 Task: Look for space in Monterusciello, Italy from 9th July, 2023 to 16th July, 2023 for 2 adults, 1 child in price range Rs.8000 to Rs.16000. Place can be entire place with 2 bedrooms having 2 beds and 1 bathroom. Property type can be house, flat, guest house. Amenities needed are: washing machine. Booking option can be shelf check-in. Required host language is English.
Action: Mouse moved to (501, 95)
Screenshot: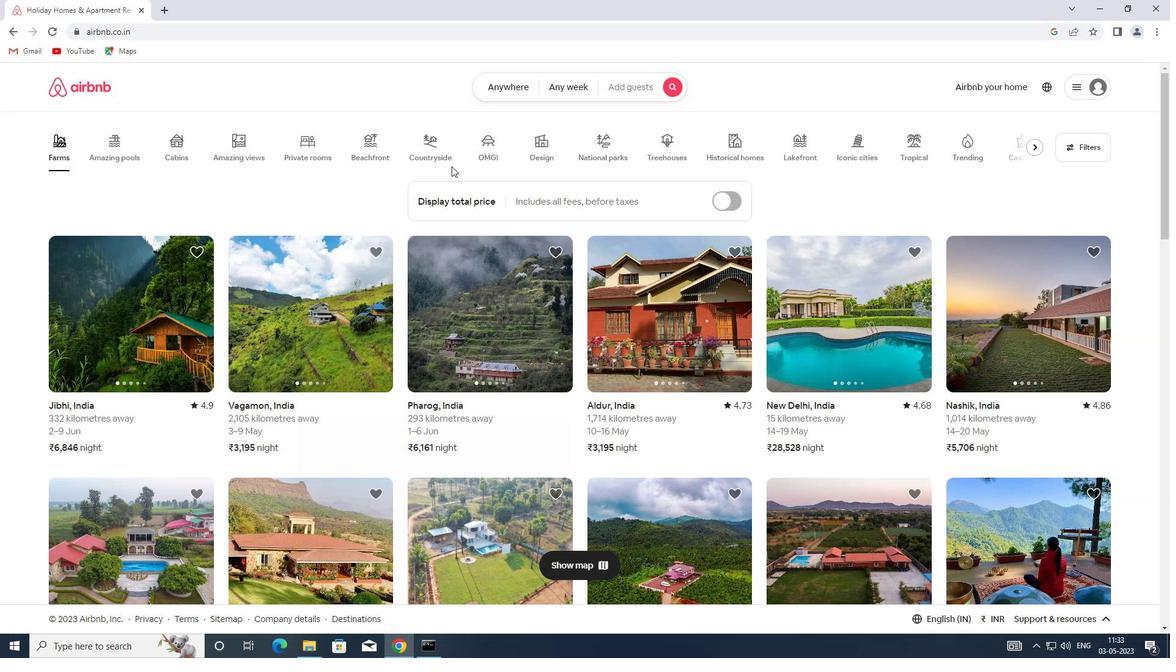 
Action: Mouse pressed left at (501, 95)
Screenshot: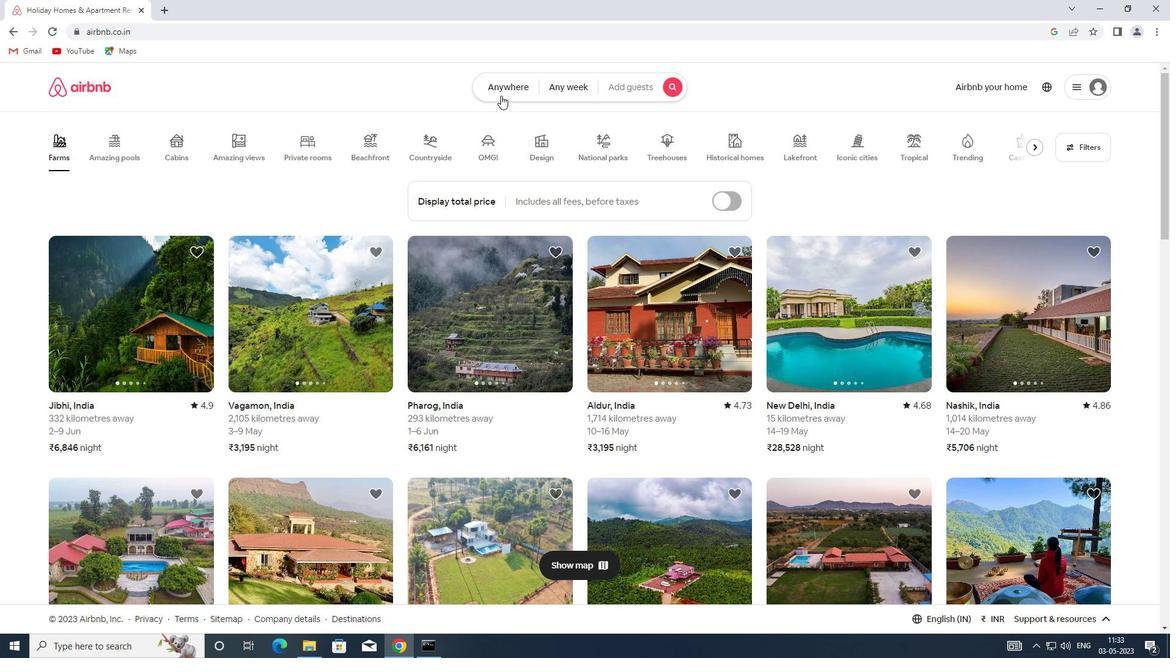 
Action: Mouse moved to (385, 139)
Screenshot: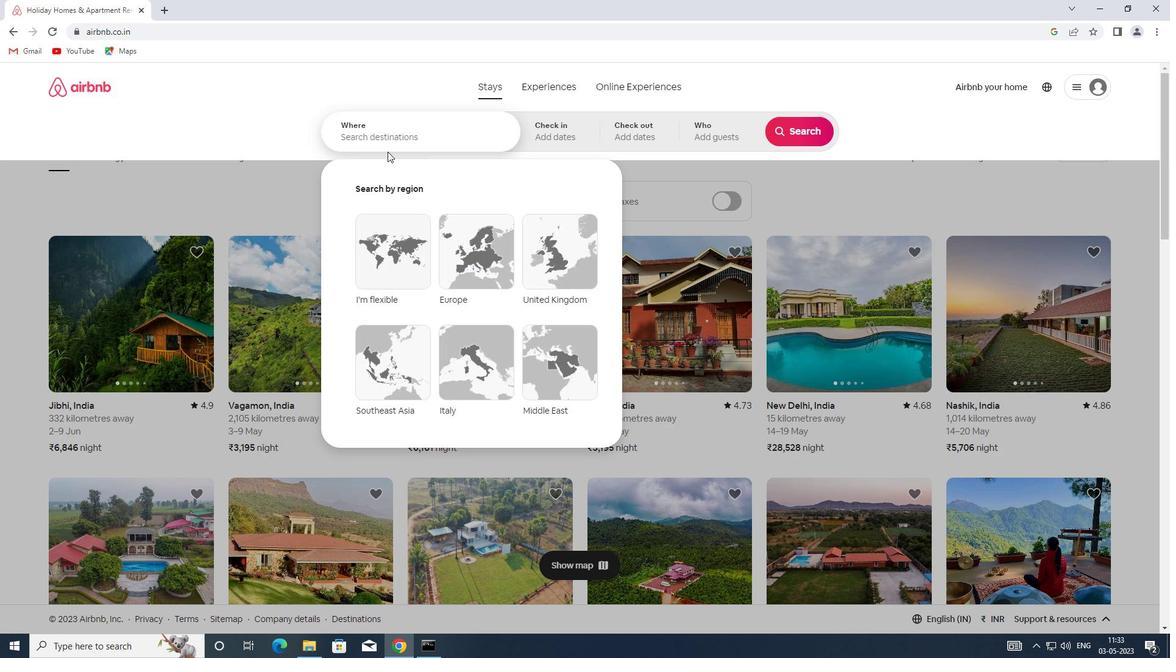 
Action: Mouse pressed left at (385, 139)
Screenshot: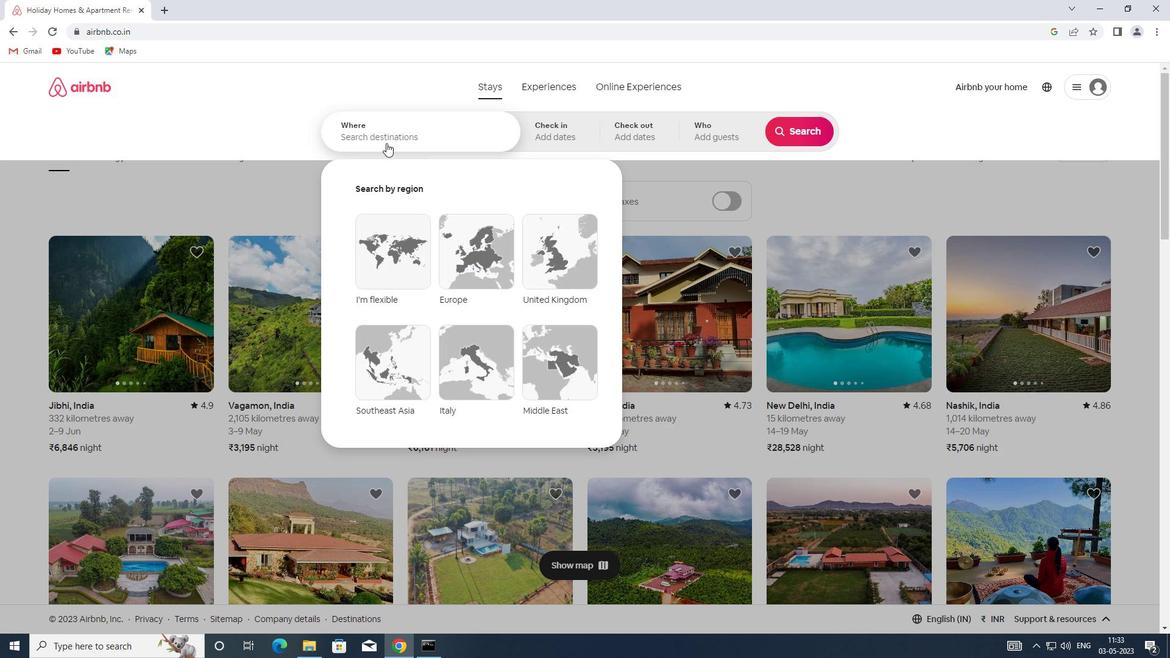 
Action: Key pressed <Key.shift>MONTERUSCIELLO,<Key.shift>ITALY
Screenshot: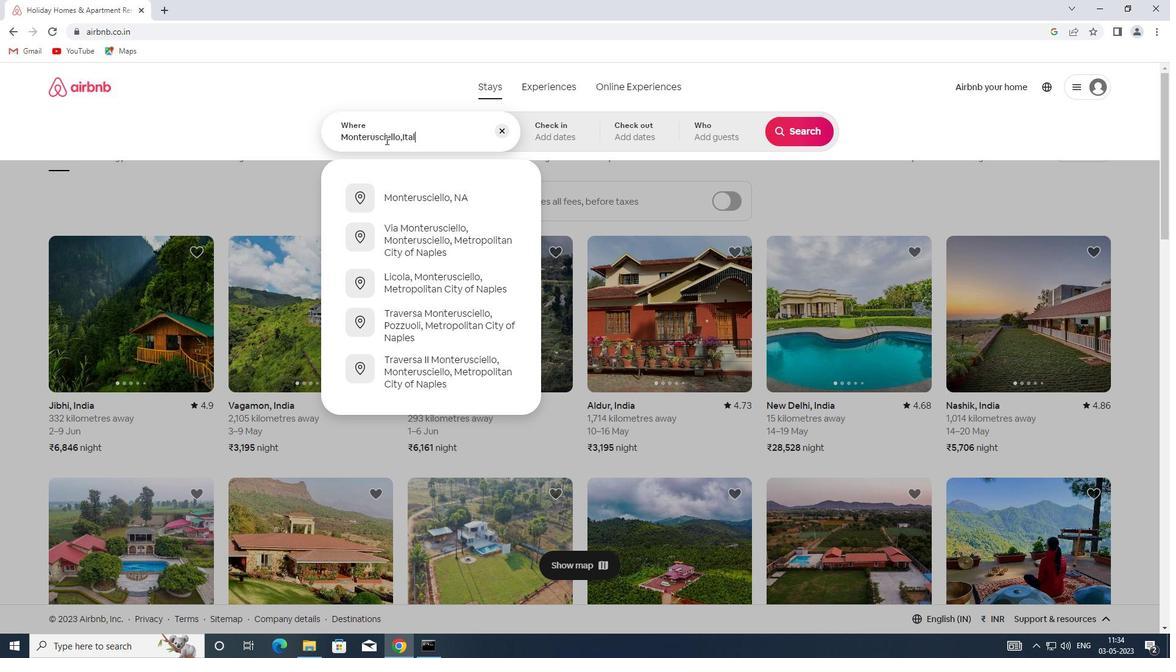 
Action: Mouse moved to (551, 126)
Screenshot: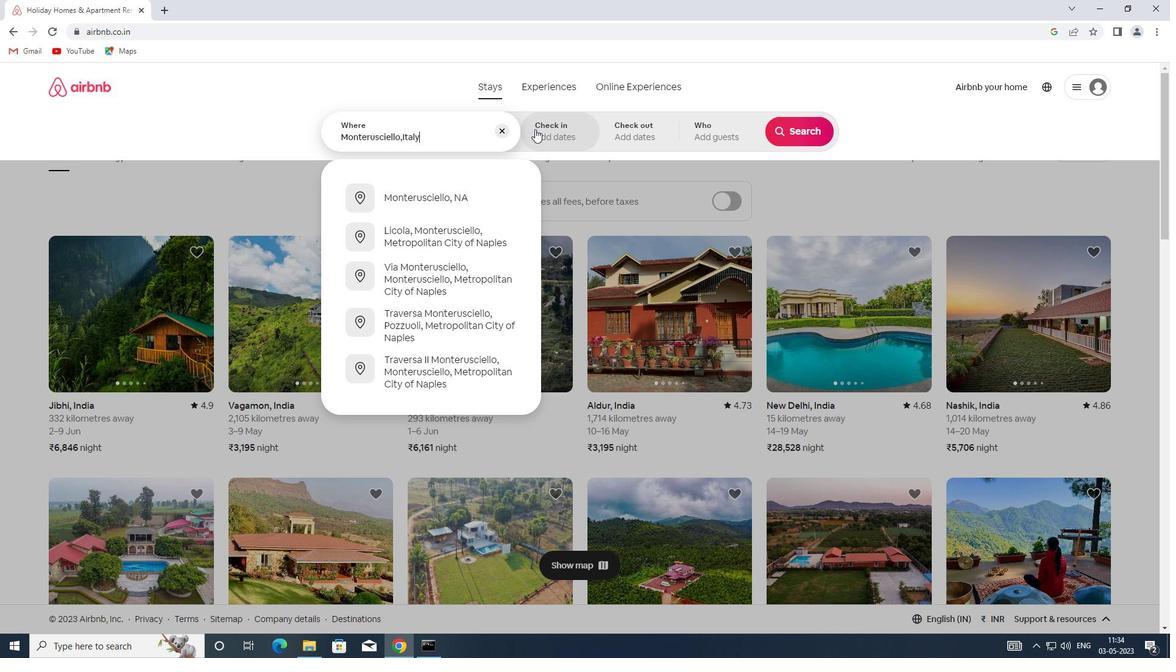 
Action: Mouse pressed left at (551, 126)
Screenshot: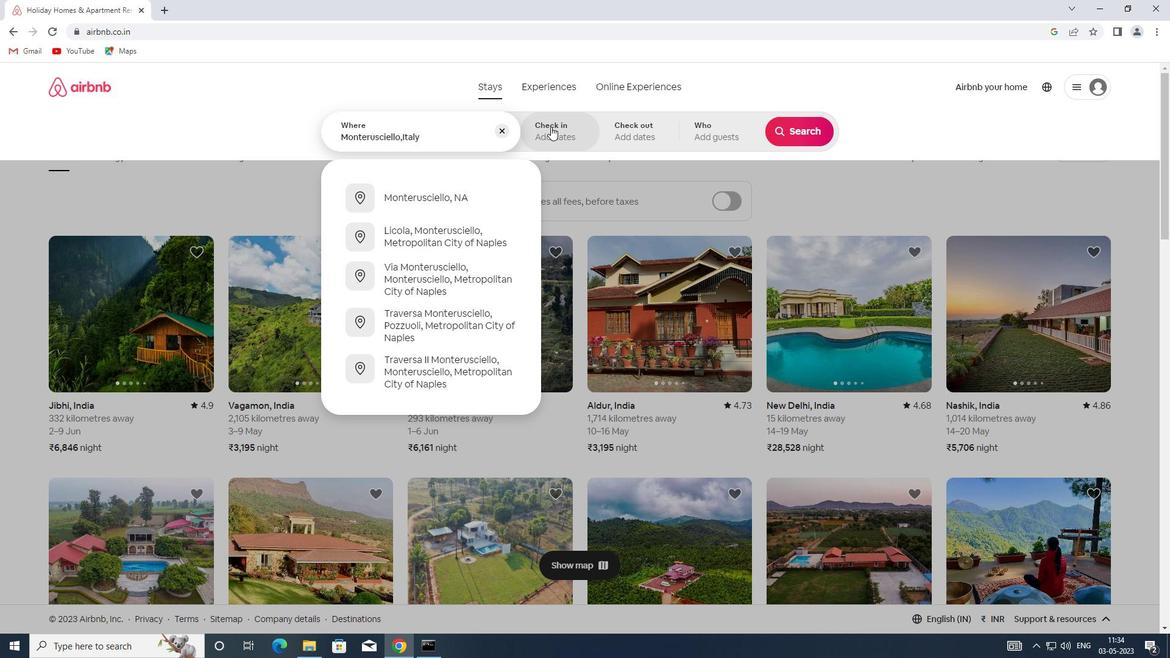 
Action: Mouse moved to (793, 223)
Screenshot: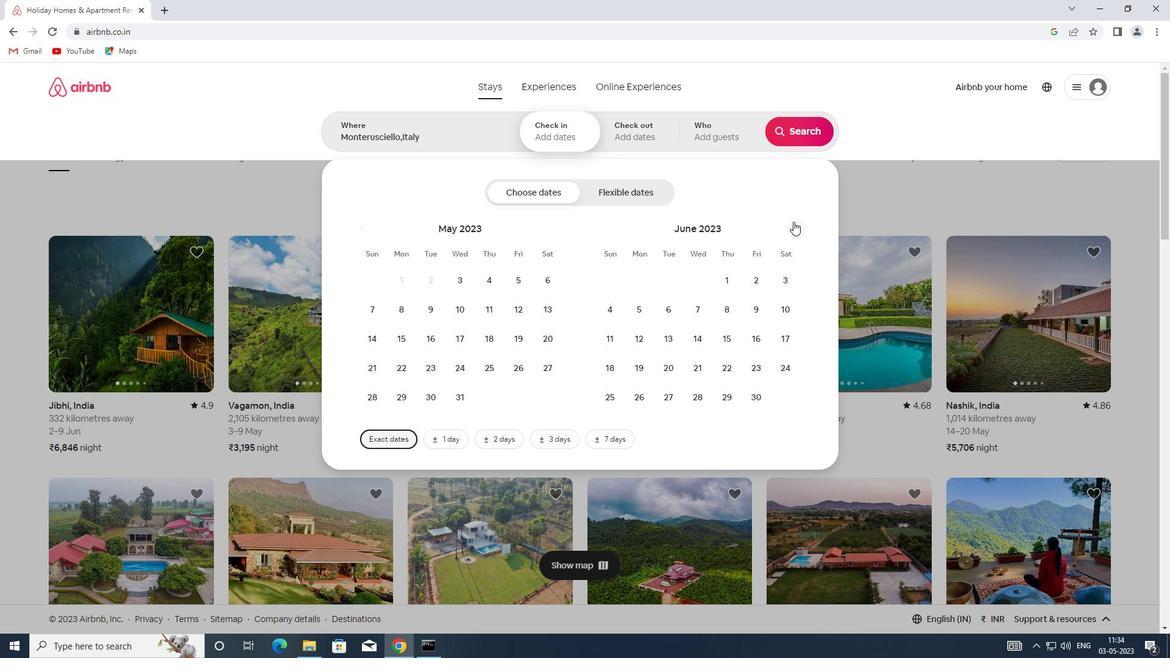 
Action: Mouse pressed left at (793, 223)
Screenshot: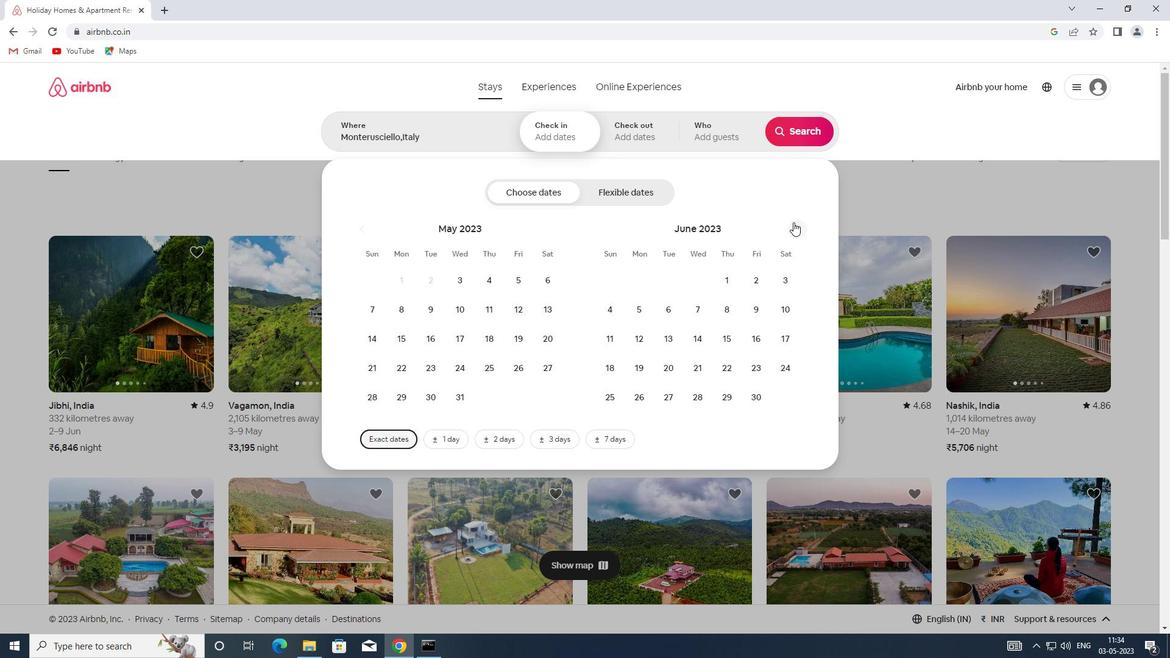 
Action: Mouse moved to (621, 340)
Screenshot: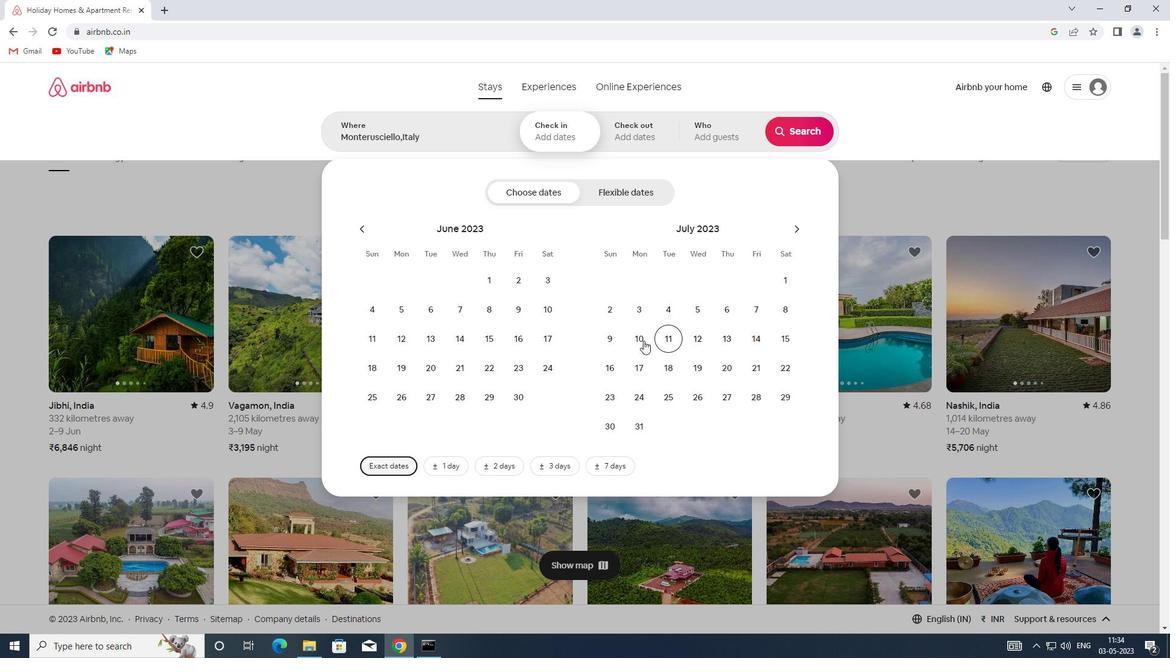 
Action: Mouse pressed left at (621, 340)
Screenshot: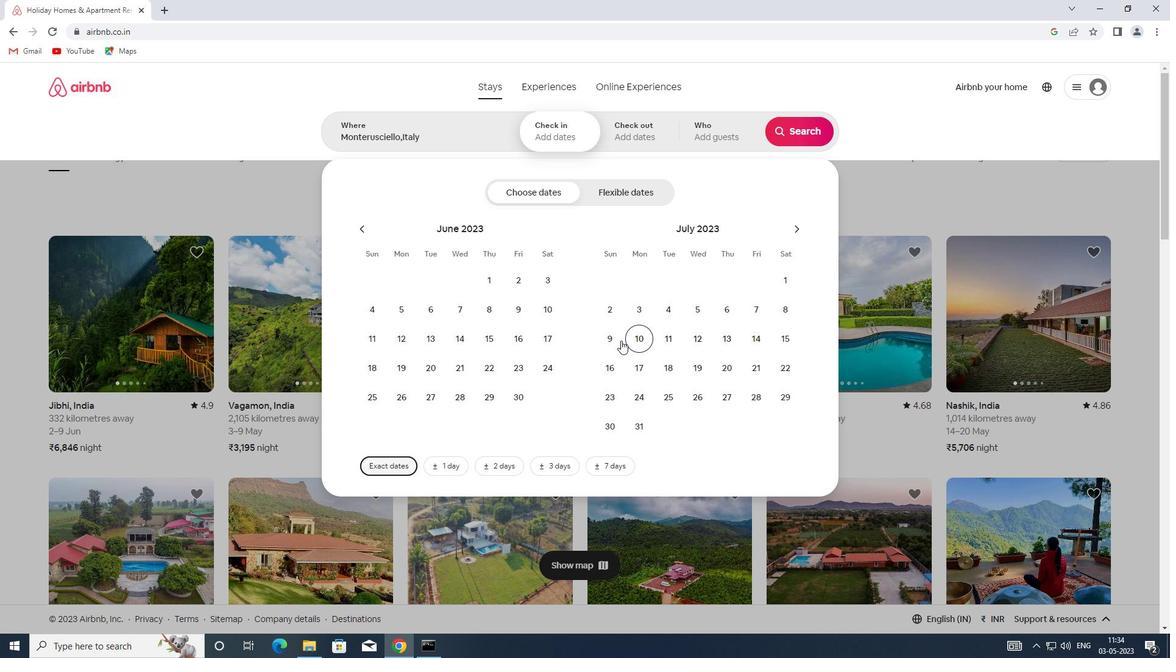 
Action: Mouse moved to (604, 362)
Screenshot: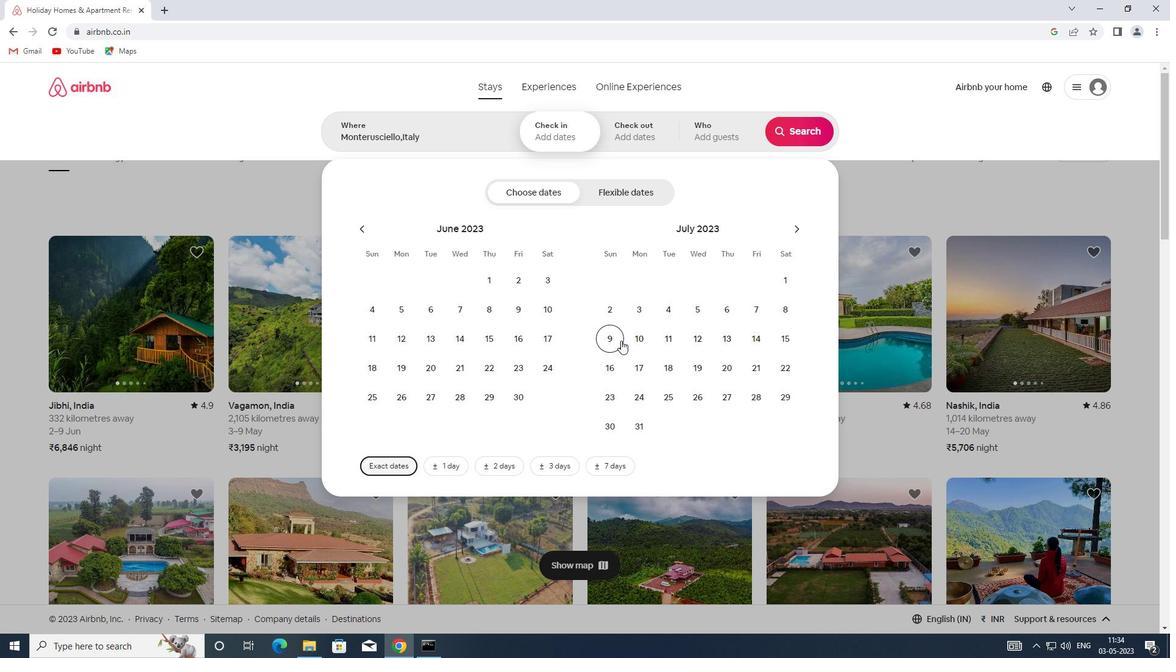 
Action: Mouse pressed left at (604, 362)
Screenshot: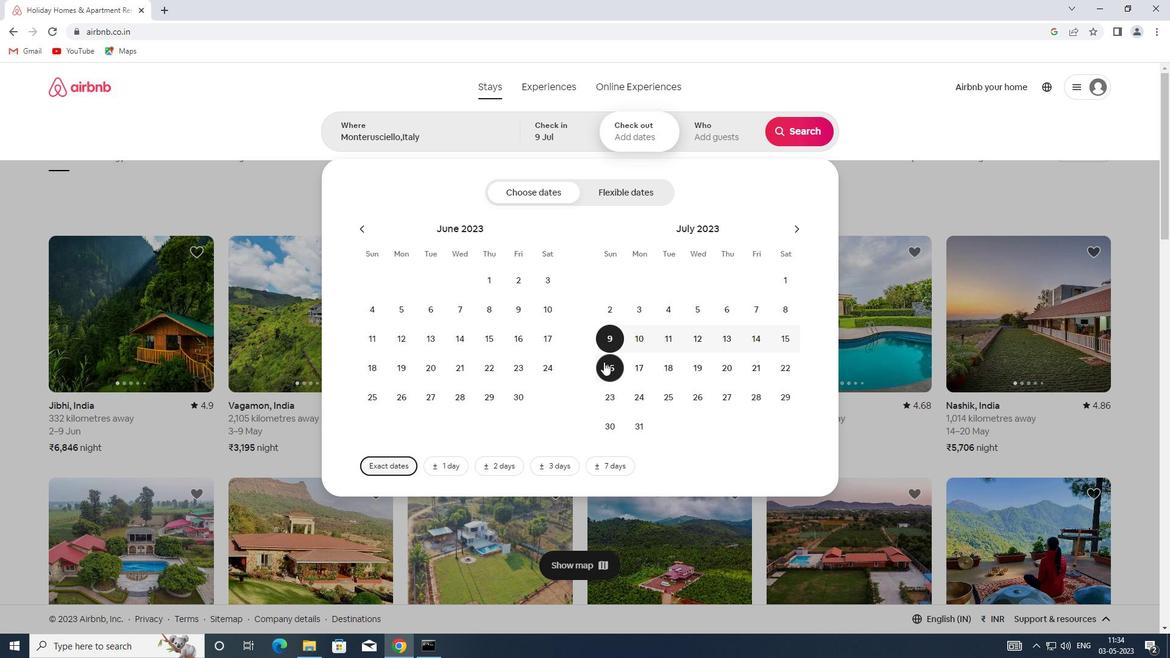 
Action: Mouse moved to (709, 138)
Screenshot: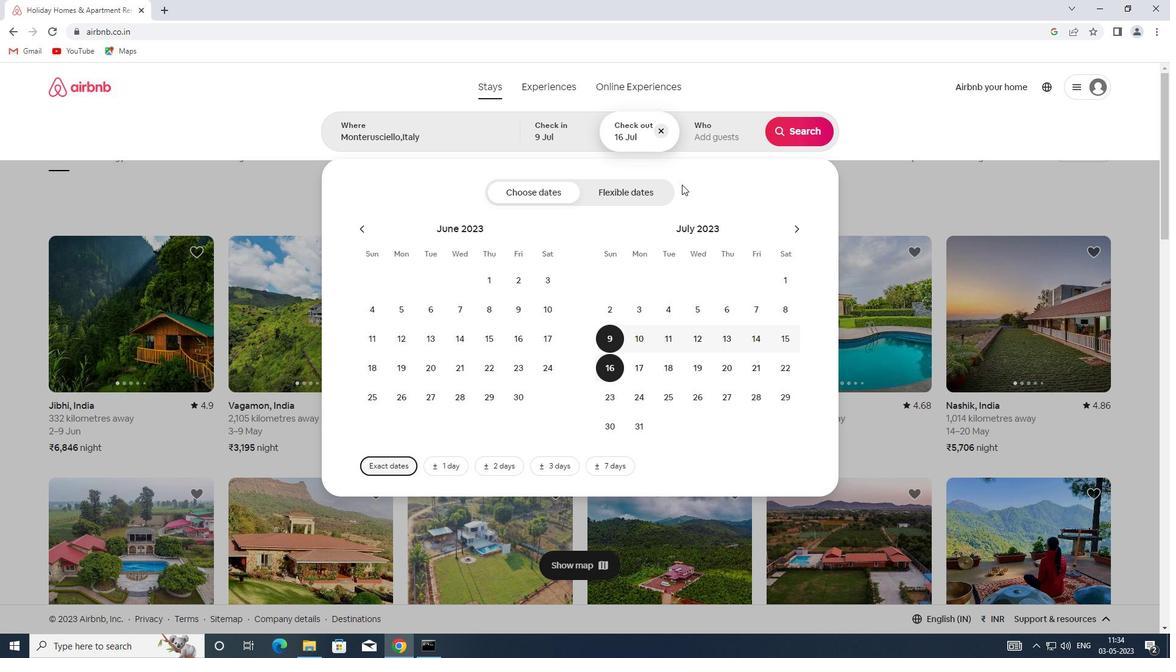 
Action: Mouse pressed left at (709, 138)
Screenshot: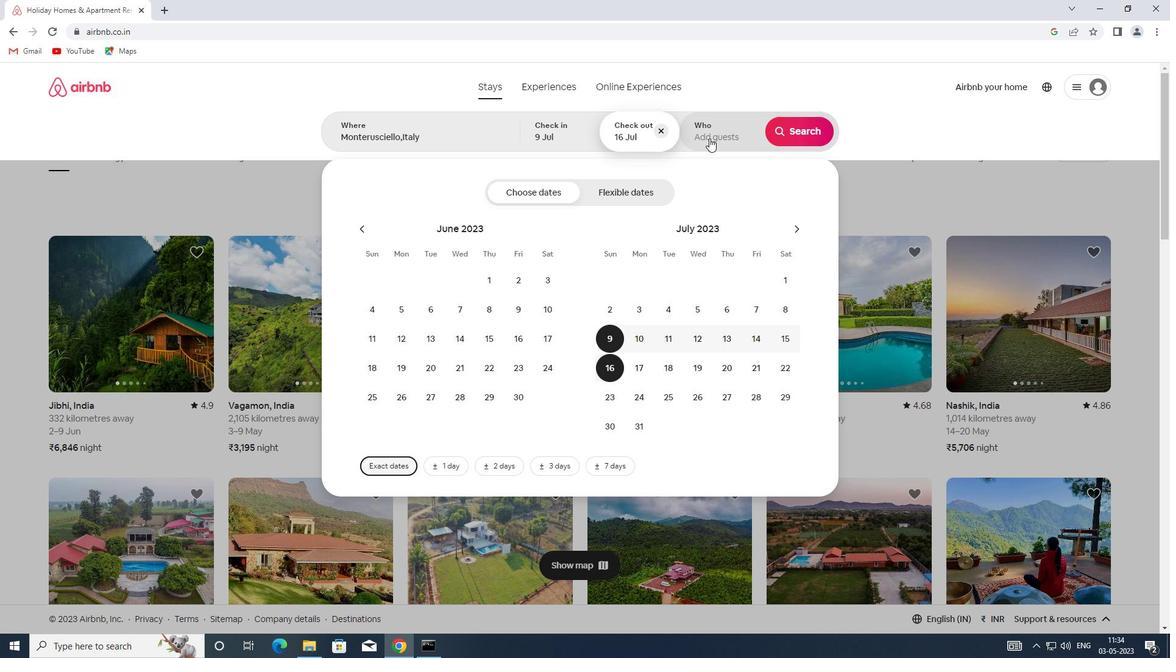 
Action: Mouse moved to (802, 193)
Screenshot: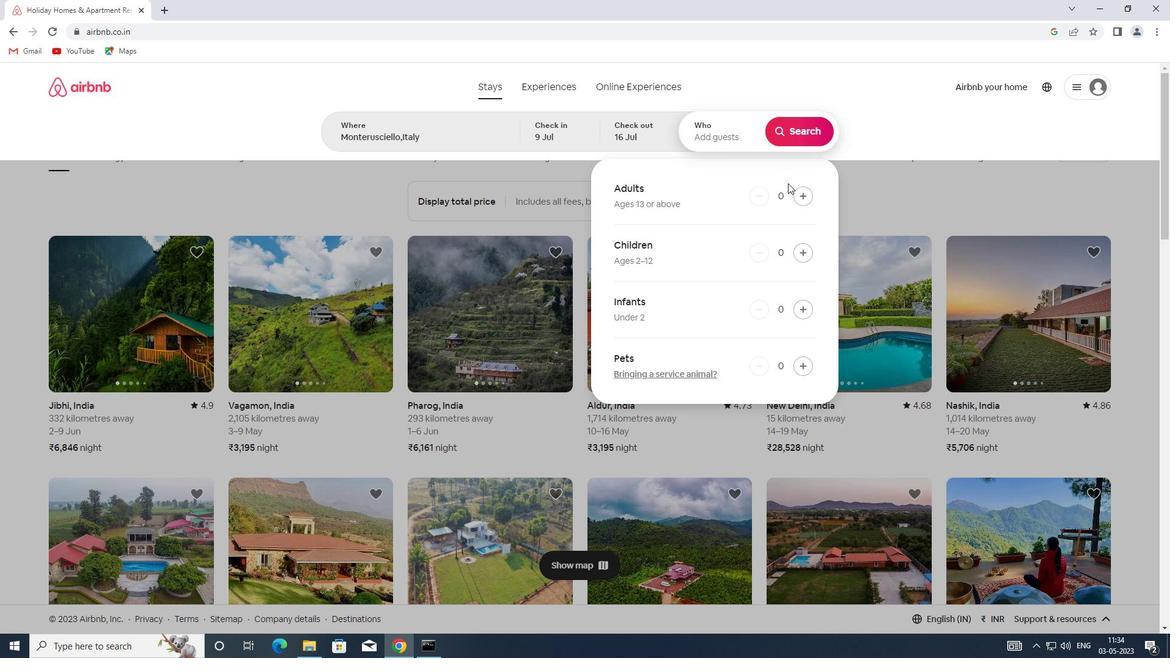 
Action: Mouse pressed left at (802, 193)
Screenshot: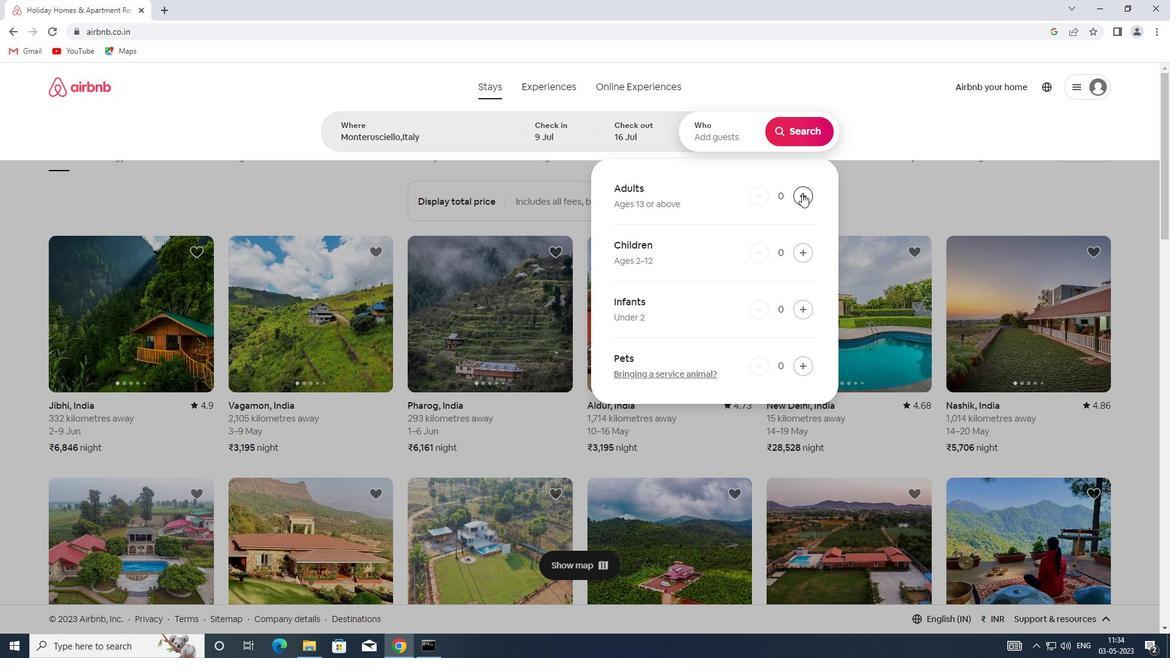 
Action: Mouse pressed left at (802, 193)
Screenshot: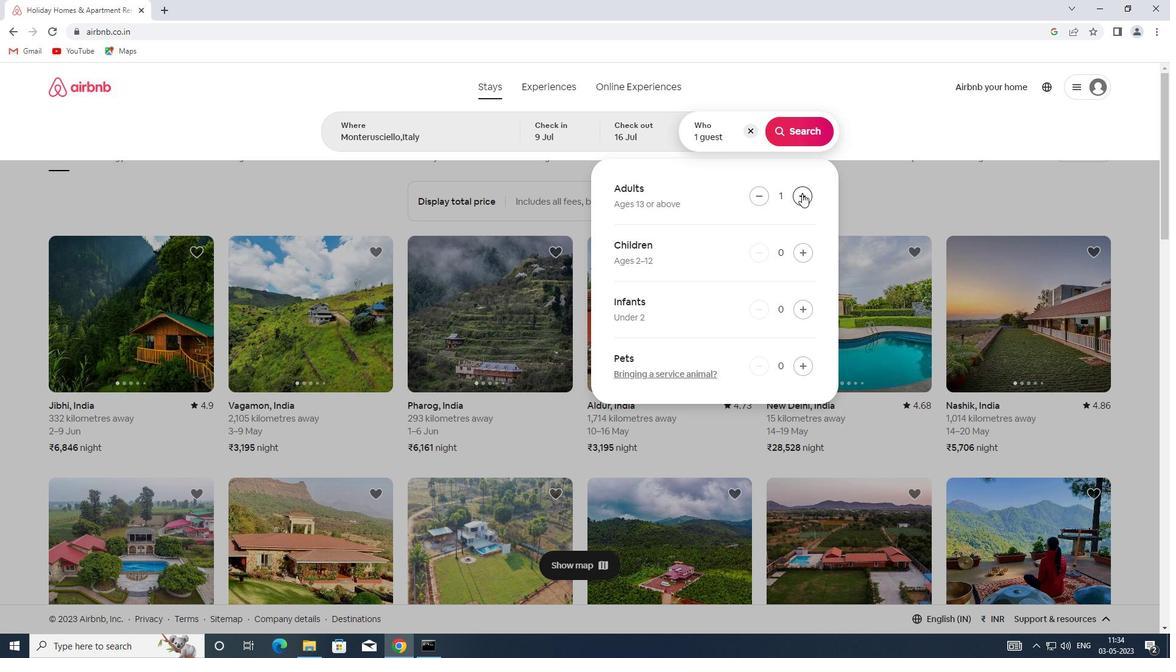 
Action: Mouse moved to (804, 245)
Screenshot: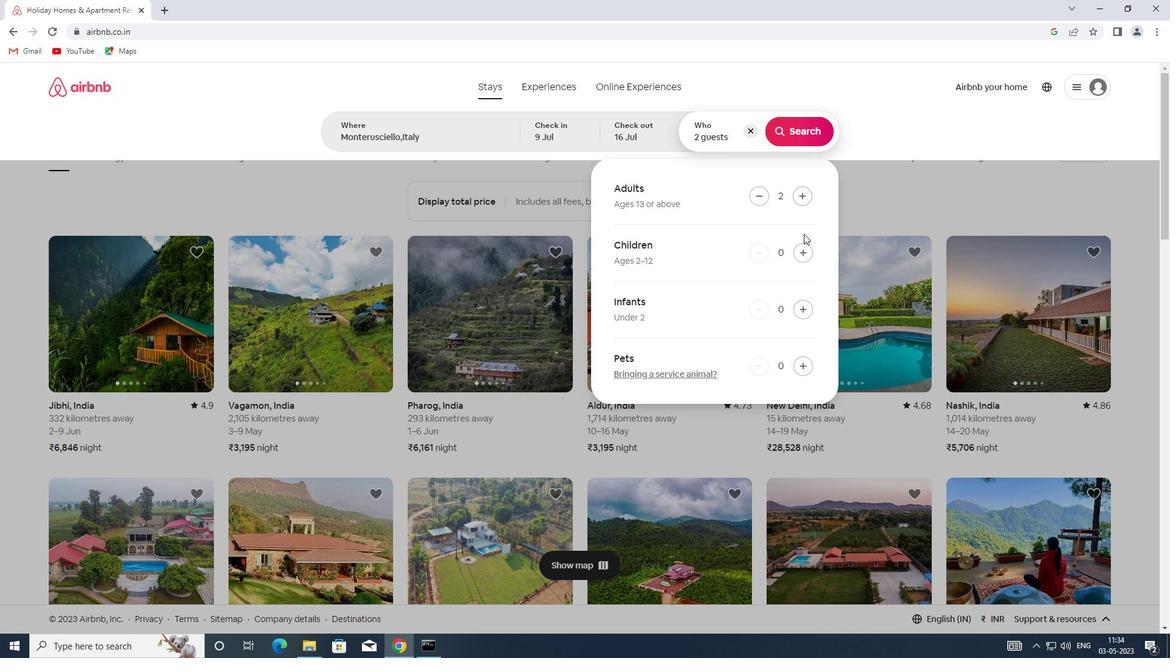 
Action: Mouse pressed left at (804, 245)
Screenshot: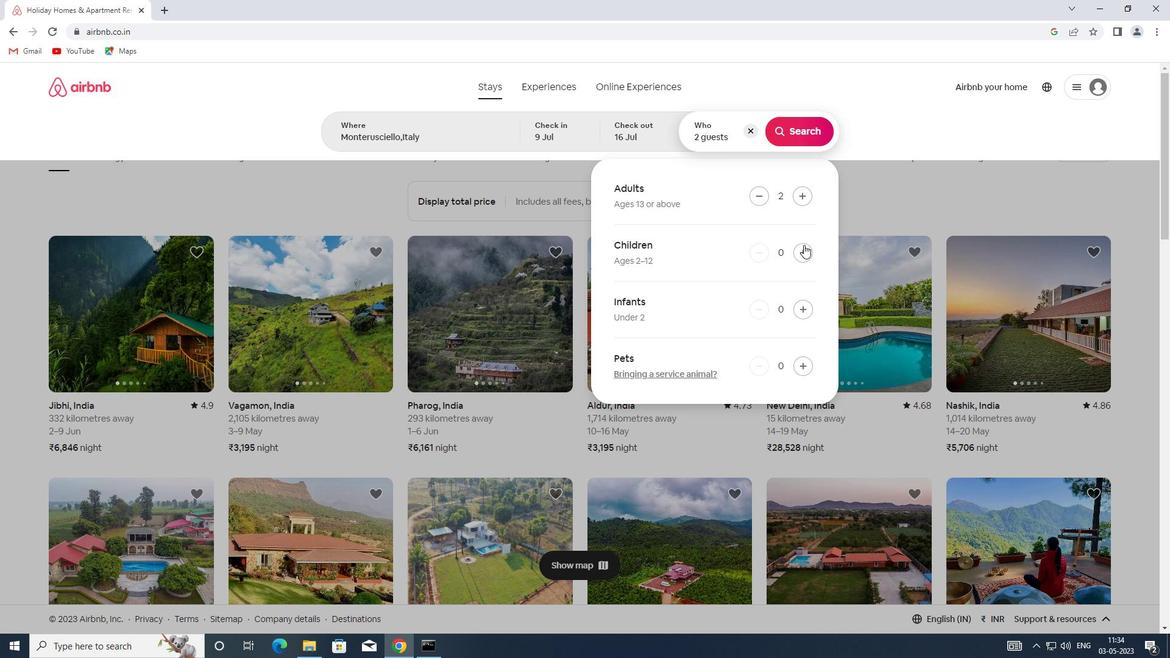 
Action: Mouse moved to (796, 136)
Screenshot: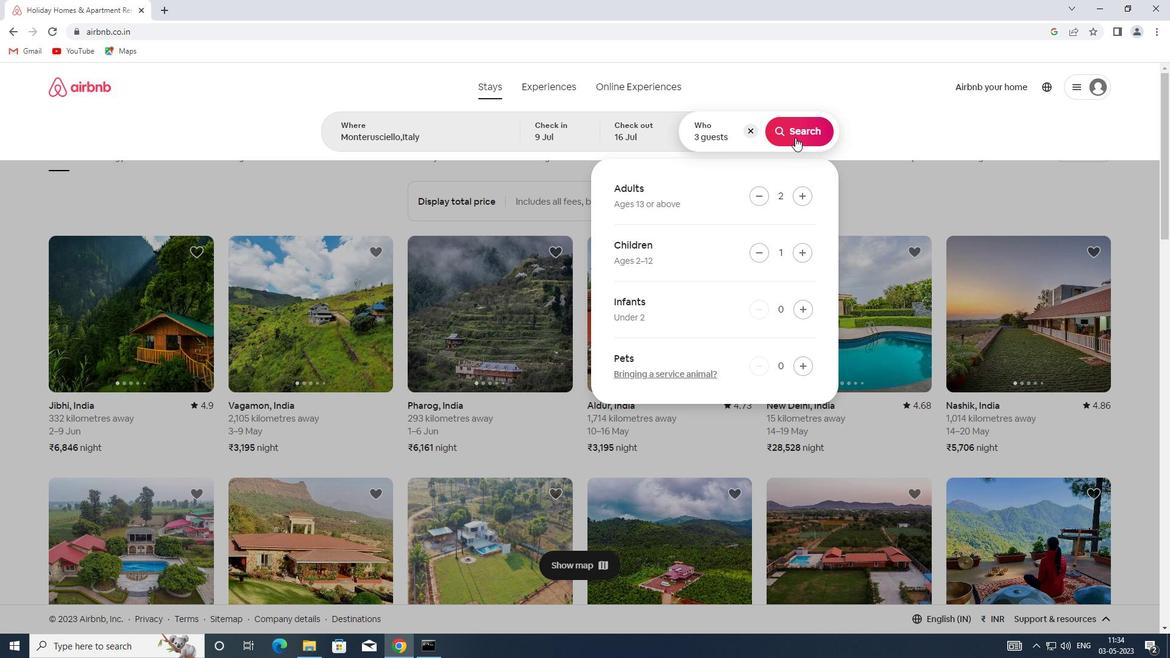 
Action: Mouse pressed left at (796, 136)
Screenshot: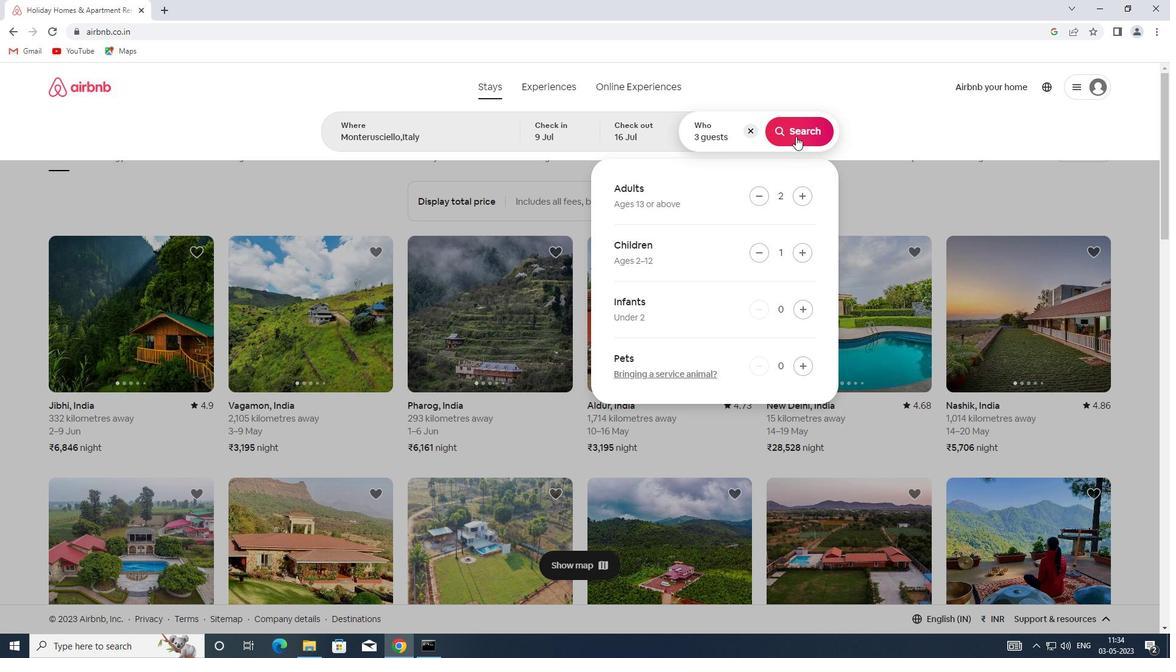 
Action: Mouse moved to (1101, 133)
Screenshot: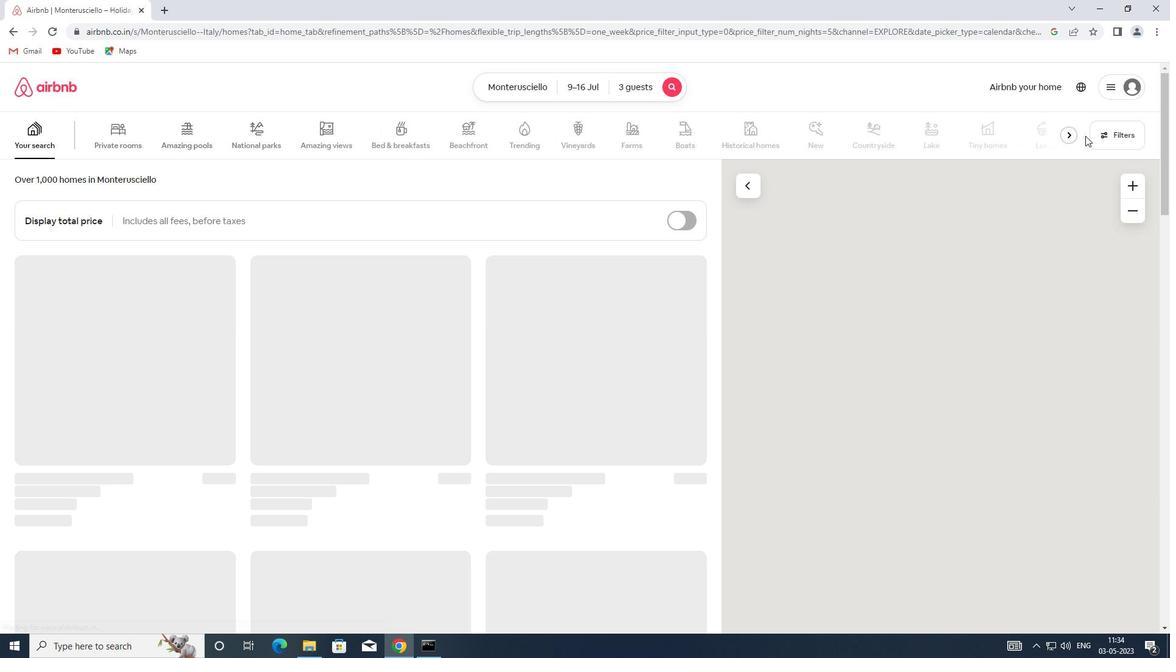 
Action: Mouse pressed left at (1101, 133)
Screenshot: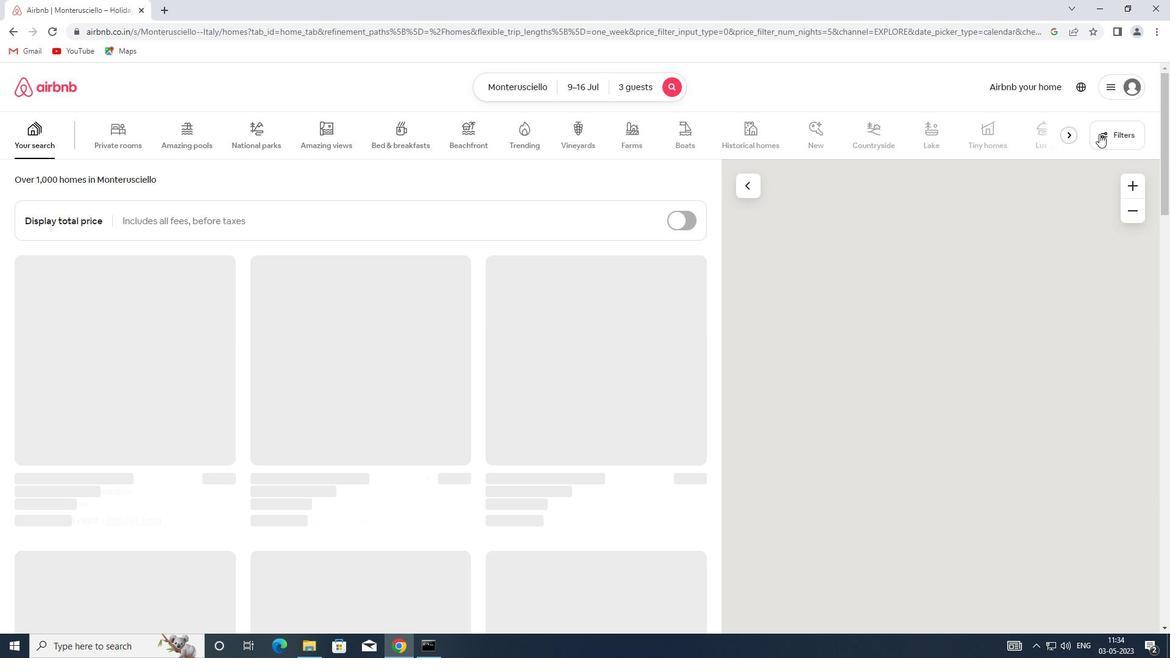 
Action: Mouse moved to (440, 290)
Screenshot: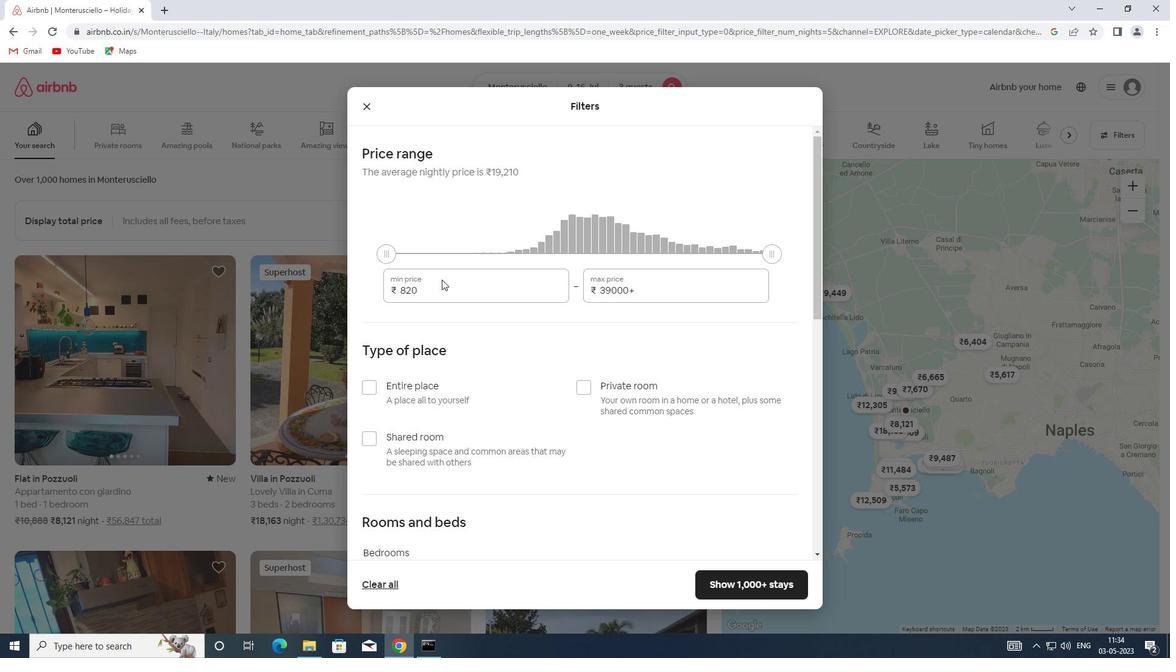 
Action: Mouse pressed left at (440, 290)
Screenshot: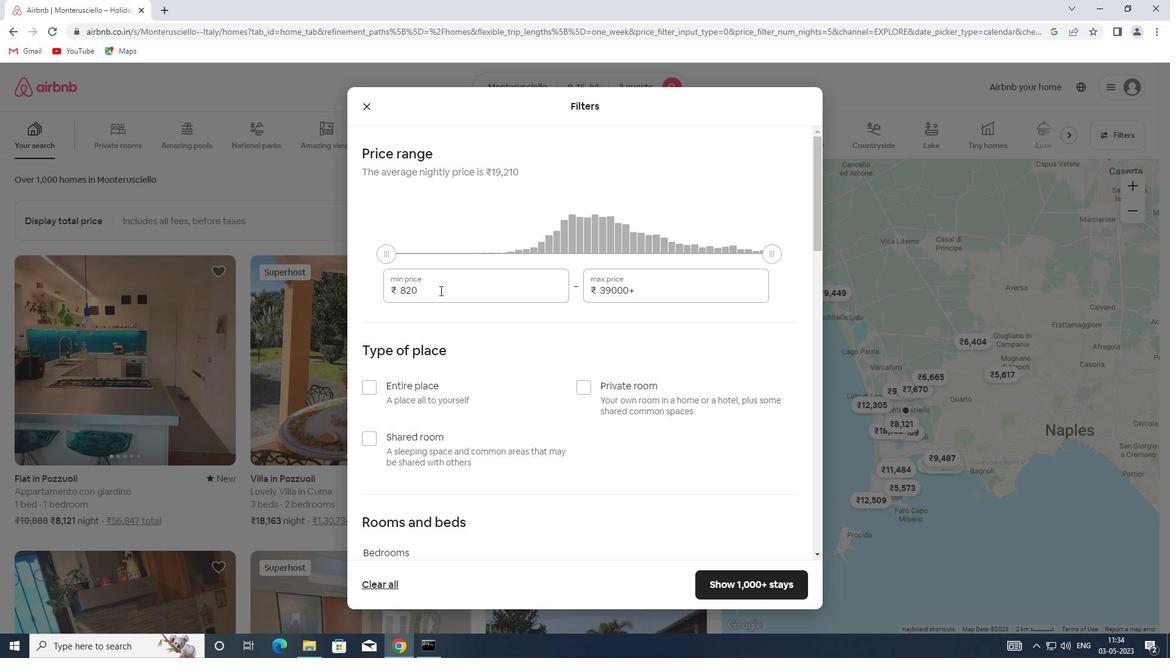 
Action: Mouse moved to (366, 290)
Screenshot: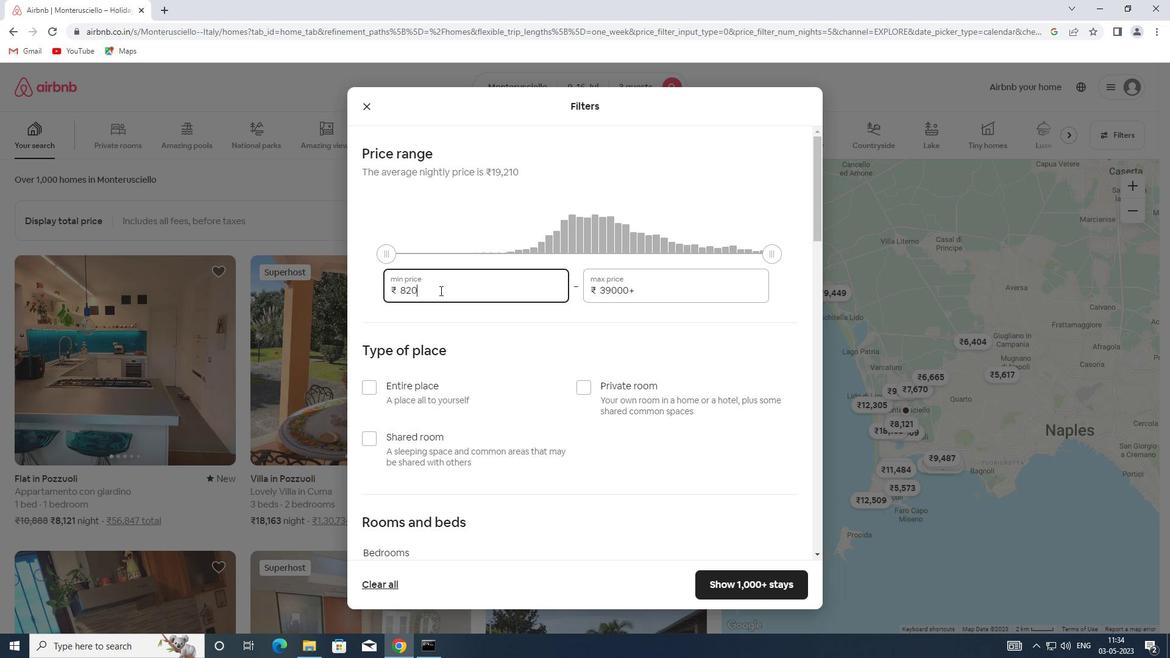 
Action: Key pressed 8000
Screenshot: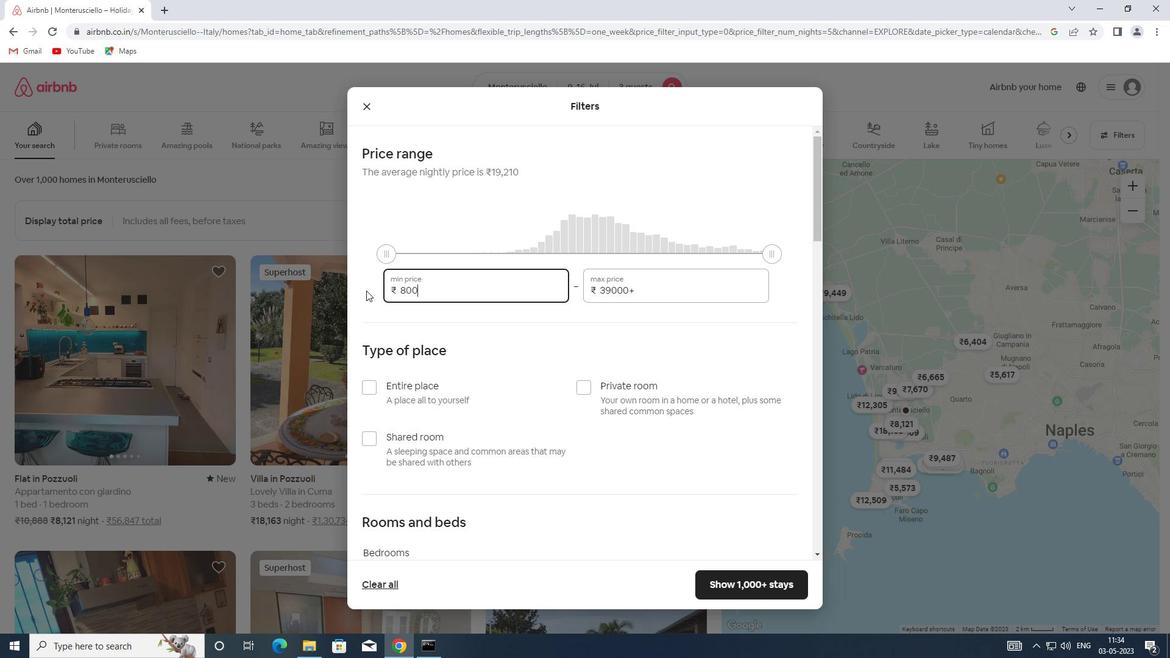 
Action: Mouse moved to (652, 290)
Screenshot: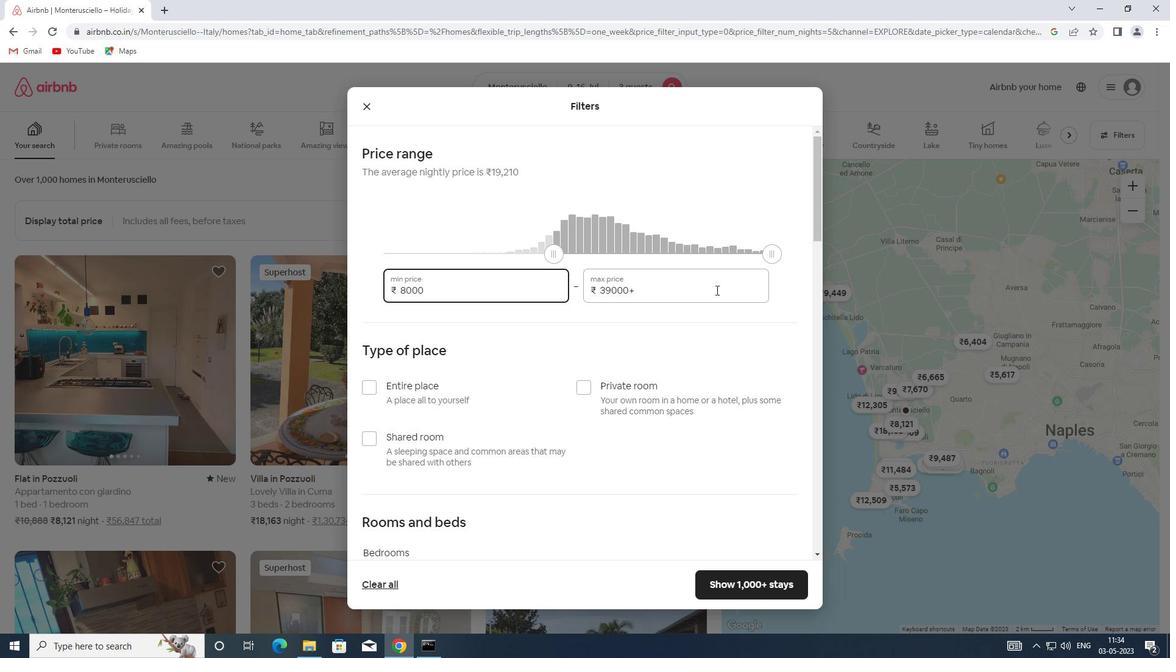 
Action: Mouse pressed left at (652, 290)
Screenshot: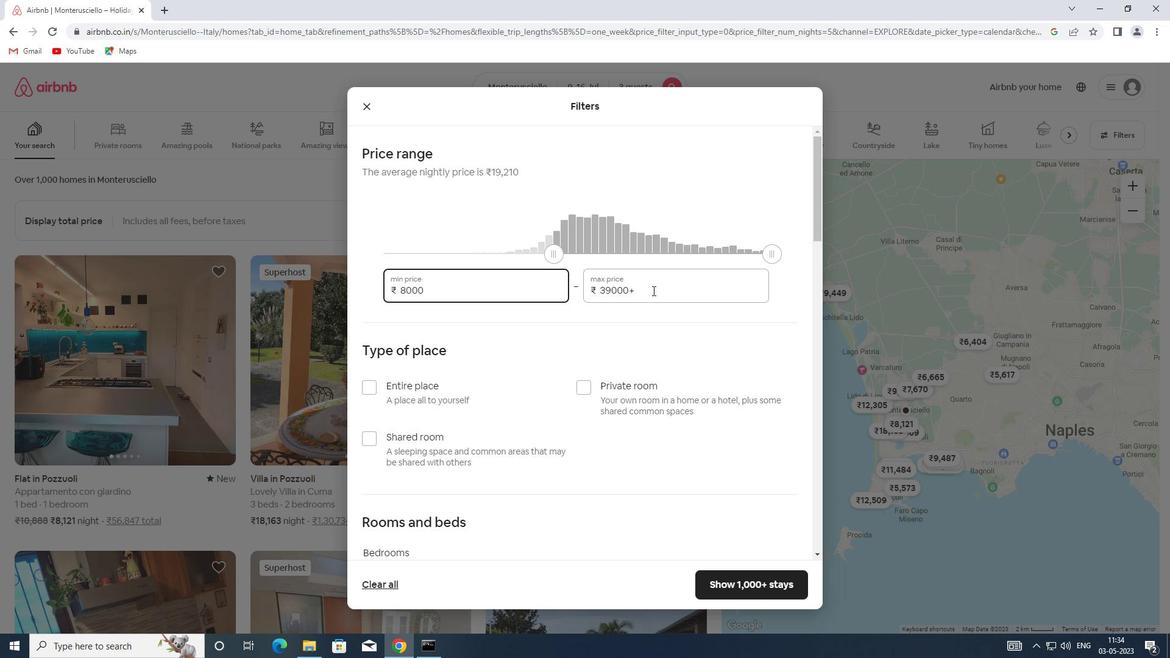 
Action: Mouse moved to (523, 293)
Screenshot: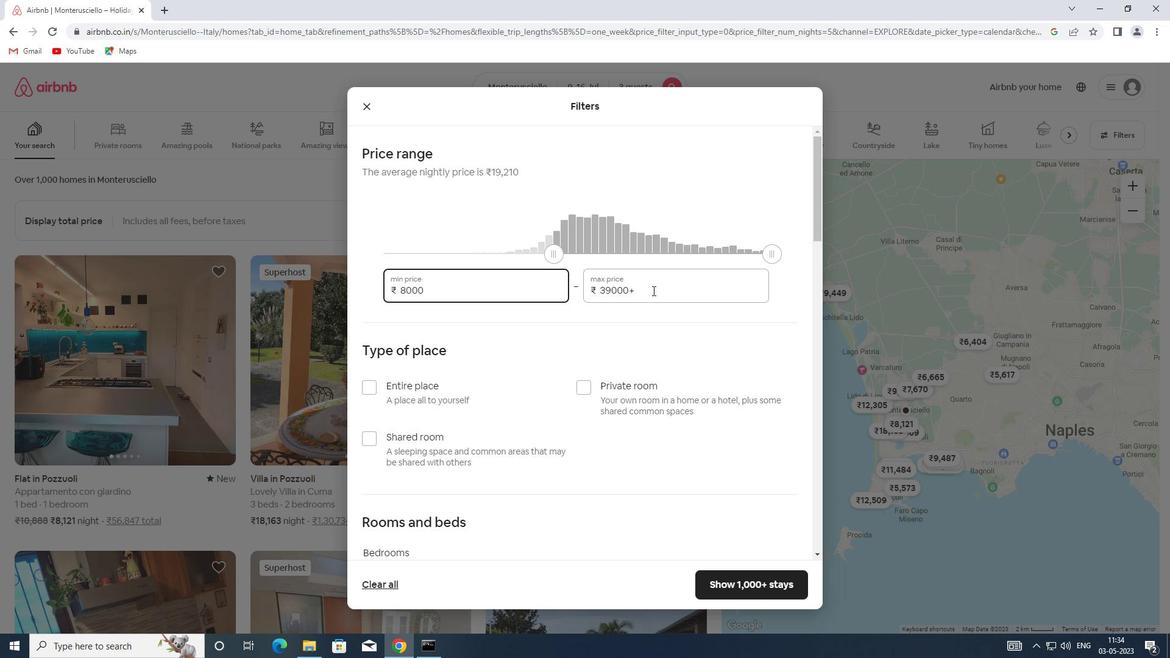 
Action: Key pressed 16000
Screenshot: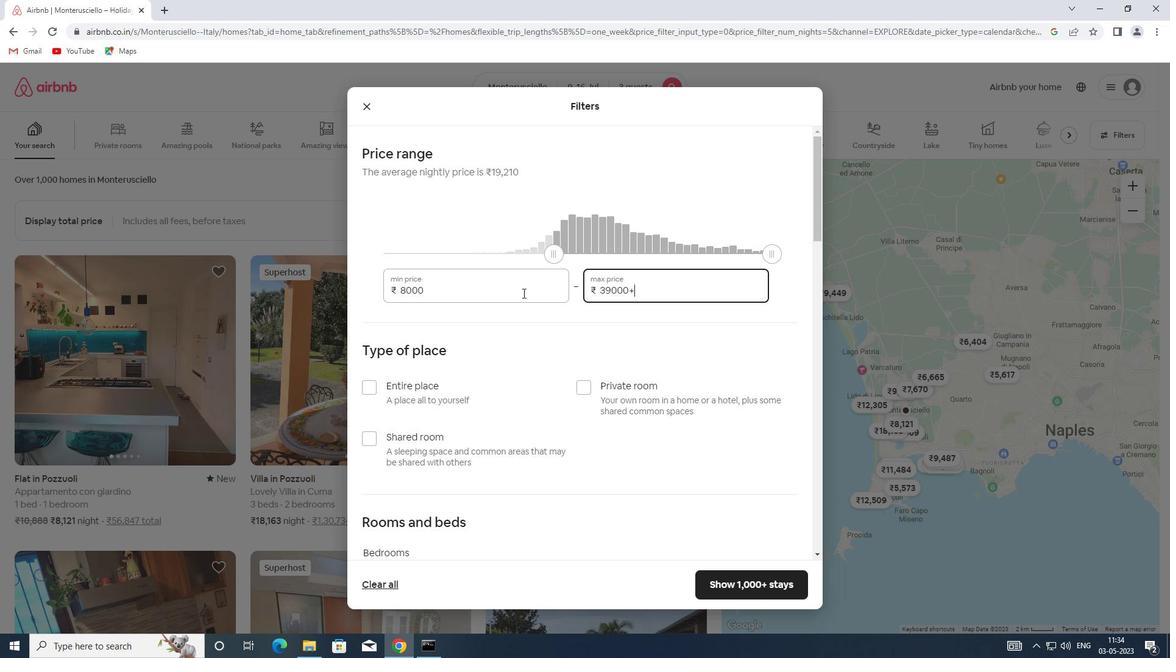 
Action: Mouse moved to (646, 287)
Screenshot: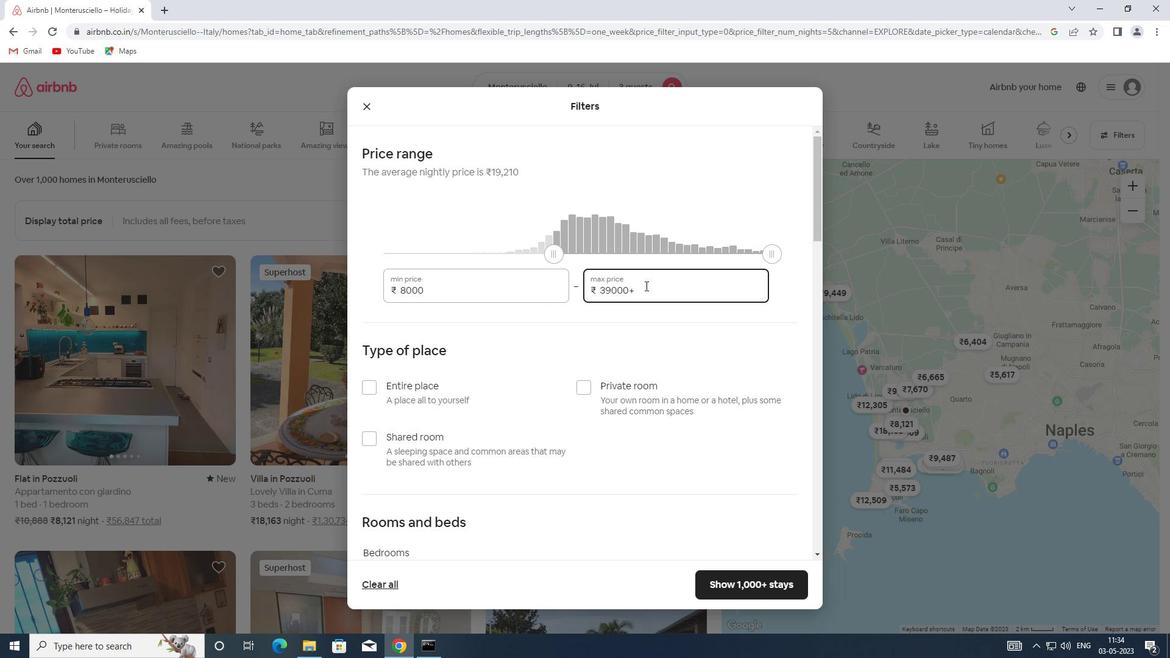 
Action: Mouse pressed left at (646, 287)
Screenshot: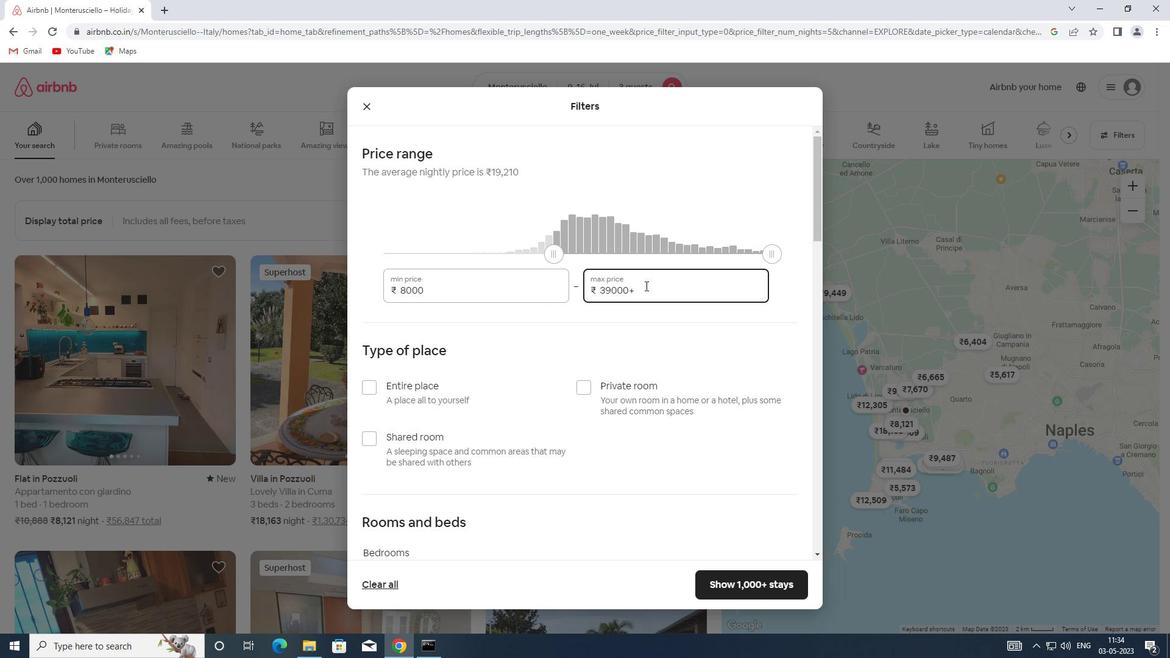 
Action: Mouse moved to (519, 288)
Screenshot: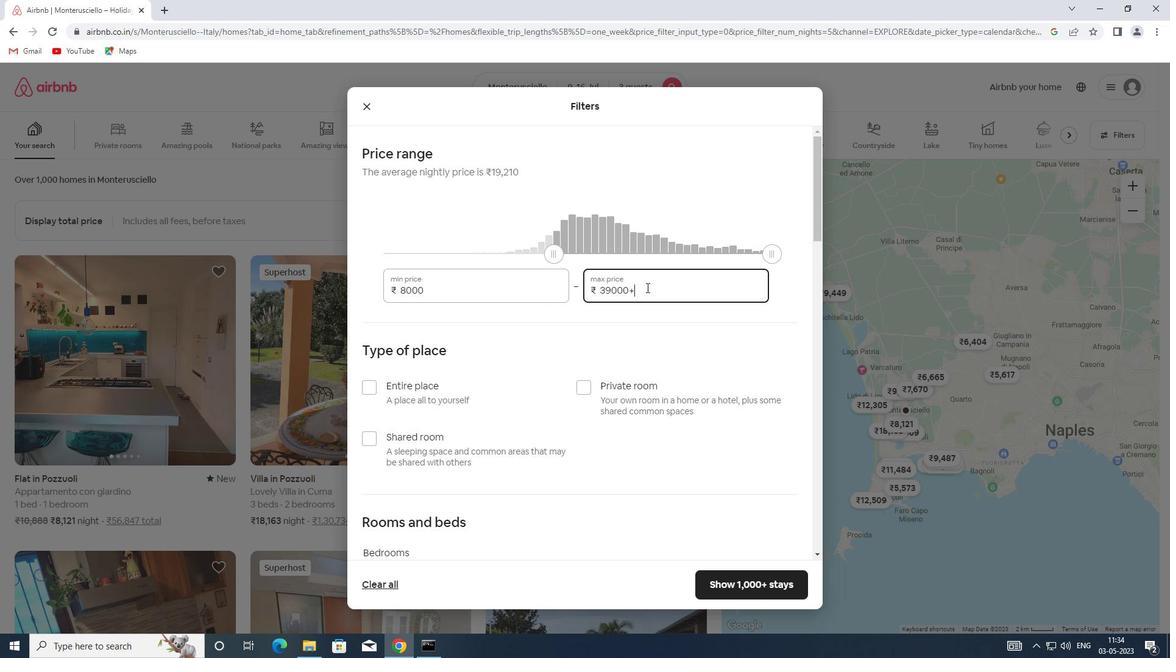 
Action: Key pressed 16000
Screenshot: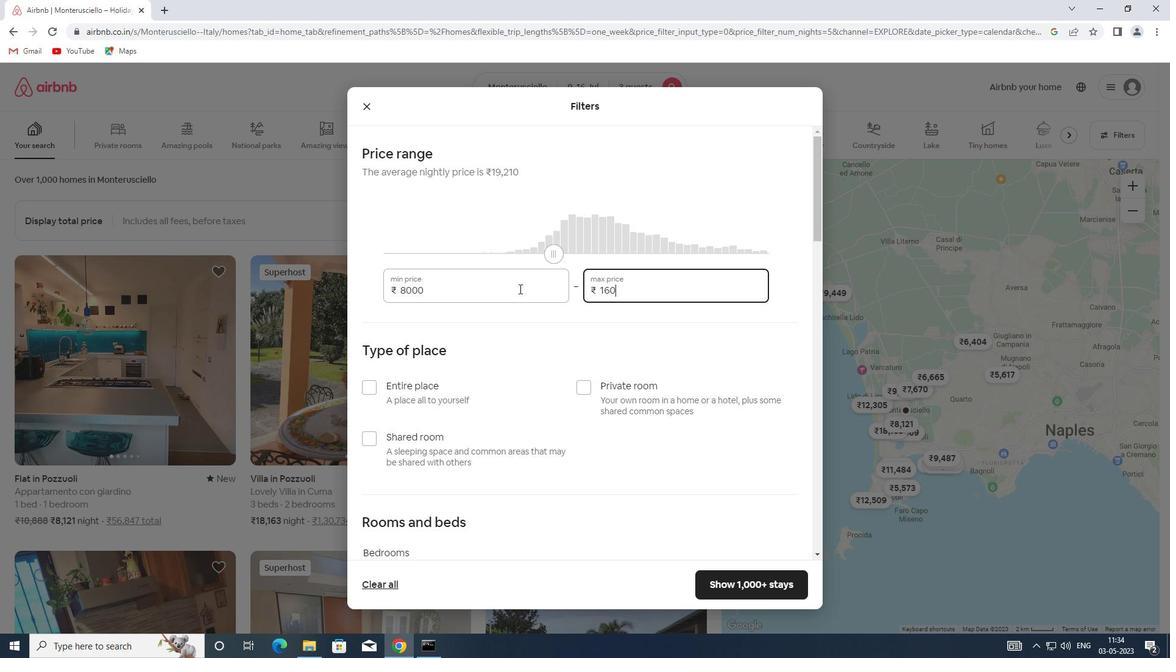 
Action: Mouse moved to (383, 387)
Screenshot: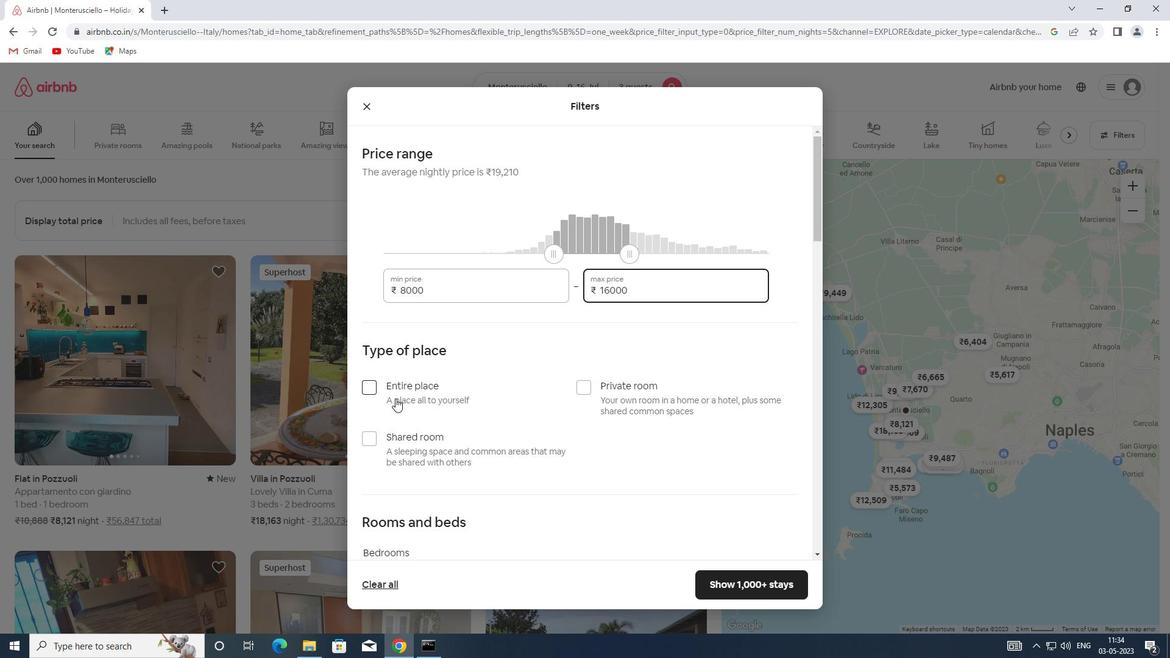 
Action: Mouse pressed left at (383, 387)
Screenshot: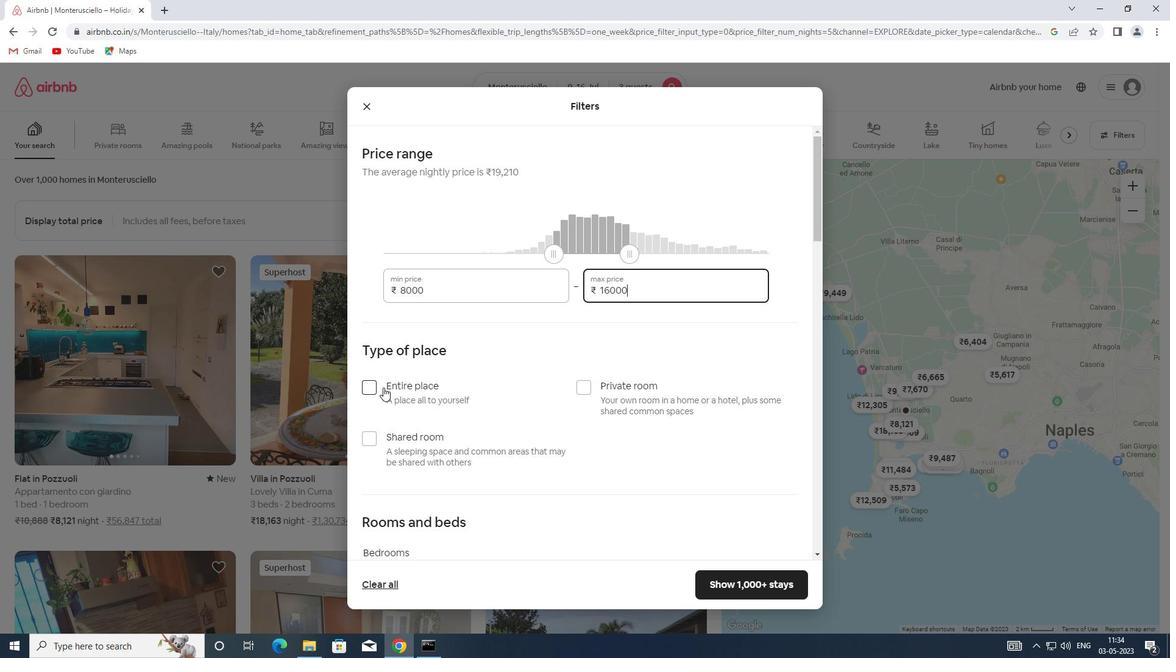 
Action: Mouse scrolled (383, 387) with delta (0, 0)
Screenshot: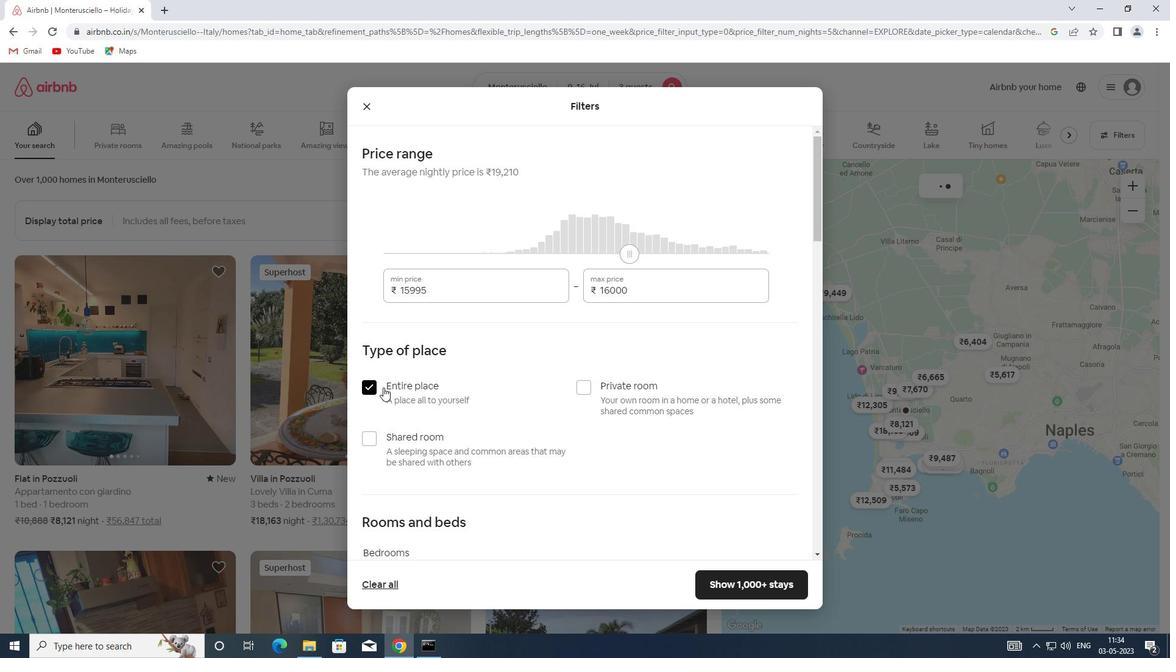 
Action: Mouse scrolled (383, 387) with delta (0, 0)
Screenshot: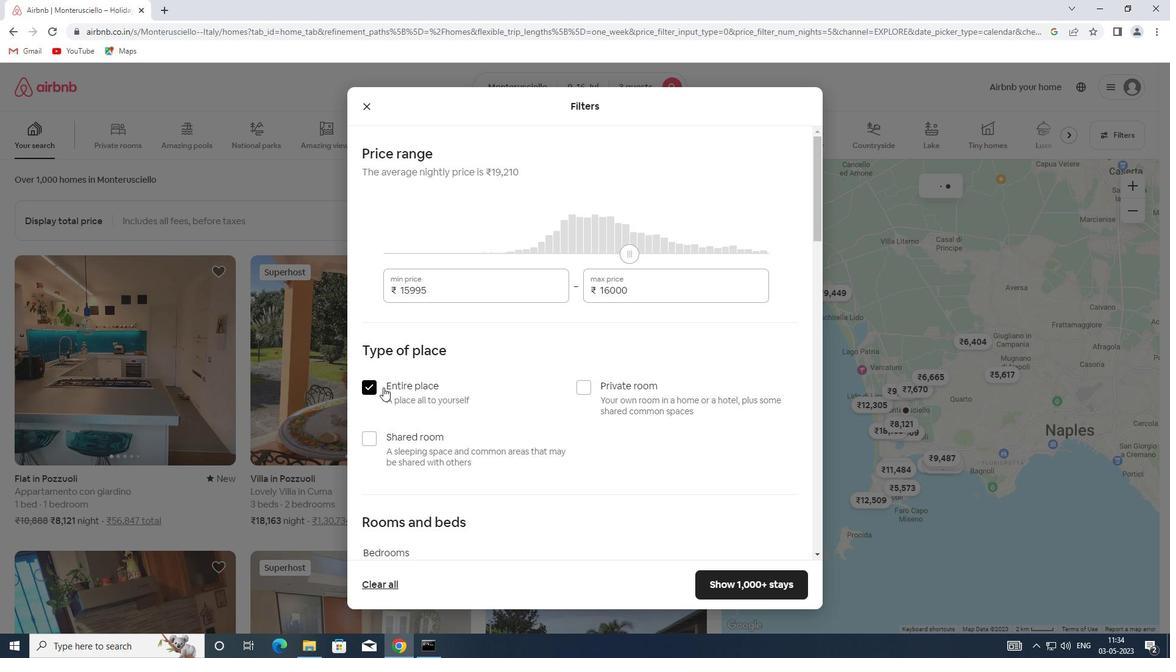 
Action: Mouse scrolled (383, 387) with delta (0, 0)
Screenshot: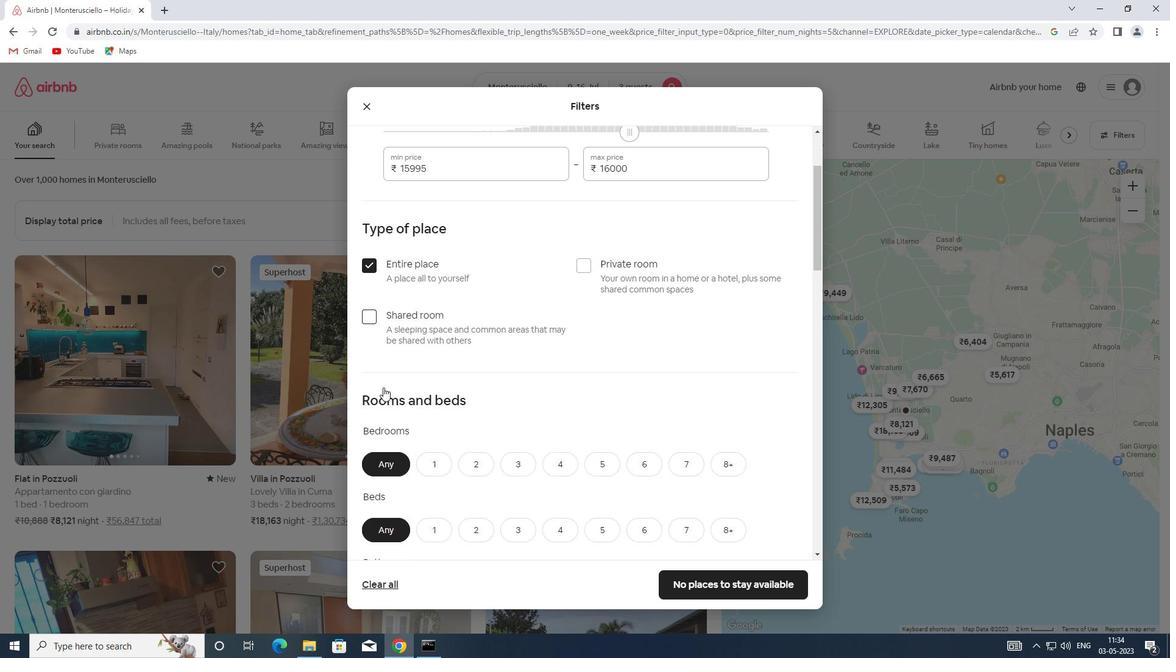 
Action: Mouse scrolled (383, 387) with delta (0, 0)
Screenshot: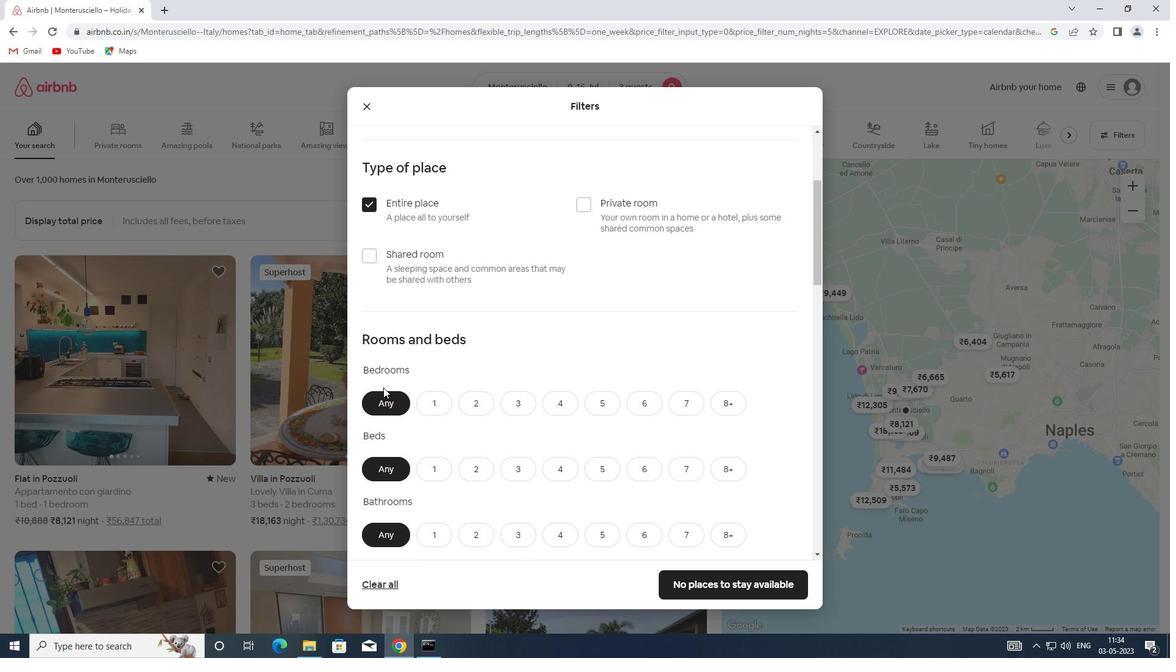 
Action: Mouse moved to (472, 345)
Screenshot: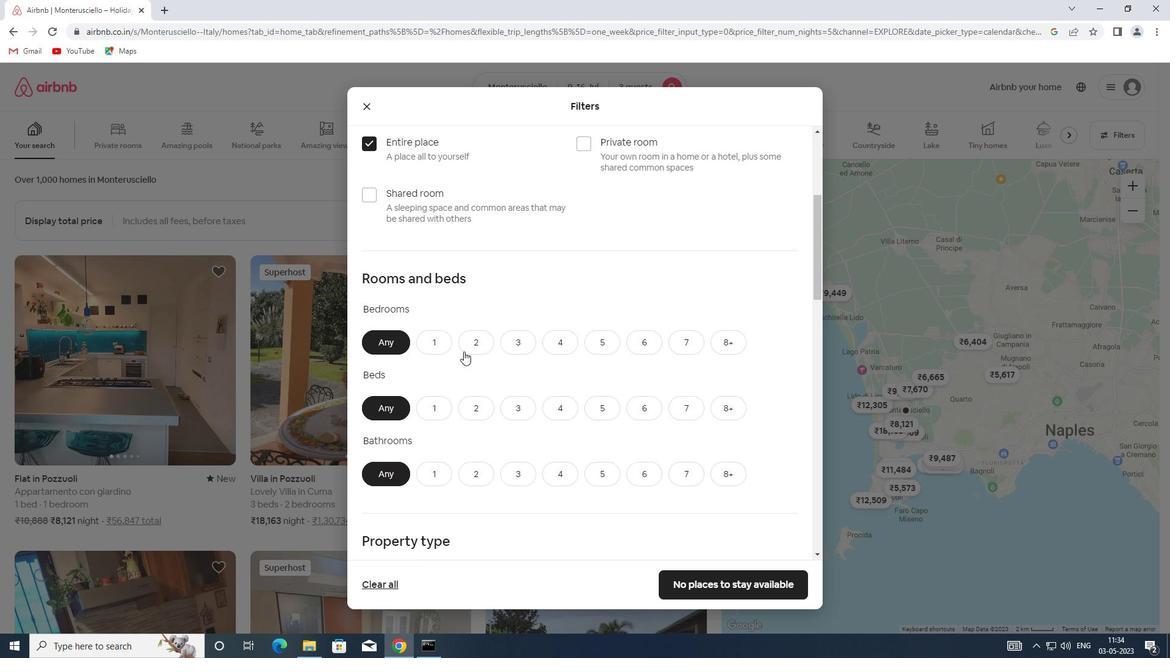 
Action: Mouse pressed left at (472, 345)
Screenshot: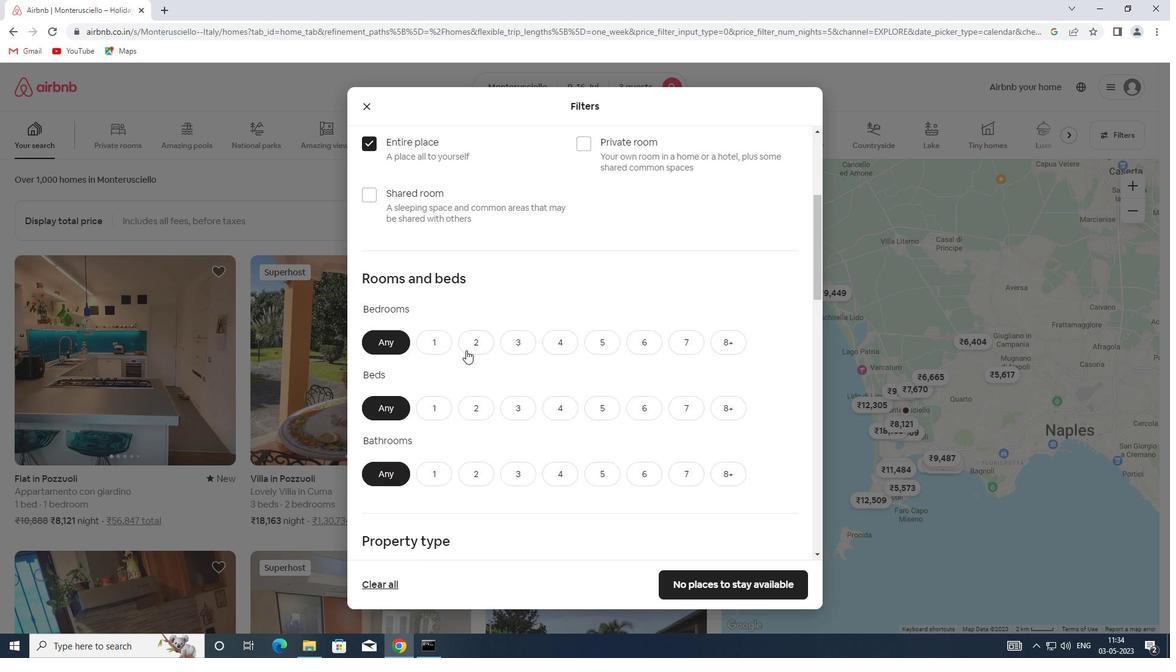 
Action: Mouse moved to (476, 406)
Screenshot: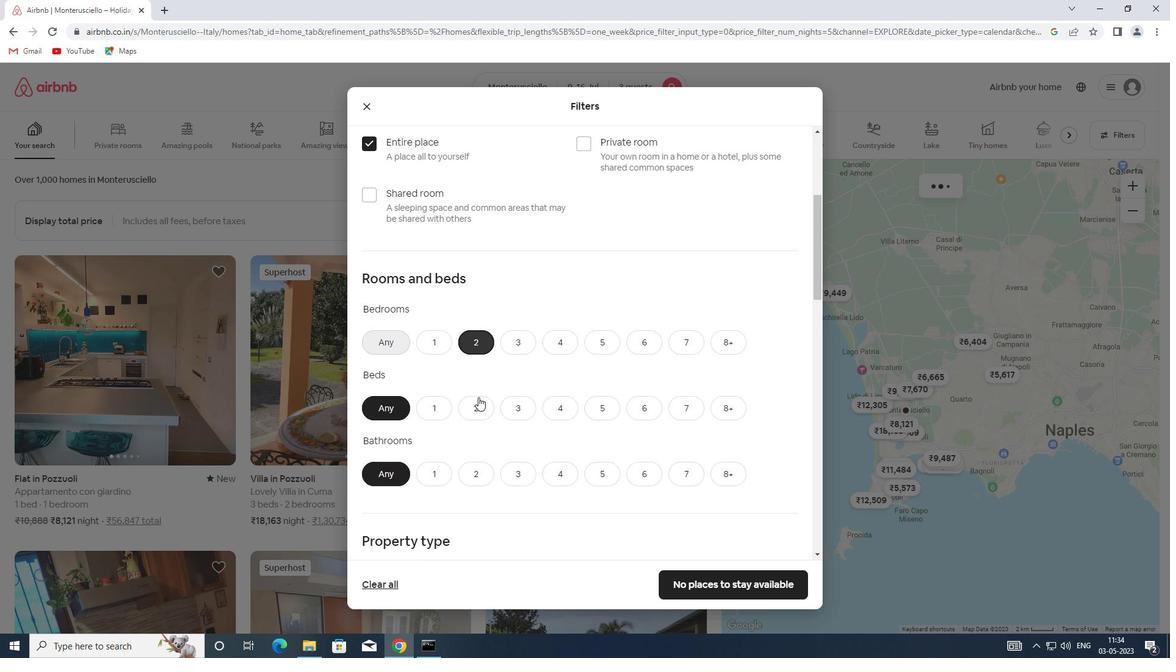
Action: Mouse pressed left at (476, 406)
Screenshot: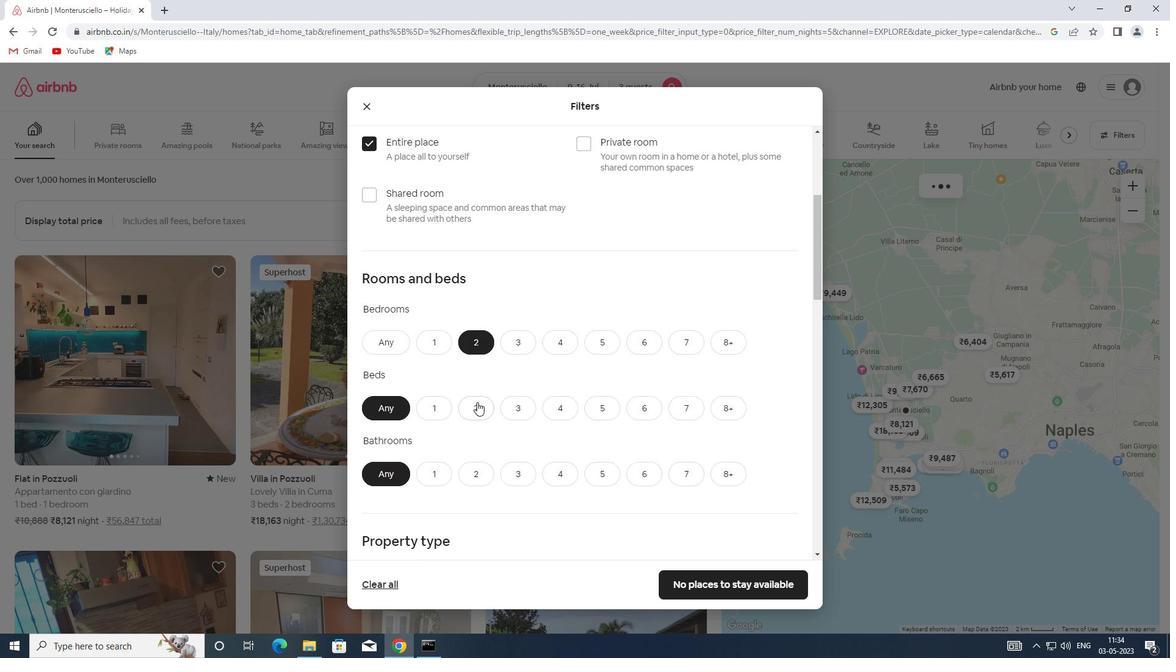 
Action: Mouse scrolled (476, 406) with delta (0, 0)
Screenshot: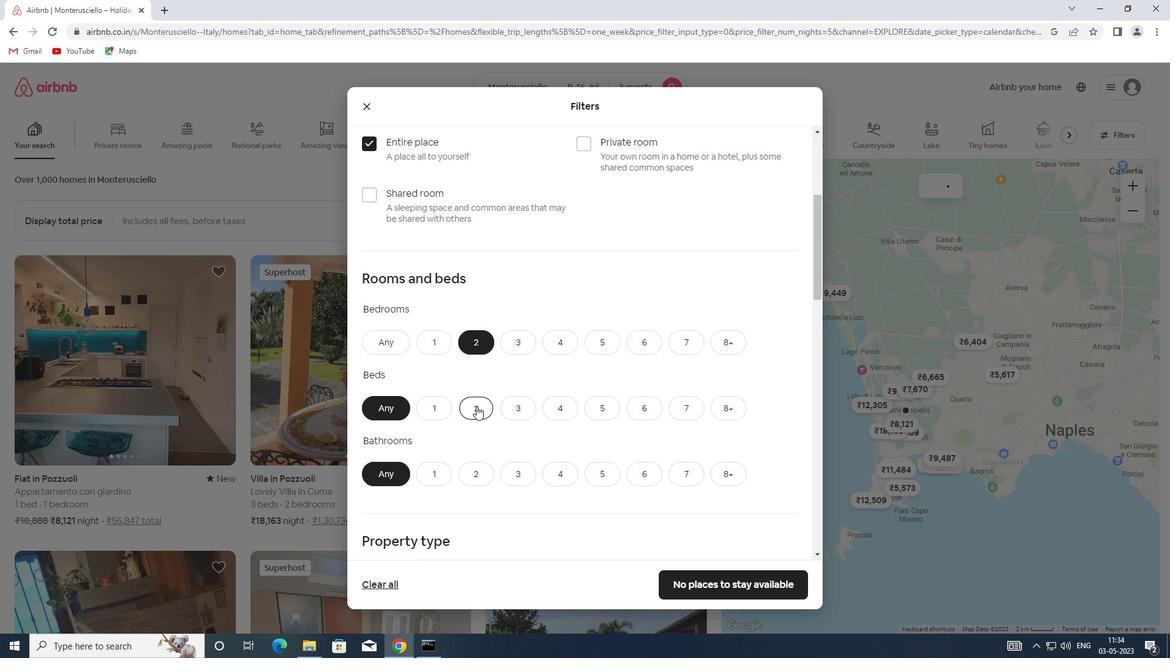 
Action: Mouse scrolled (476, 406) with delta (0, 0)
Screenshot: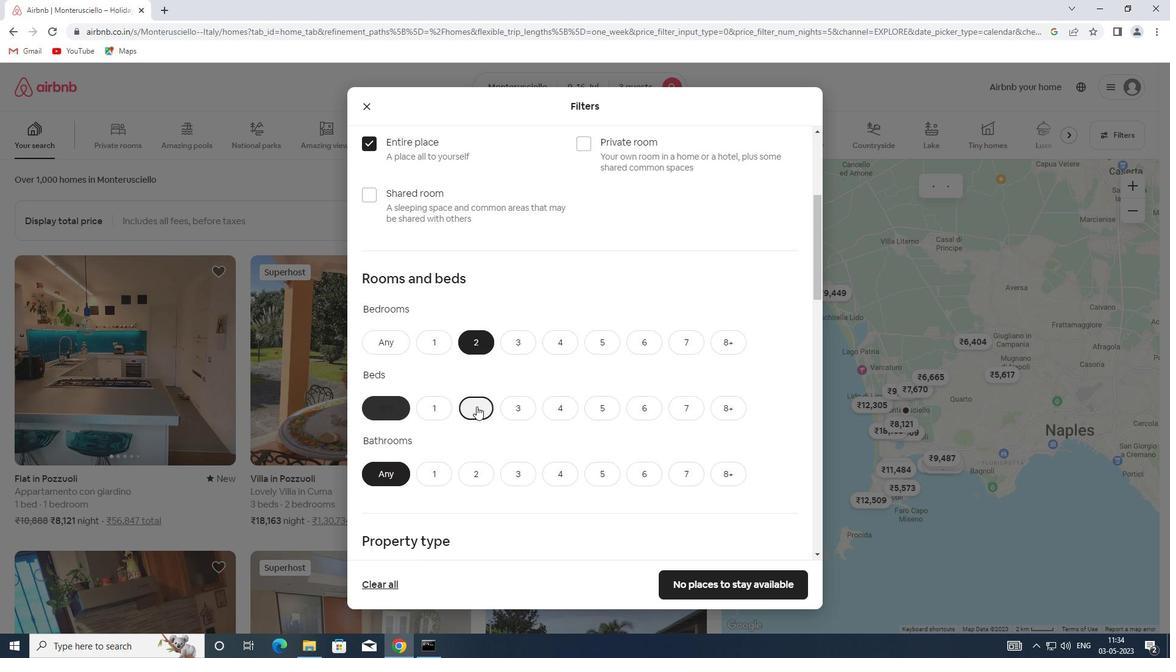 
Action: Mouse moved to (438, 355)
Screenshot: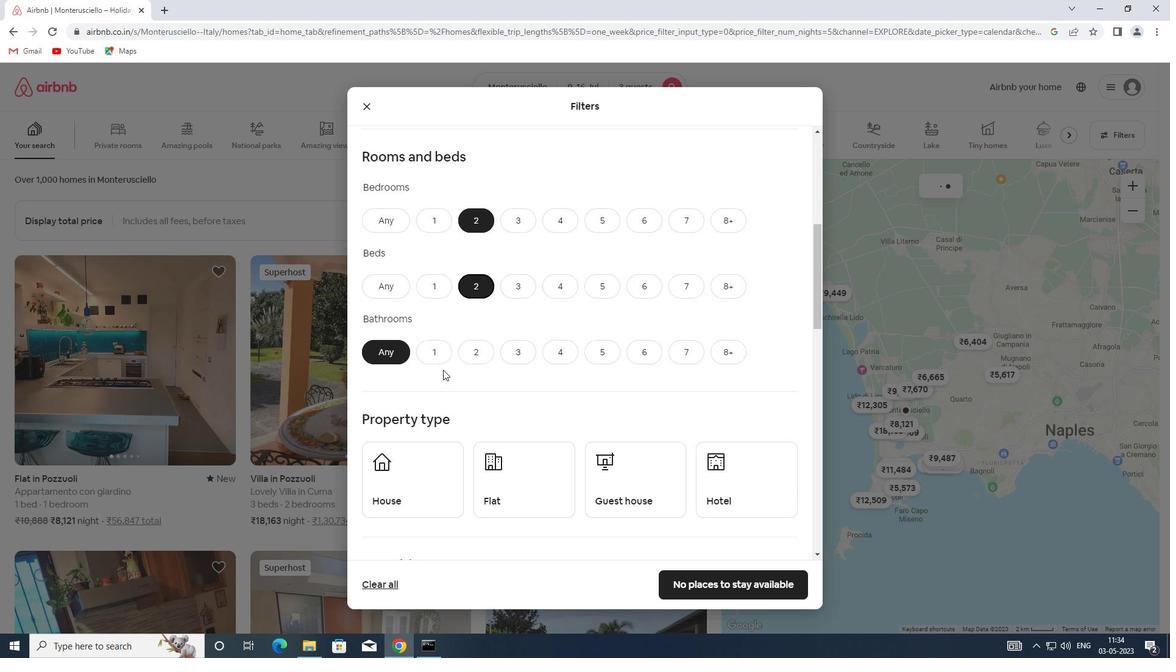 
Action: Mouse pressed left at (438, 355)
Screenshot: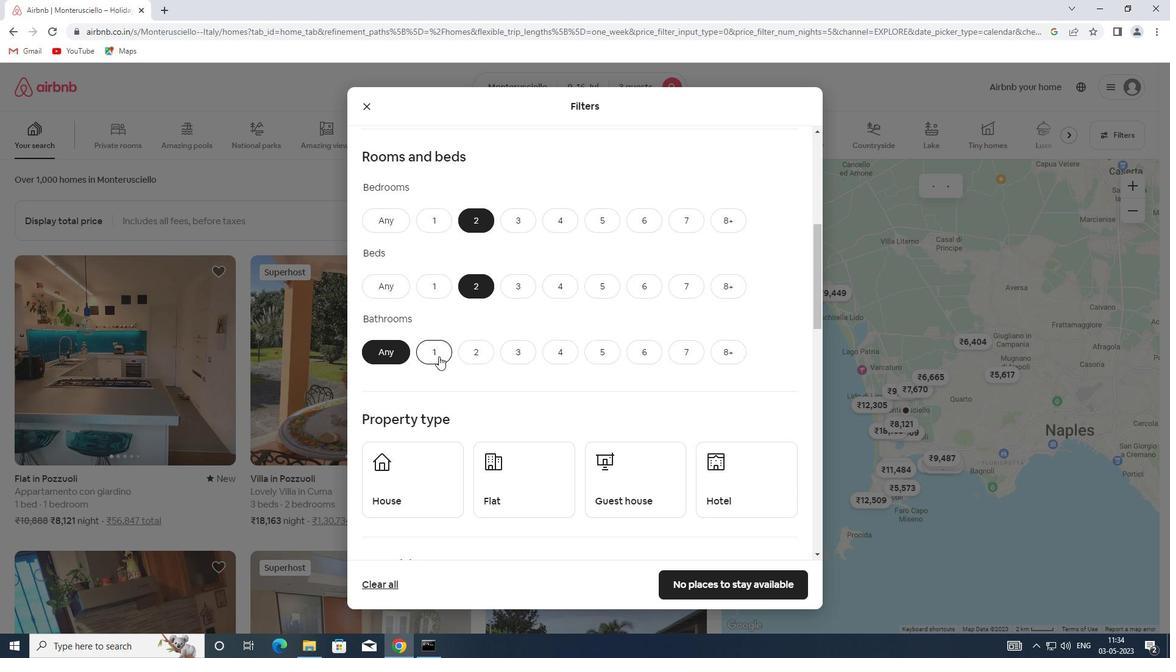 
Action: Mouse scrolled (438, 354) with delta (0, 0)
Screenshot: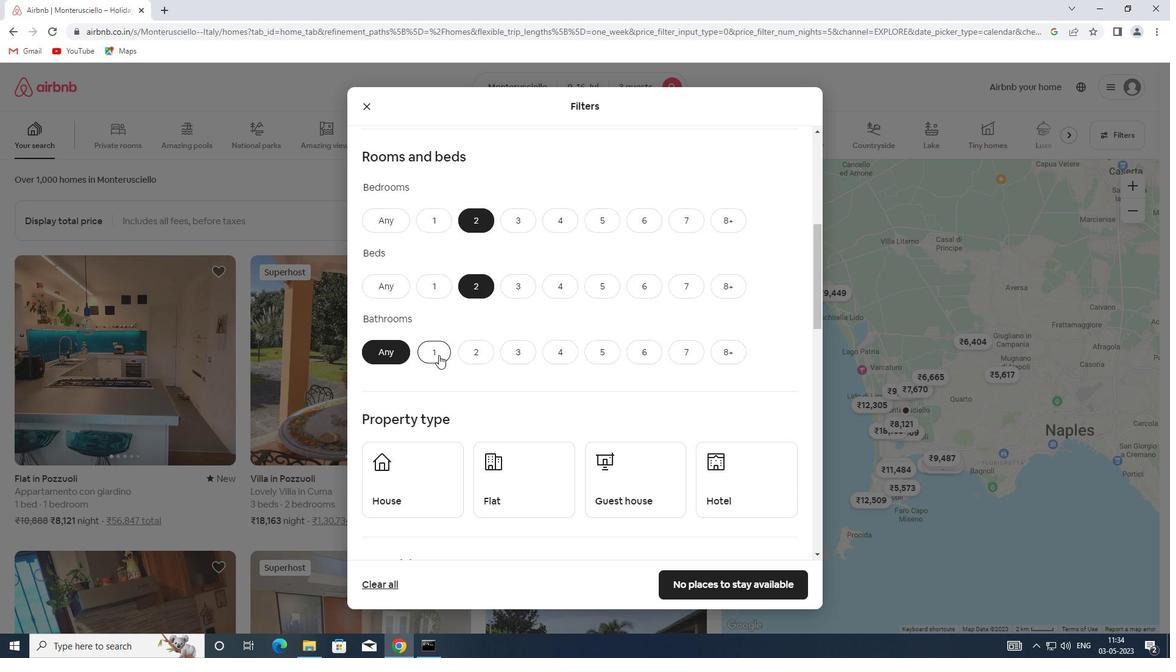 
Action: Mouse scrolled (438, 354) with delta (0, 0)
Screenshot: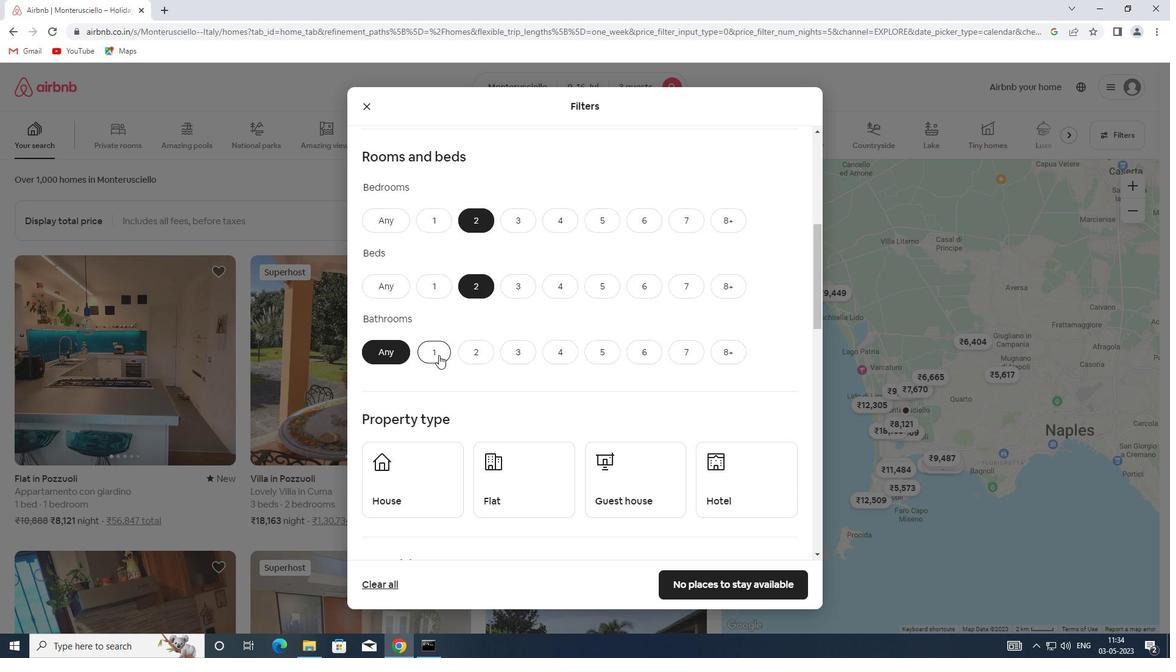 
Action: Mouse scrolled (438, 354) with delta (0, 0)
Screenshot: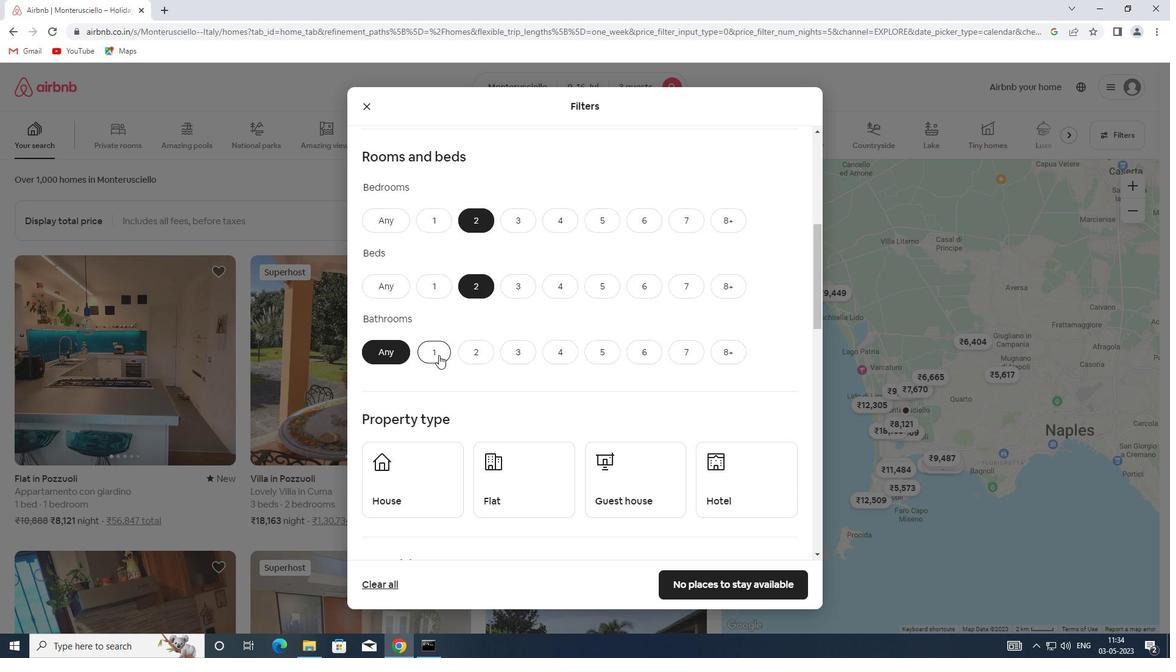 
Action: Mouse moved to (429, 310)
Screenshot: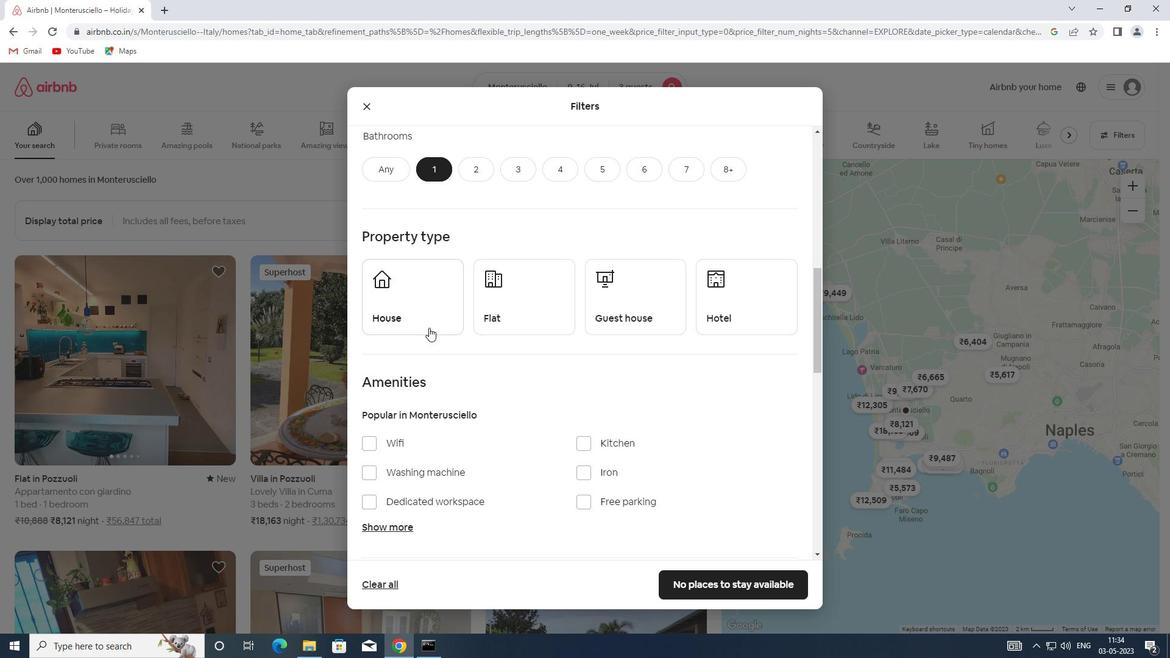 
Action: Mouse pressed left at (429, 310)
Screenshot: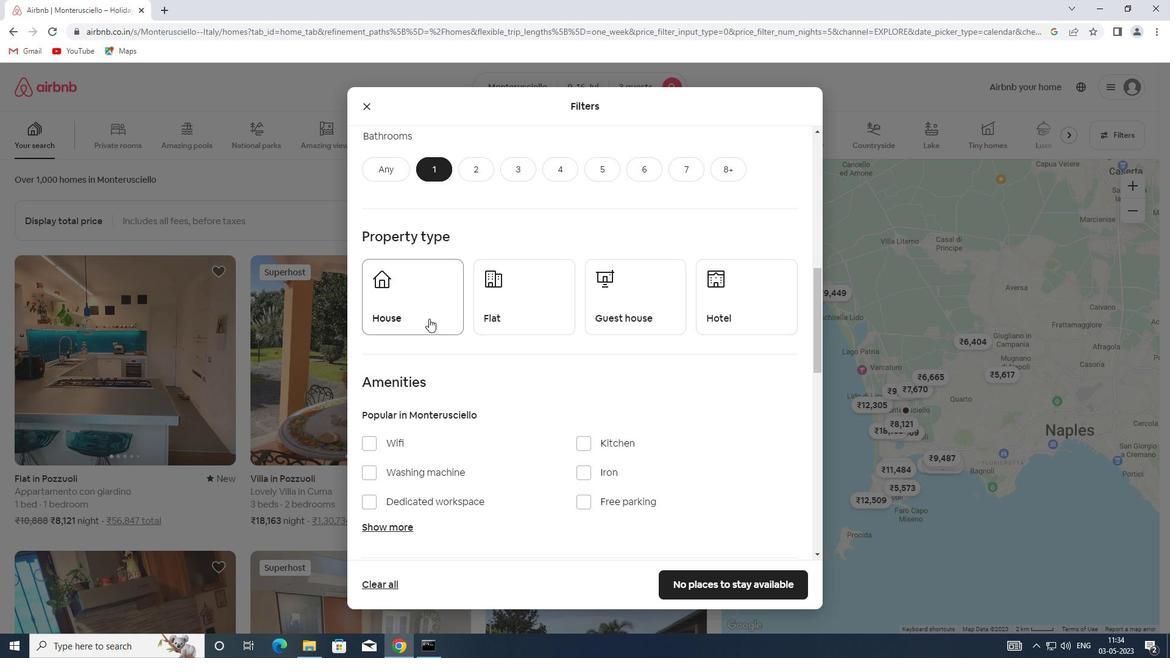 
Action: Mouse moved to (505, 320)
Screenshot: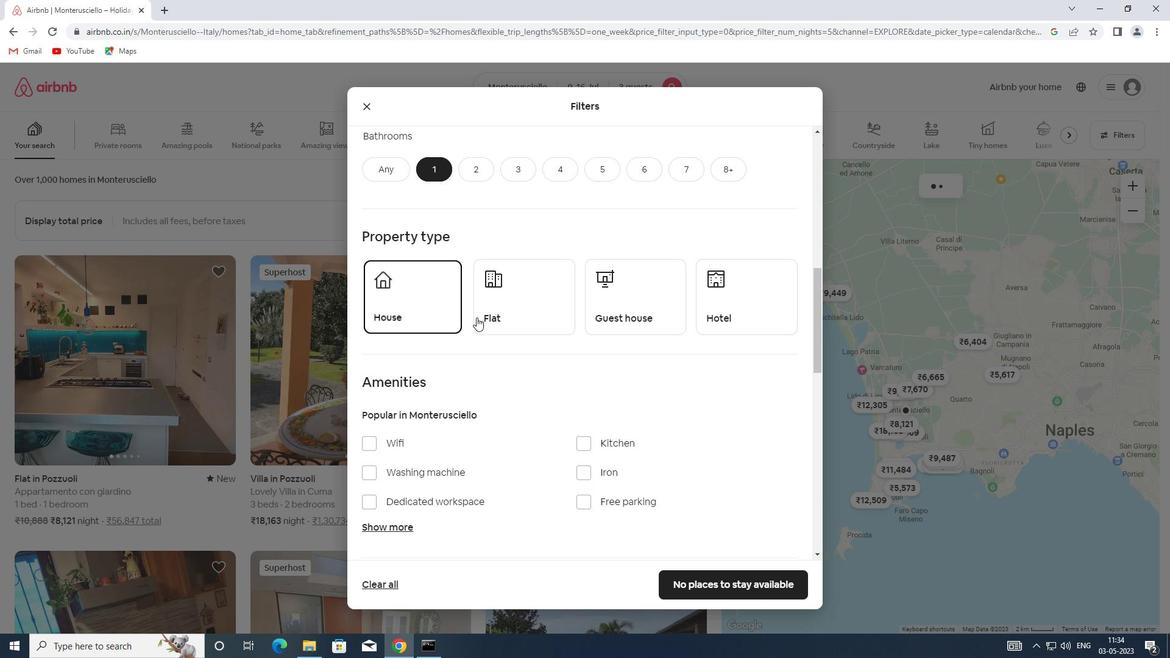 
Action: Mouse pressed left at (505, 320)
Screenshot: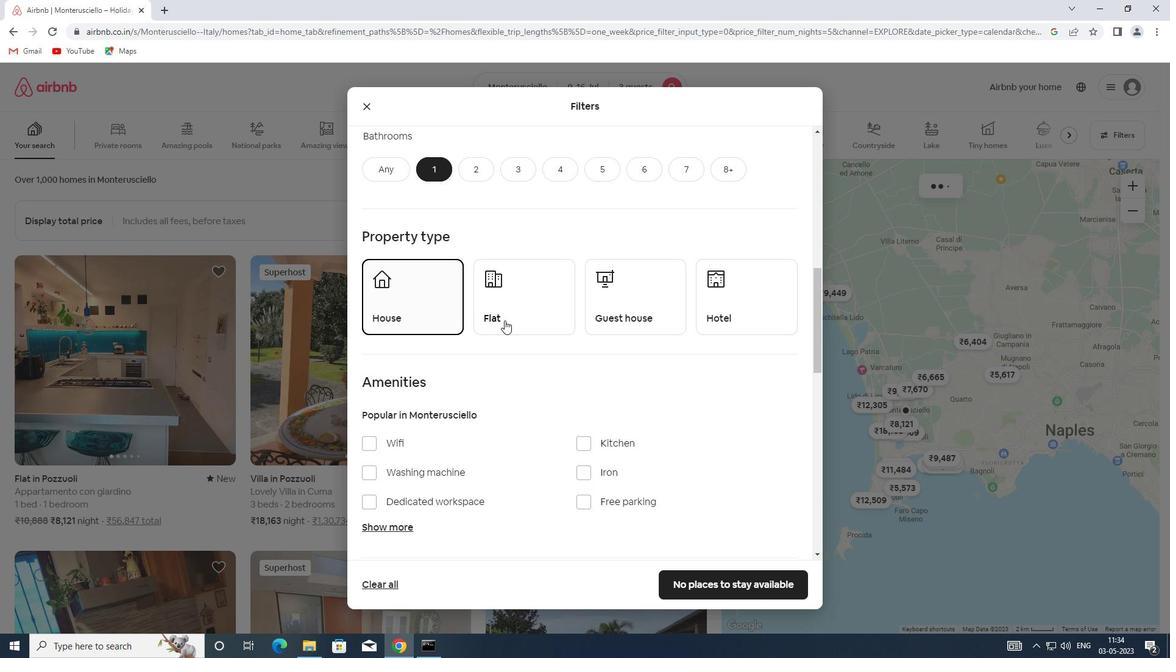 
Action: Mouse moved to (615, 313)
Screenshot: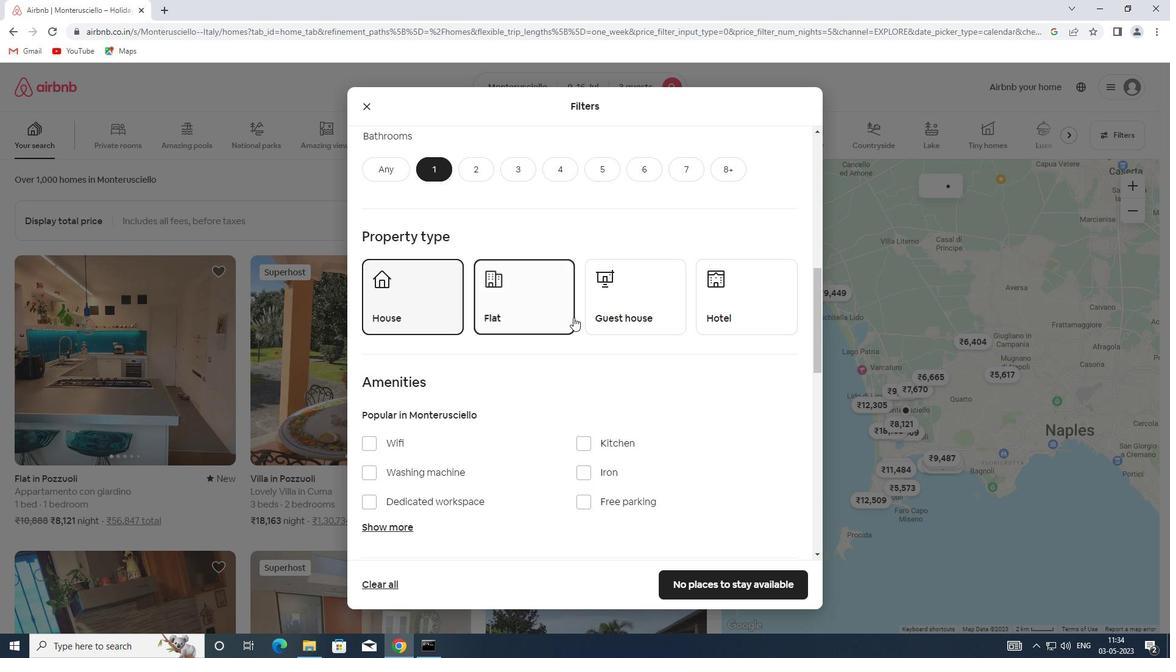 
Action: Mouse pressed left at (615, 313)
Screenshot: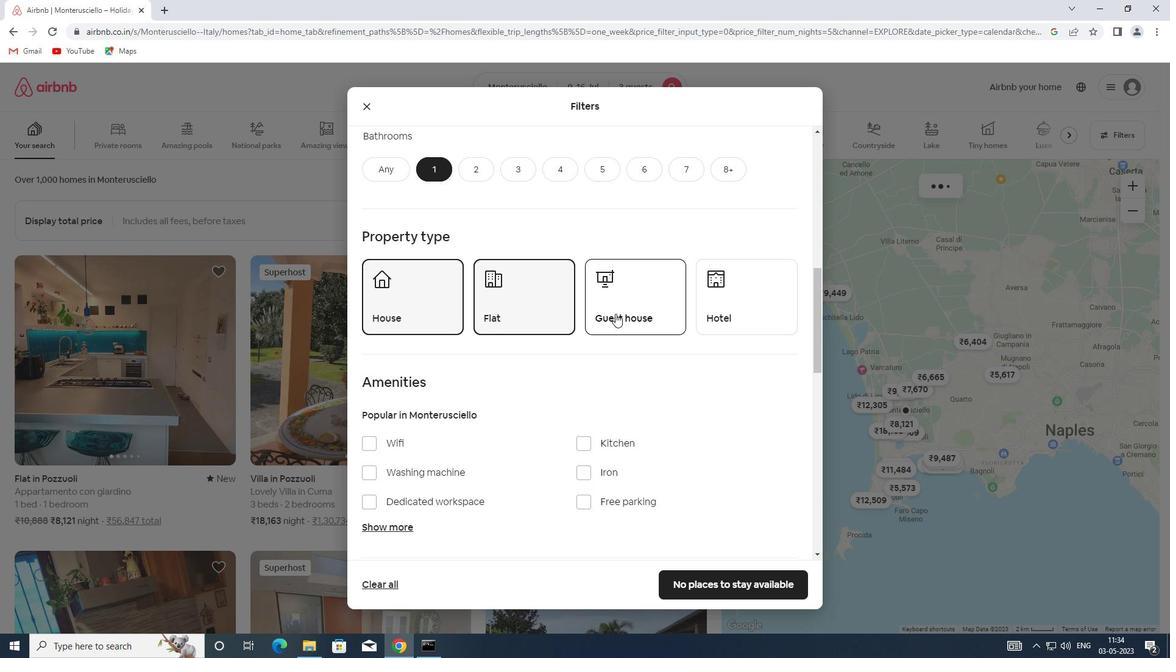 
Action: Mouse scrolled (615, 313) with delta (0, 0)
Screenshot: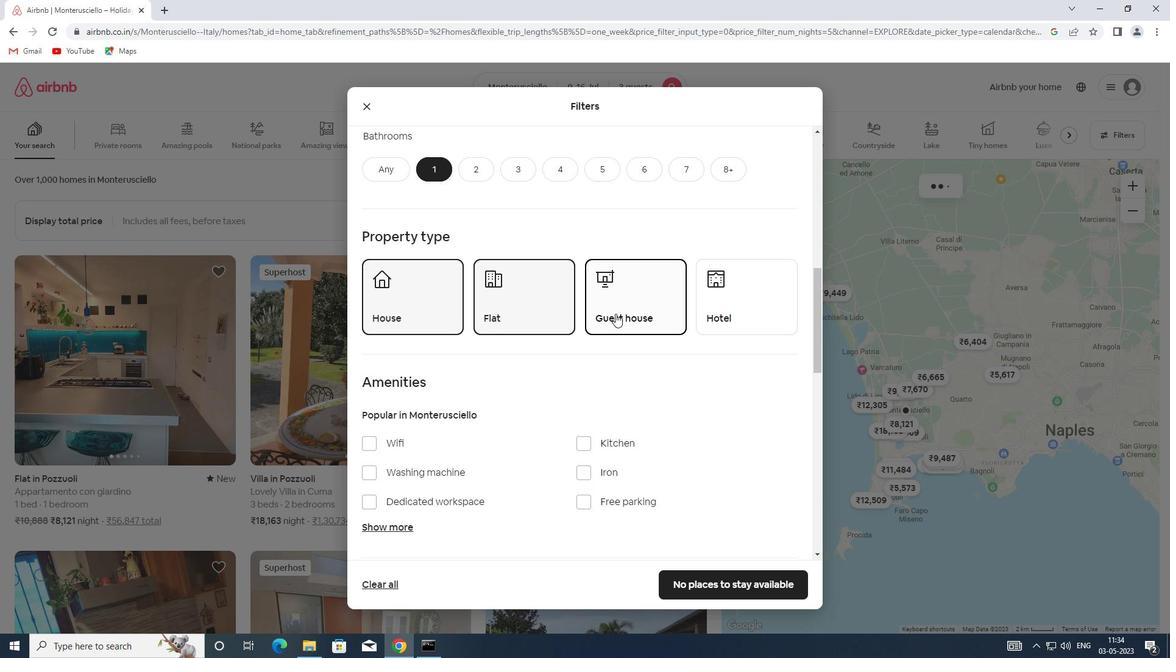 
Action: Mouse scrolled (615, 313) with delta (0, 0)
Screenshot: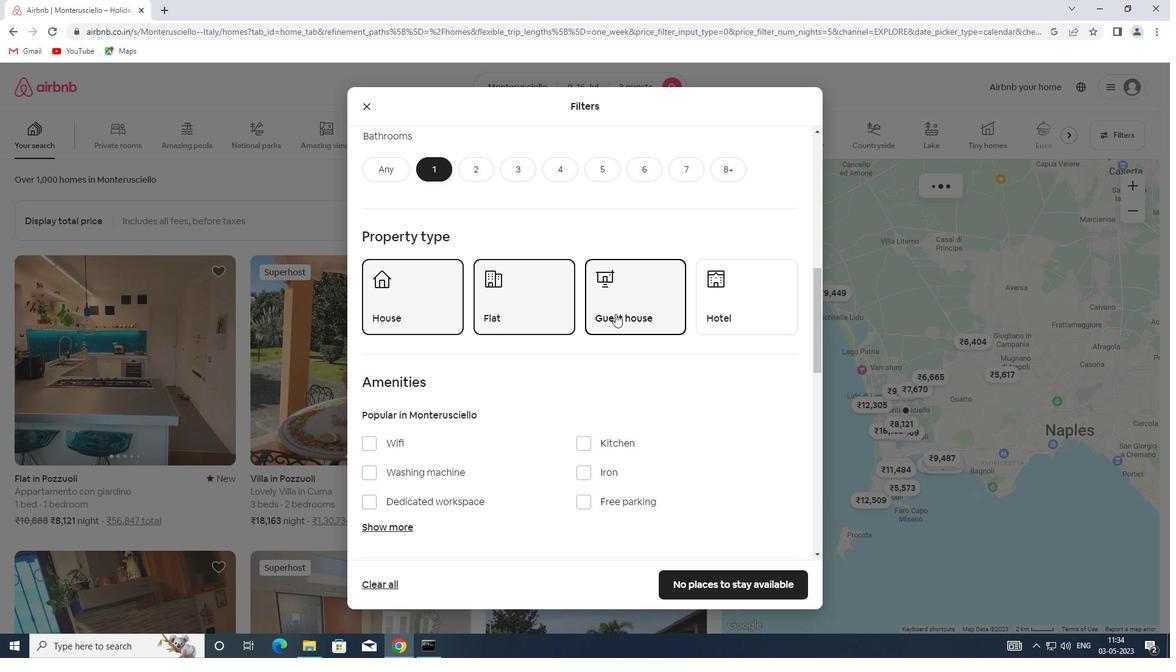 
Action: Mouse scrolled (615, 313) with delta (0, 0)
Screenshot: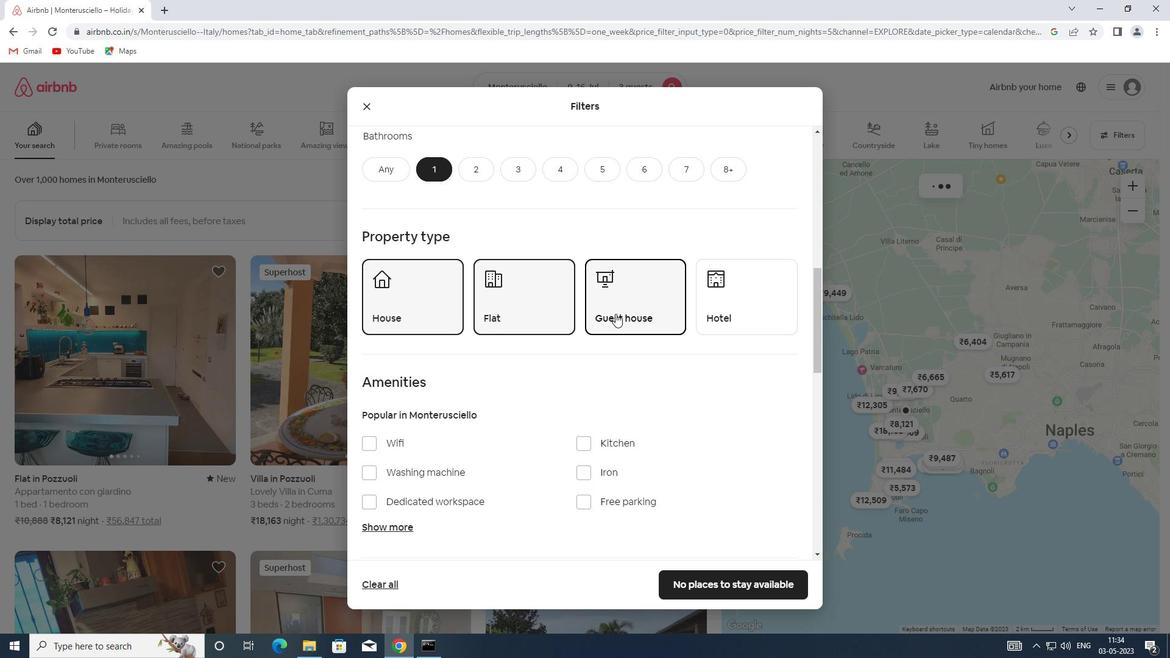 
Action: Mouse moved to (438, 287)
Screenshot: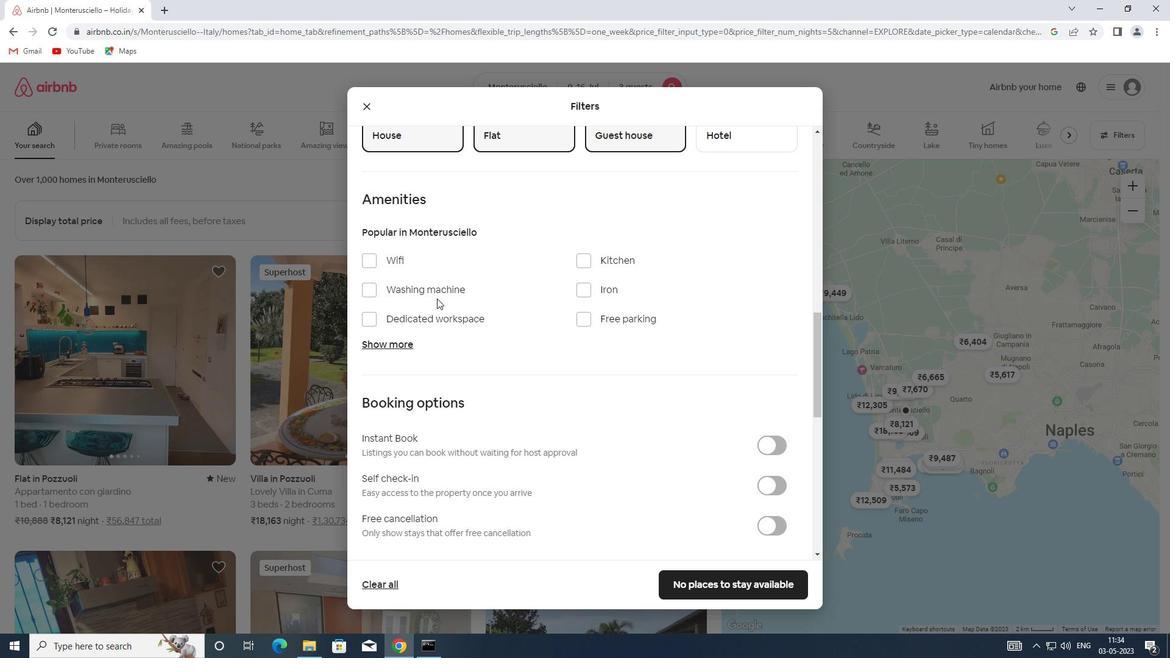 
Action: Mouse pressed left at (438, 287)
Screenshot: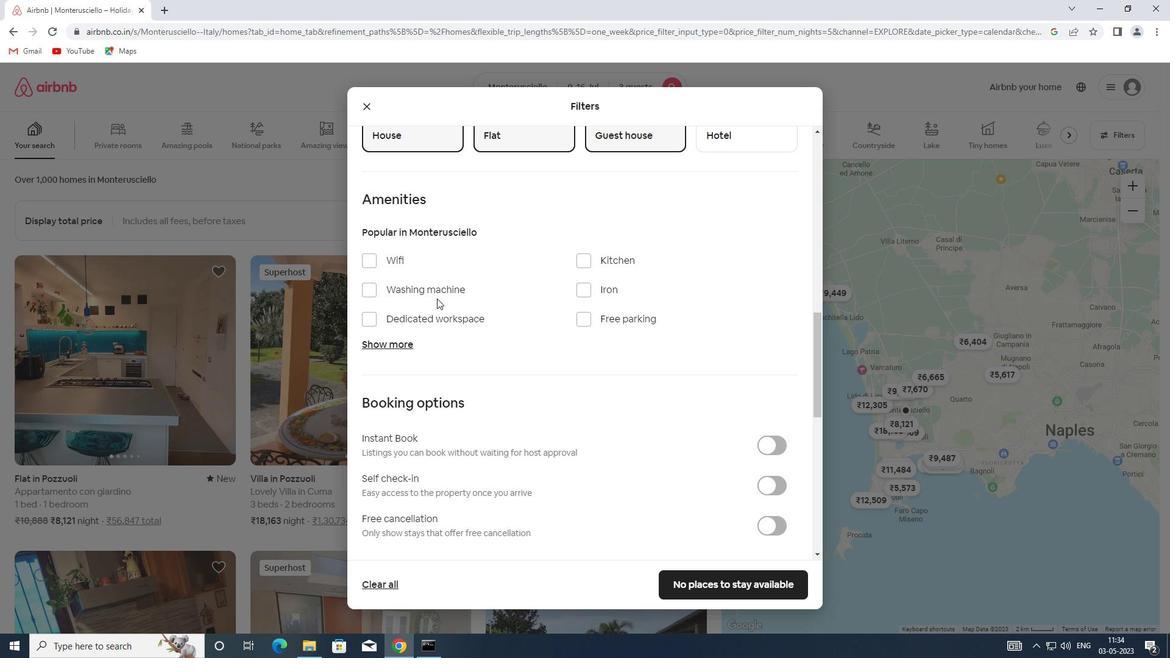 
Action: Mouse moved to (566, 358)
Screenshot: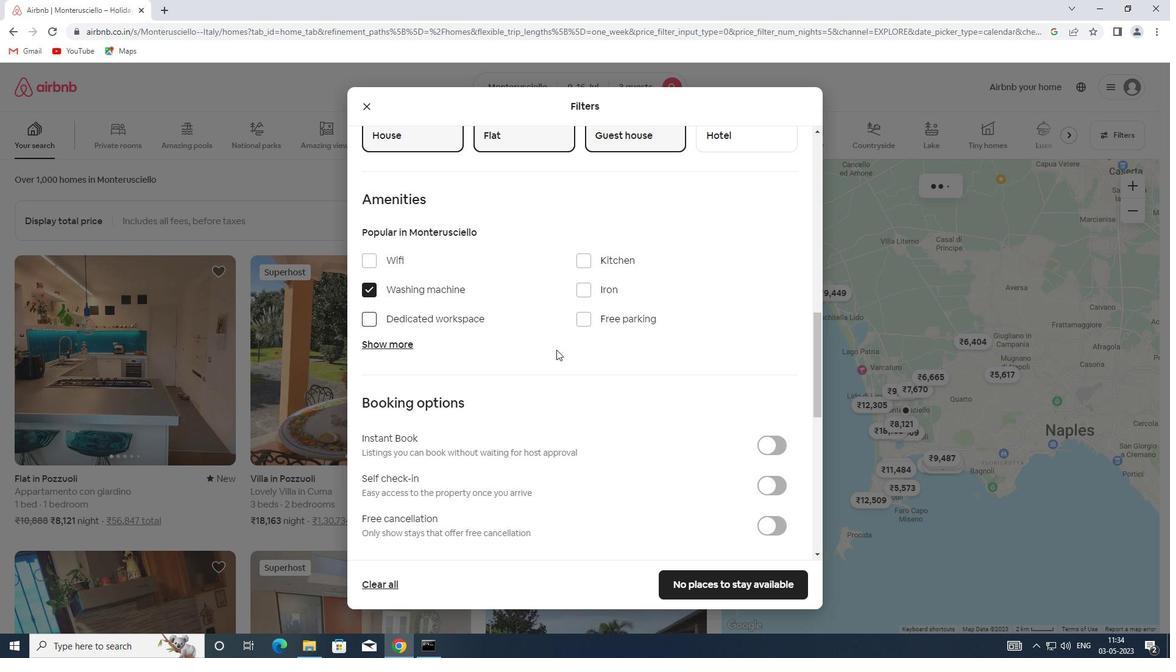 
Action: Mouse scrolled (566, 357) with delta (0, 0)
Screenshot: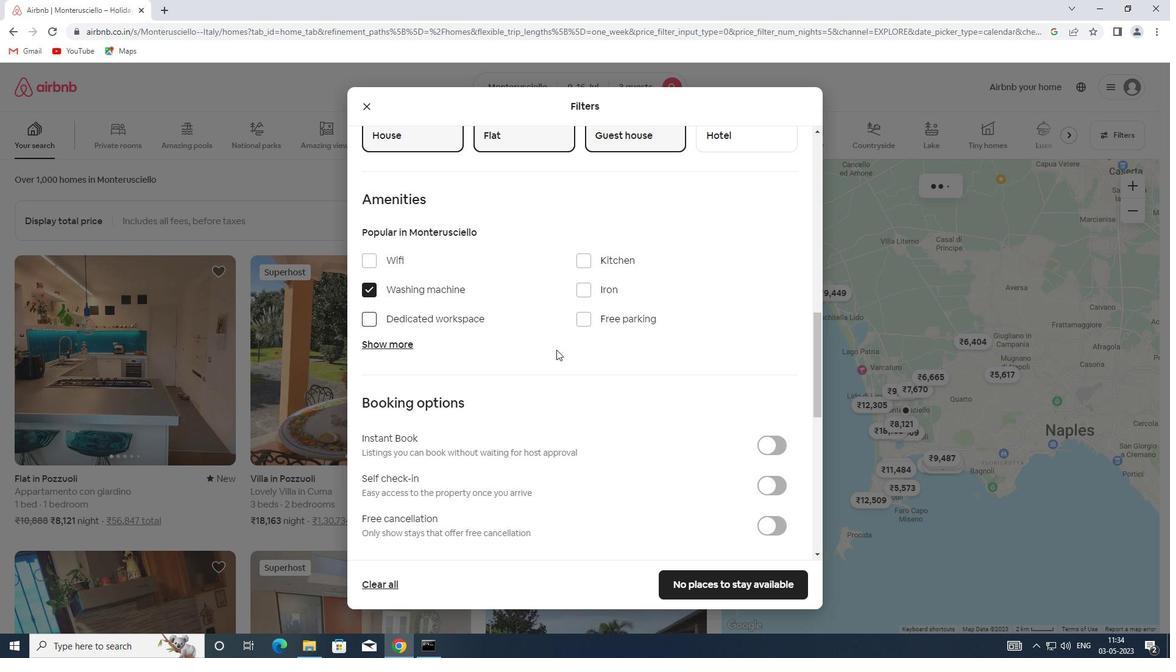 
Action: Mouse moved to (567, 359)
Screenshot: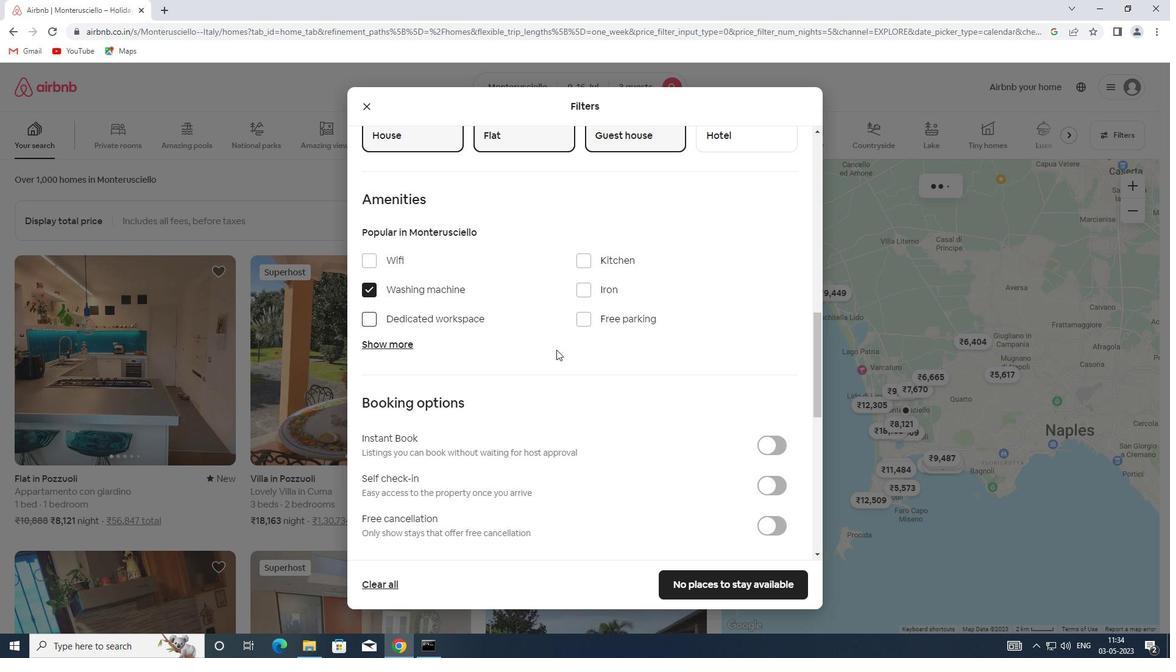 
Action: Mouse scrolled (567, 358) with delta (0, 0)
Screenshot: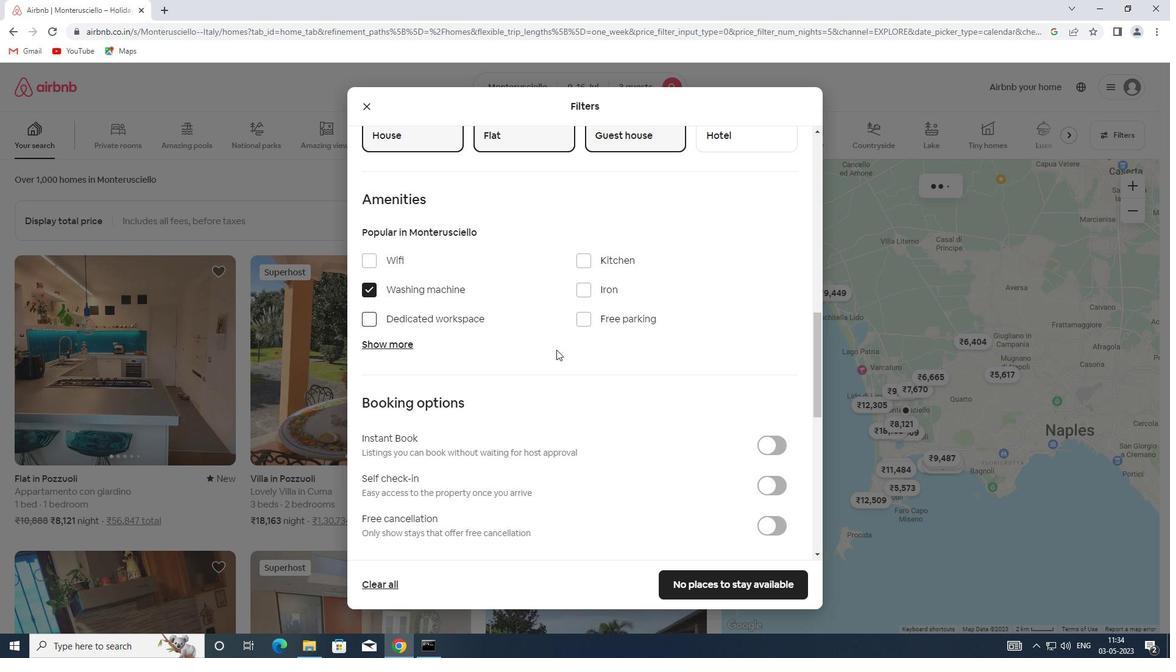 
Action: Mouse moved to (568, 359)
Screenshot: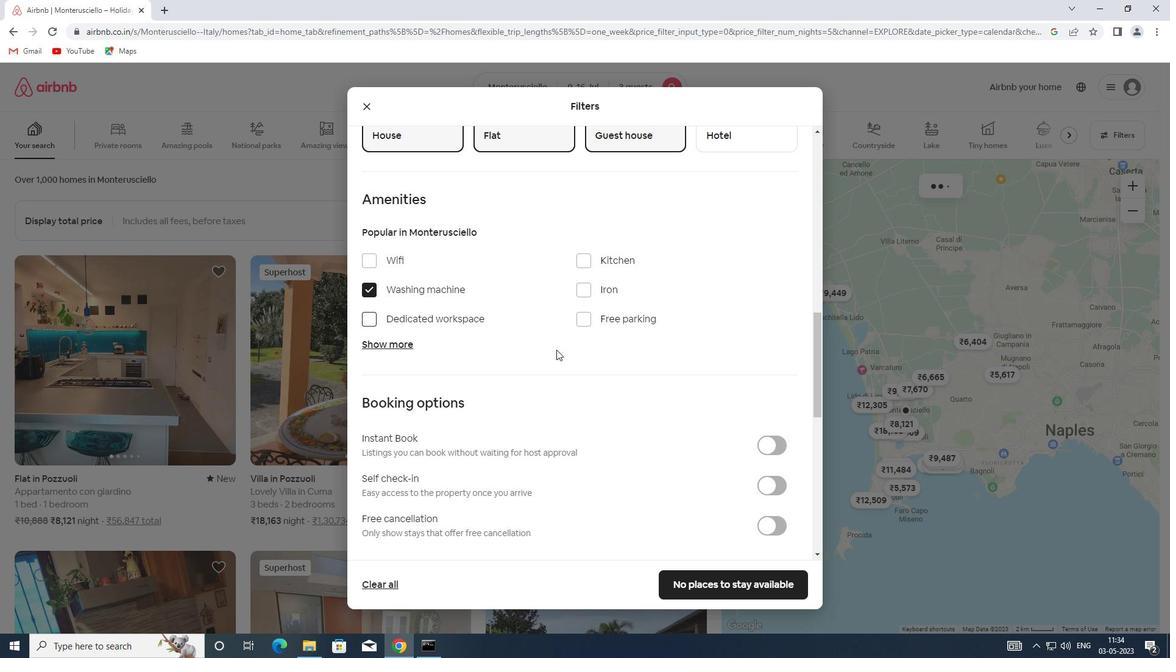 
Action: Mouse scrolled (568, 358) with delta (0, 0)
Screenshot: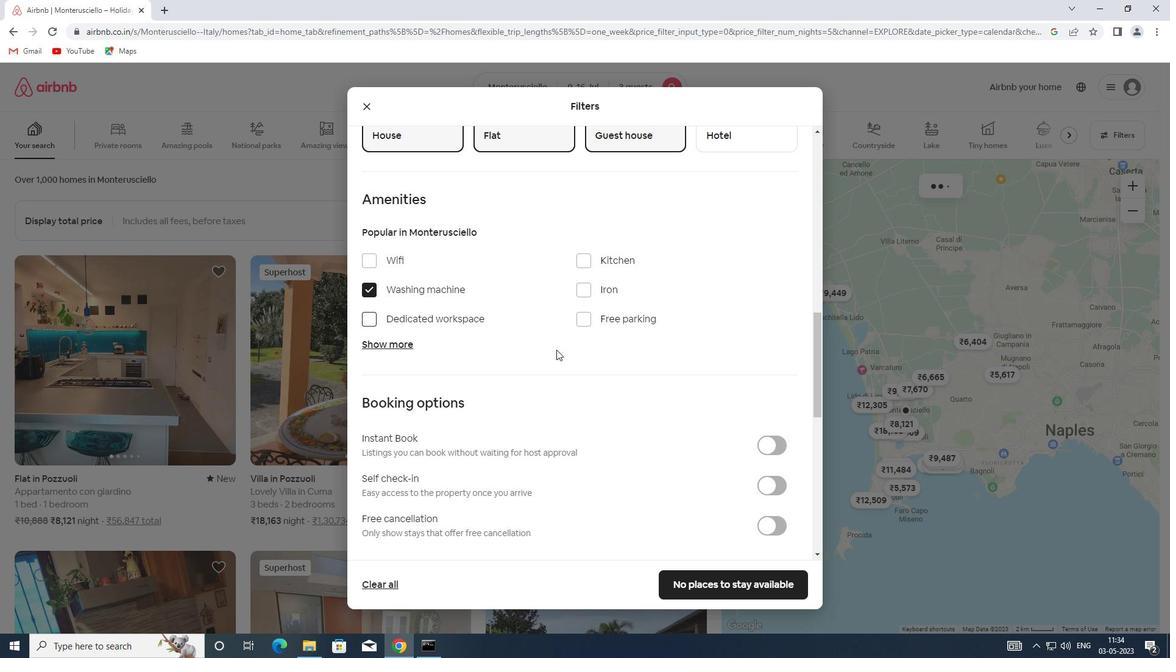 
Action: Mouse moved to (568, 359)
Screenshot: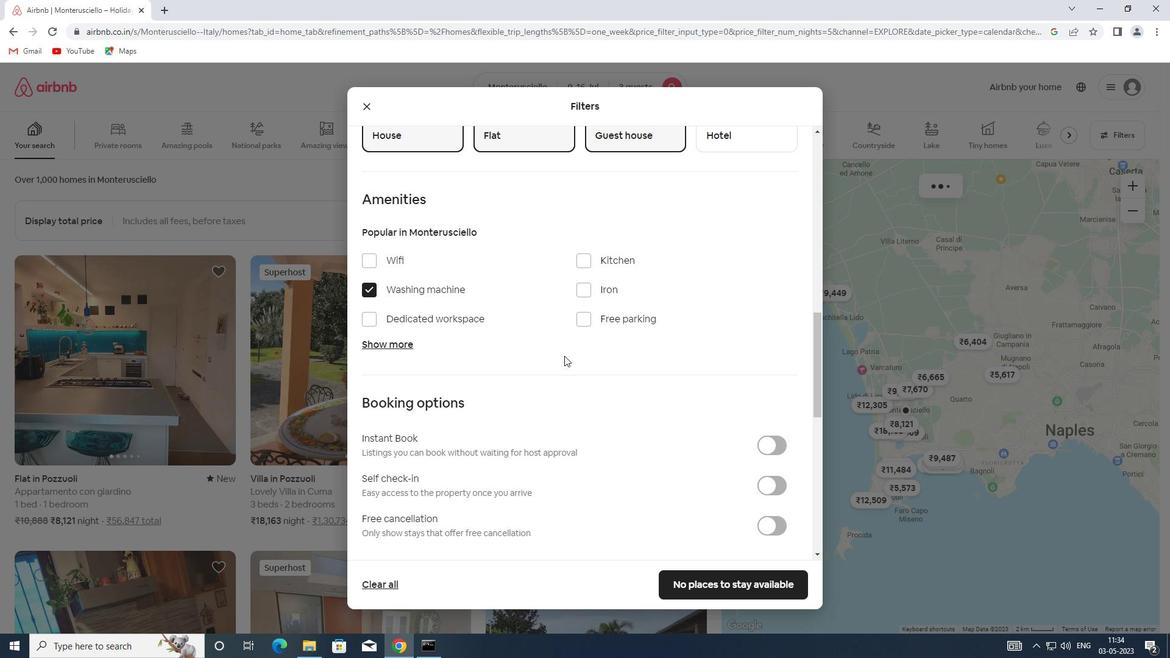 
Action: Mouse scrolled (568, 359) with delta (0, 0)
Screenshot: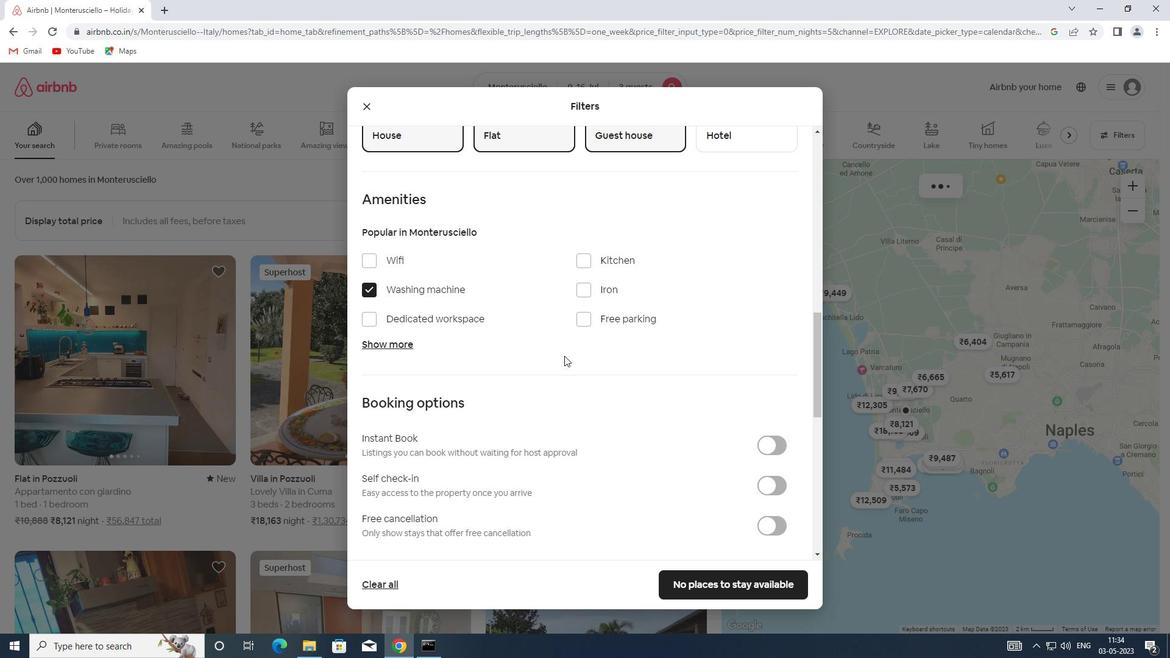 
Action: Mouse moved to (769, 249)
Screenshot: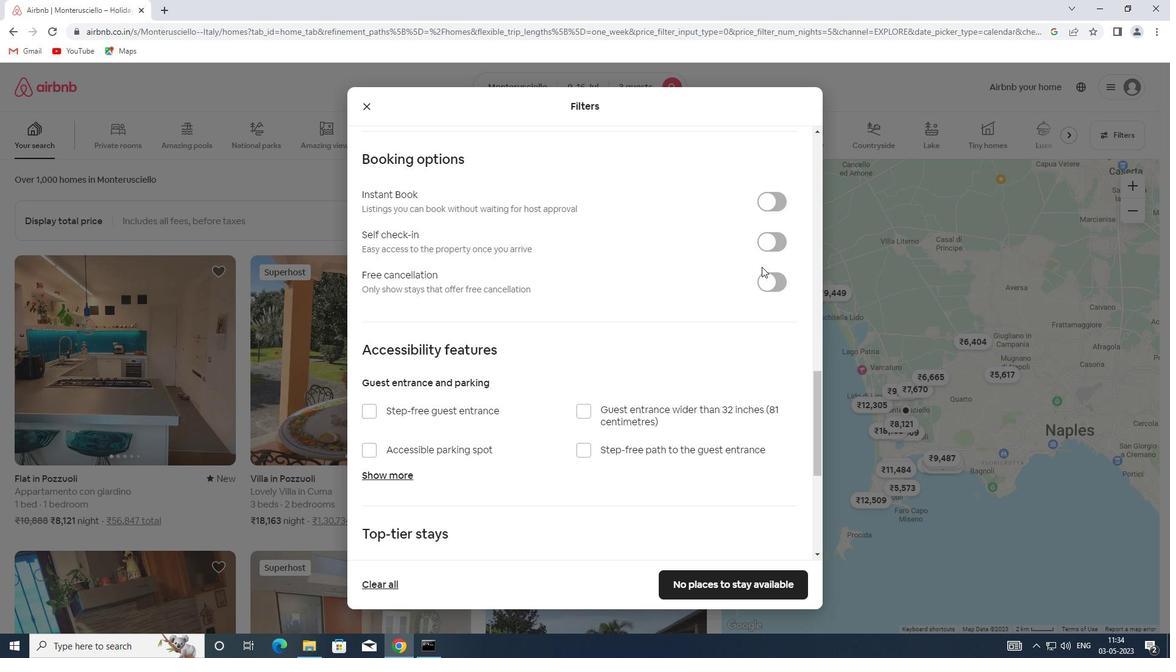
Action: Mouse pressed left at (769, 249)
Screenshot: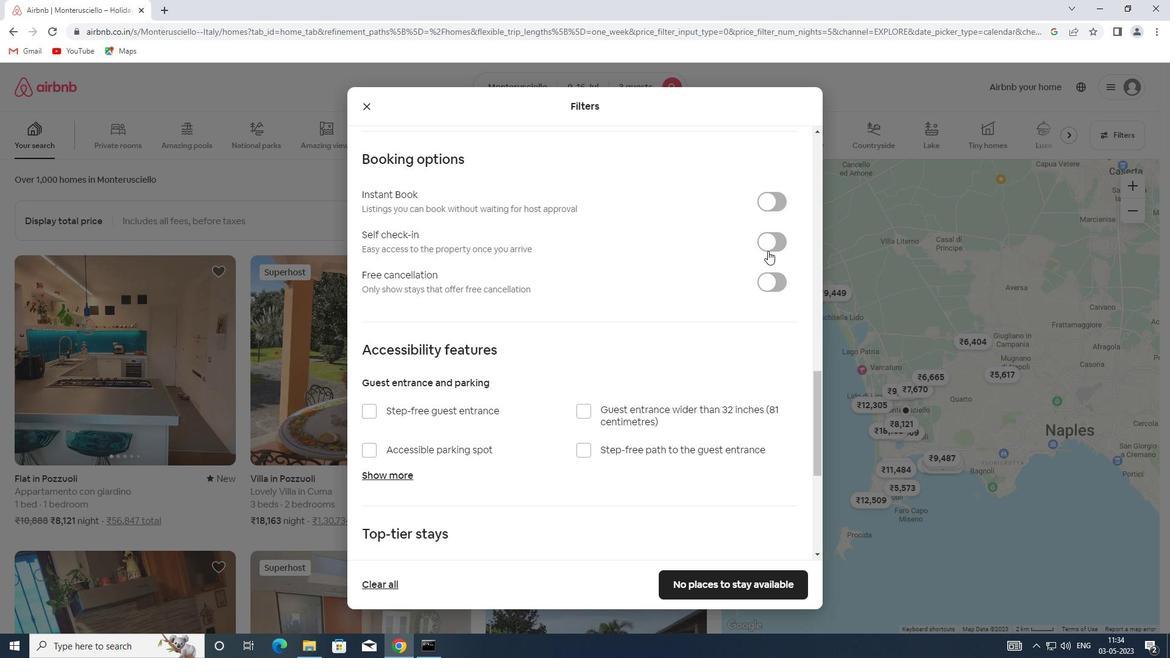 
Action: Mouse moved to (471, 334)
Screenshot: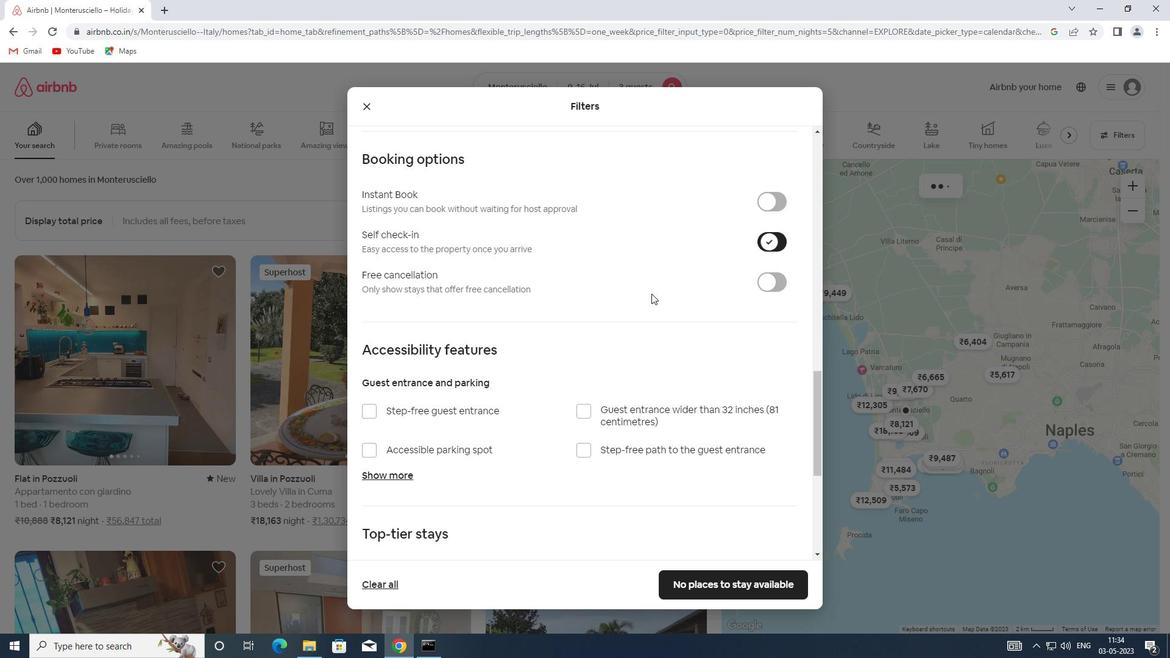 
Action: Mouse scrolled (471, 334) with delta (0, 0)
Screenshot: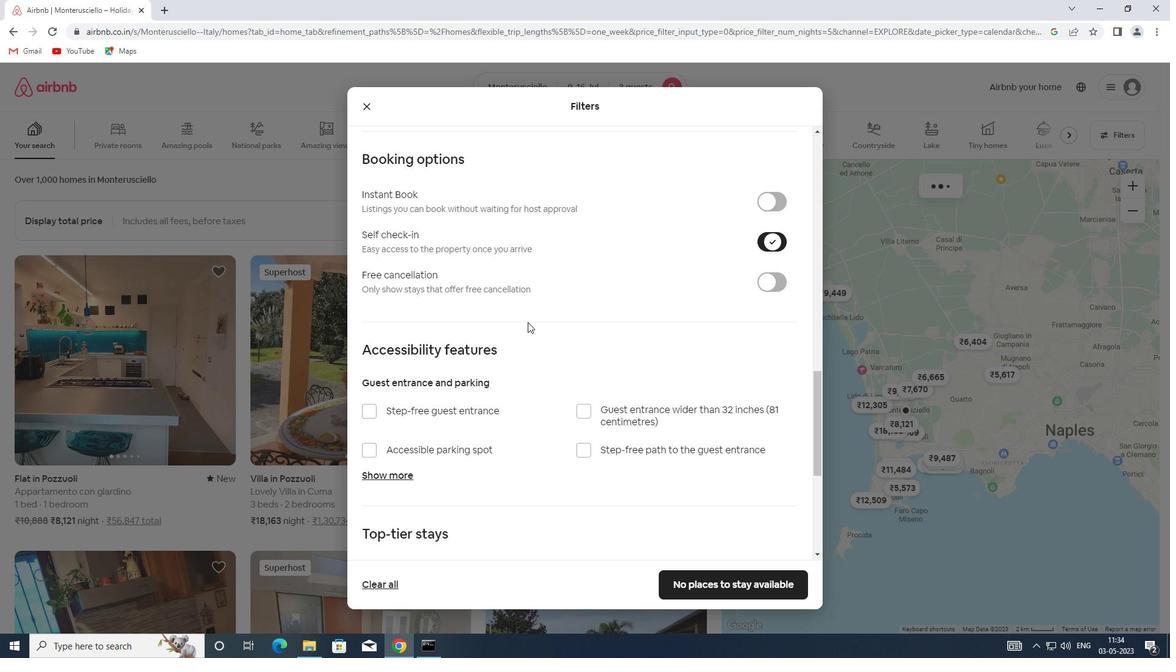 
Action: Mouse scrolled (471, 334) with delta (0, 0)
Screenshot: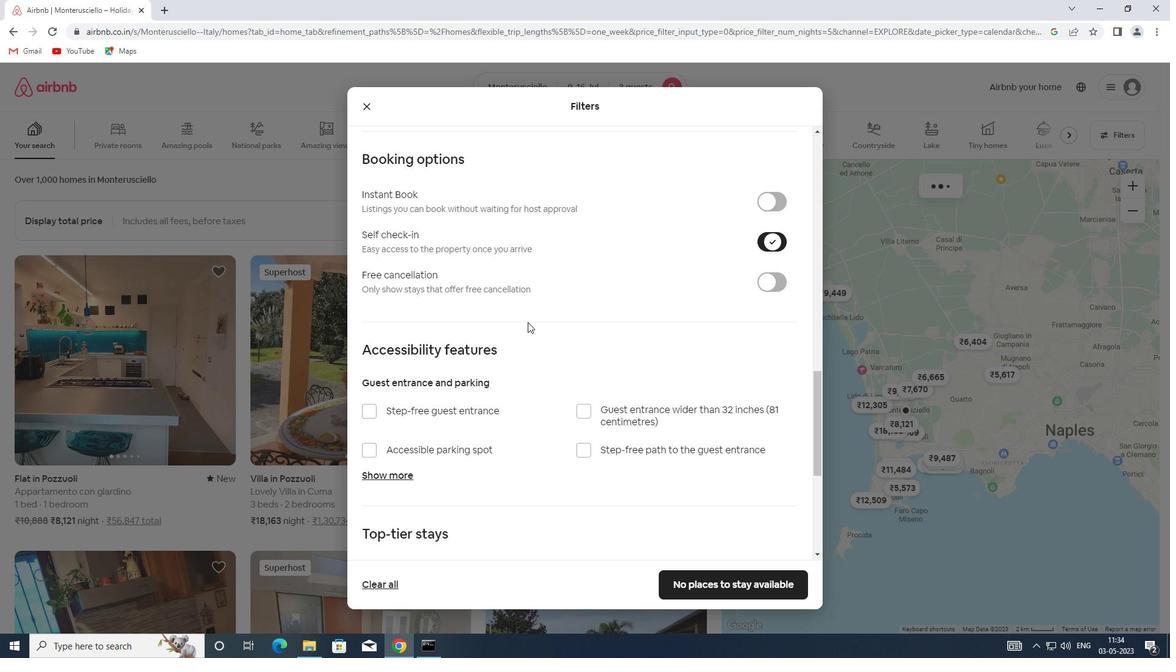 
Action: Mouse scrolled (471, 335) with delta (0, 0)
Screenshot: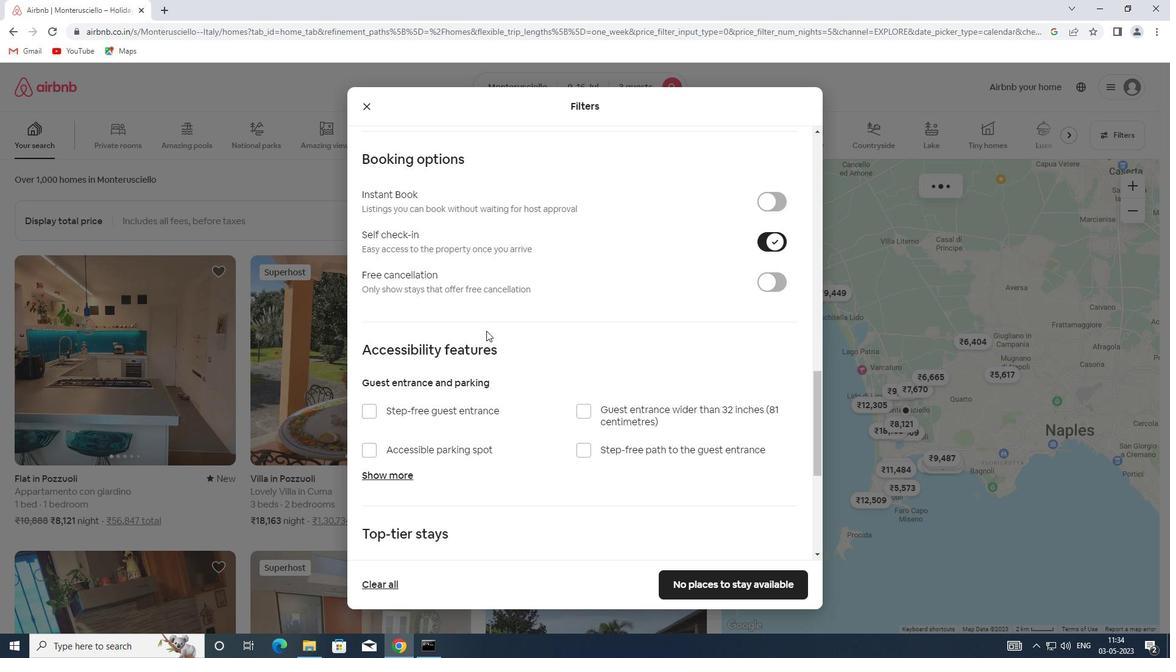 
Action: Mouse scrolled (471, 334) with delta (0, 0)
Screenshot: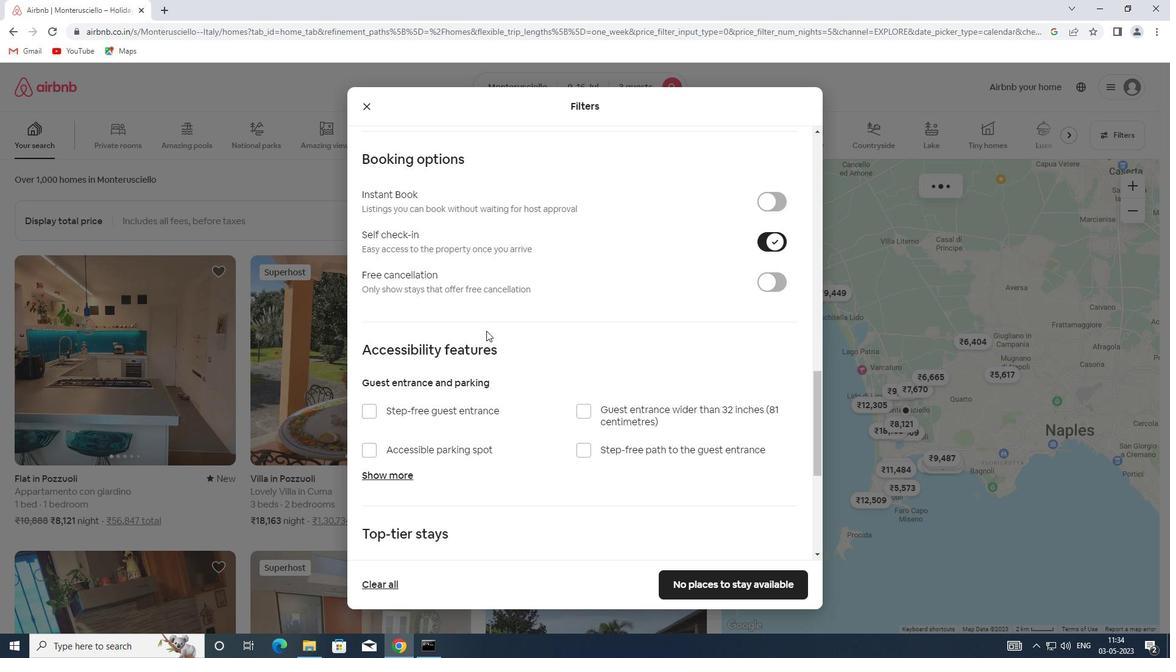 
Action: Mouse scrolled (471, 335) with delta (0, 0)
Screenshot: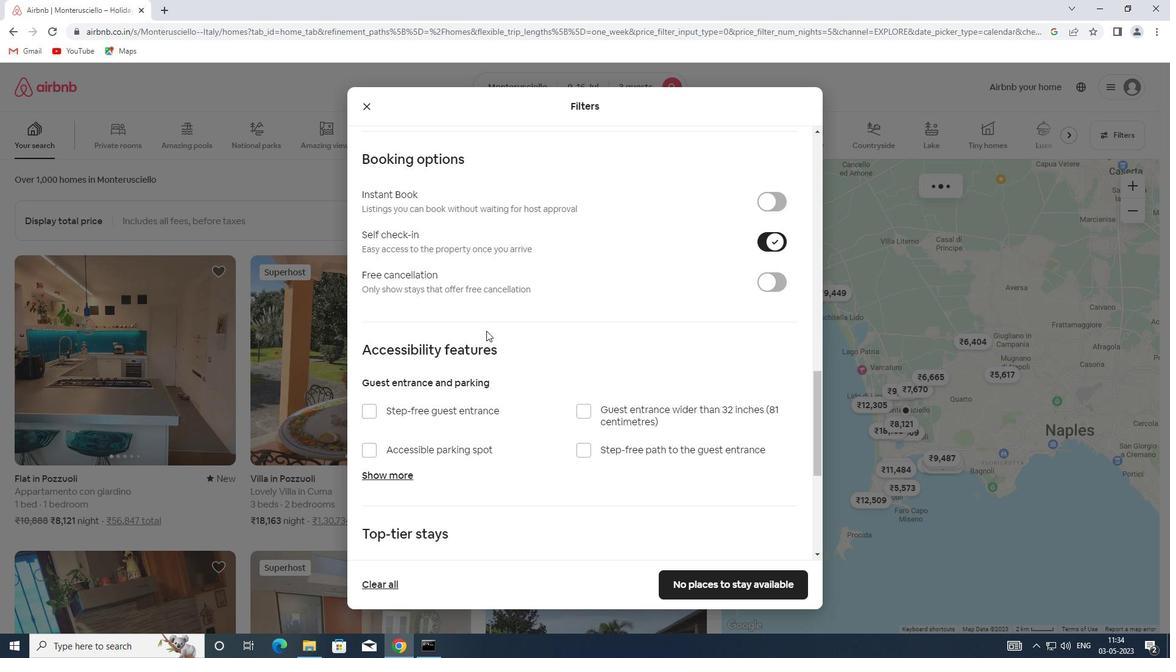 
Action: Mouse moved to (469, 337)
Screenshot: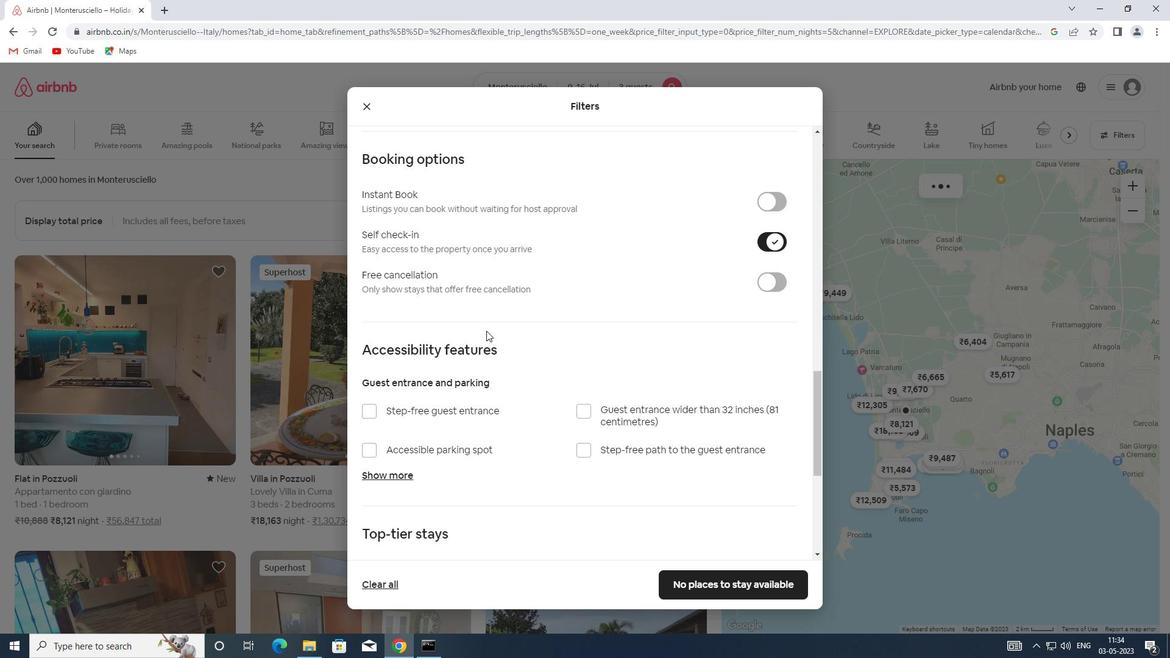 
Action: Mouse scrolled (469, 336) with delta (0, 0)
Screenshot: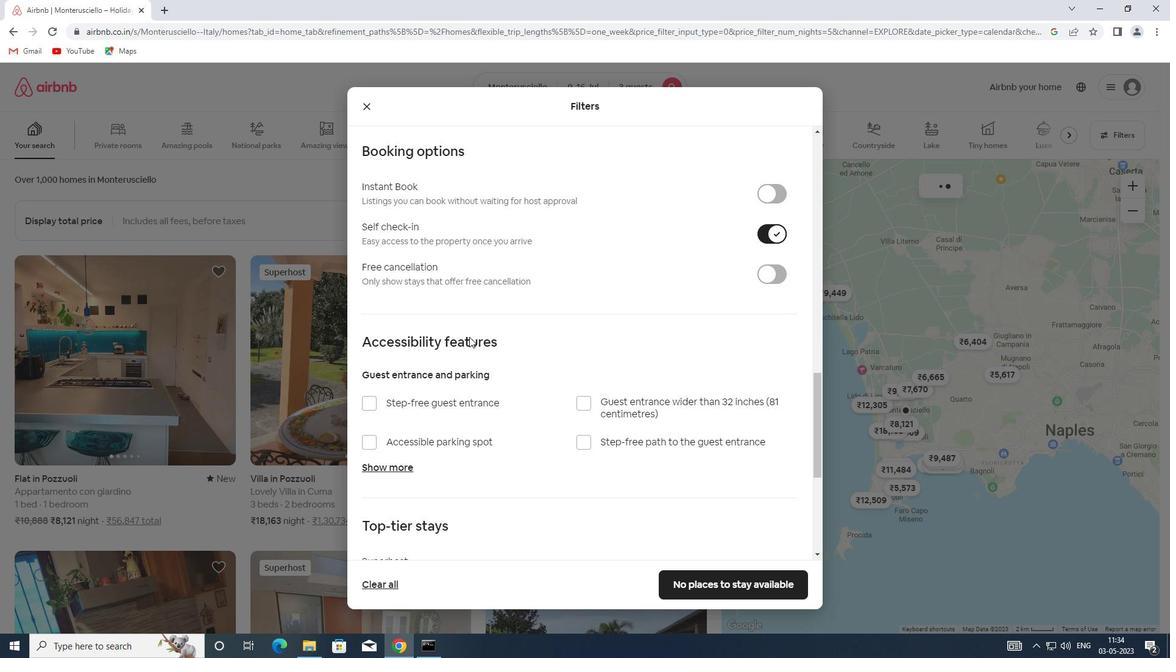 
Action: Mouse scrolled (469, 337) with delta (0, 0)
Screenshot: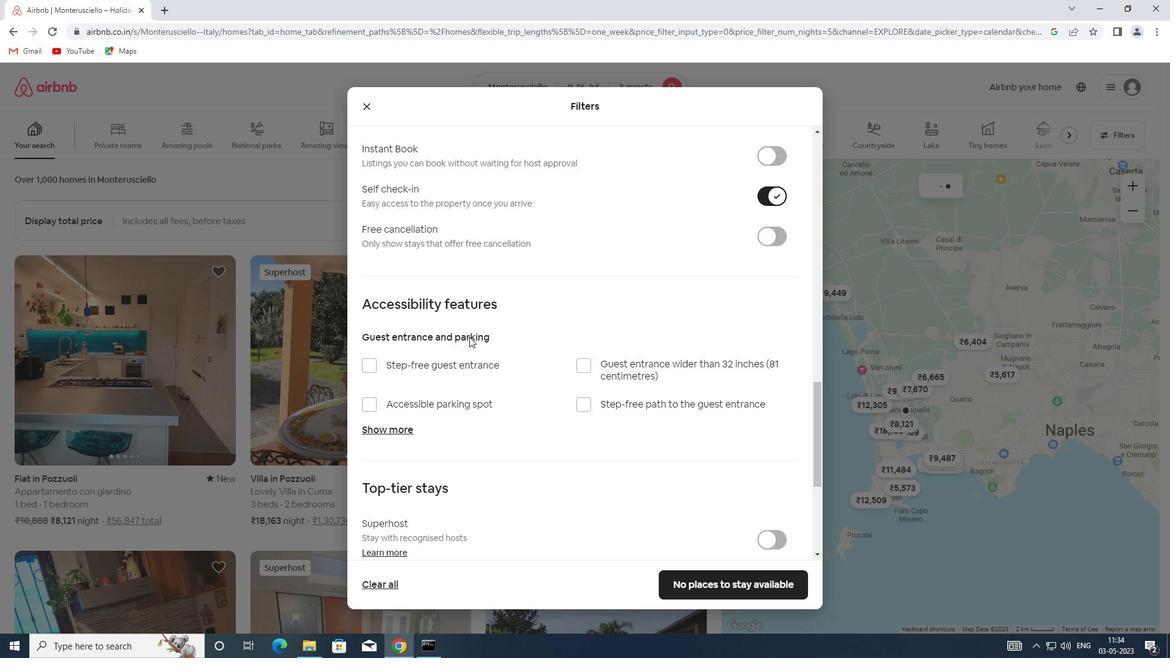 
Action: Mouse scrolled (469, 336) with delta (0, 0)
Screenshot: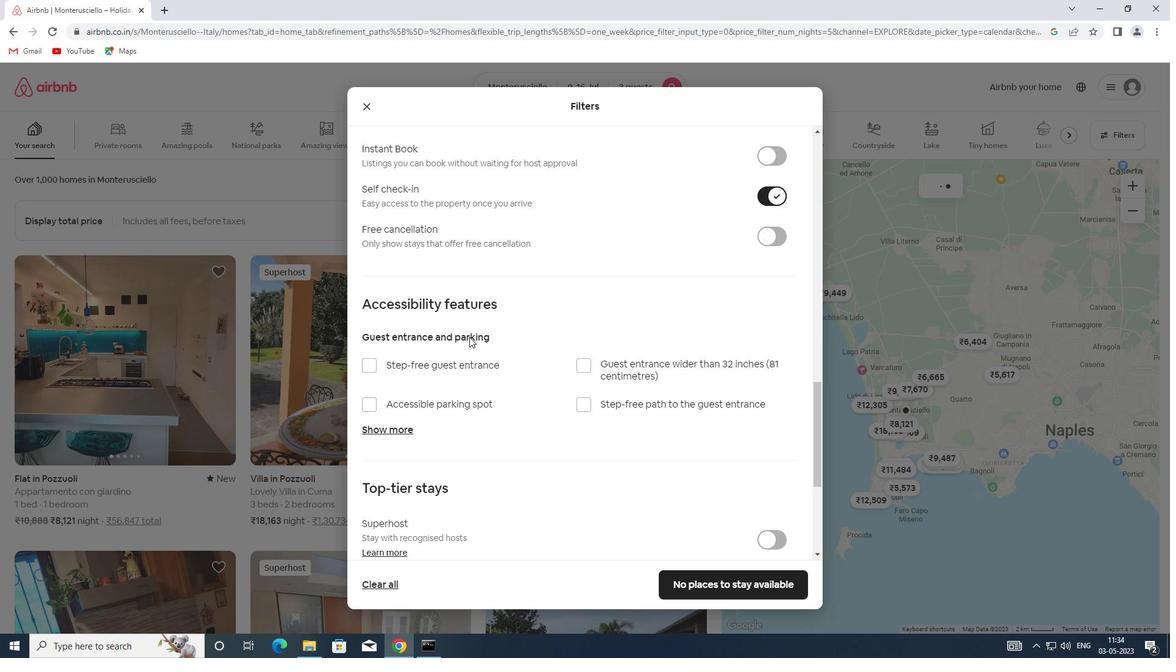 
Action: Mouse scrolled (469, 336) with delta (0, 0)
Screenshot: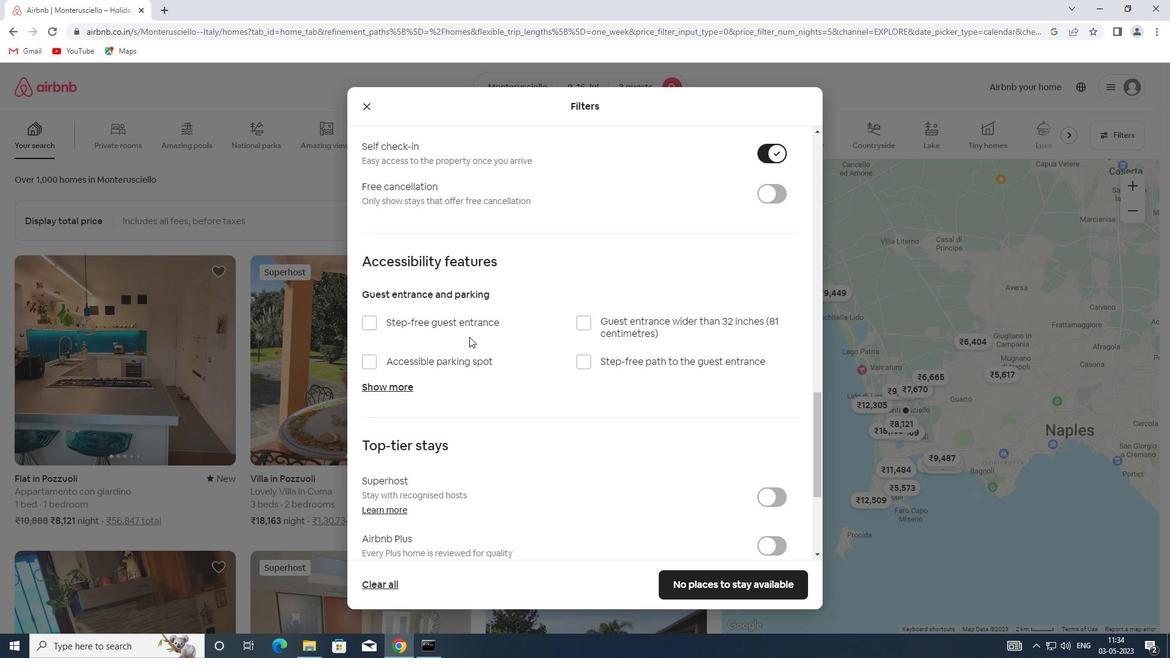 
Action: Mouse scrolled (469, 336) with delta (0, 0)
Screenshot: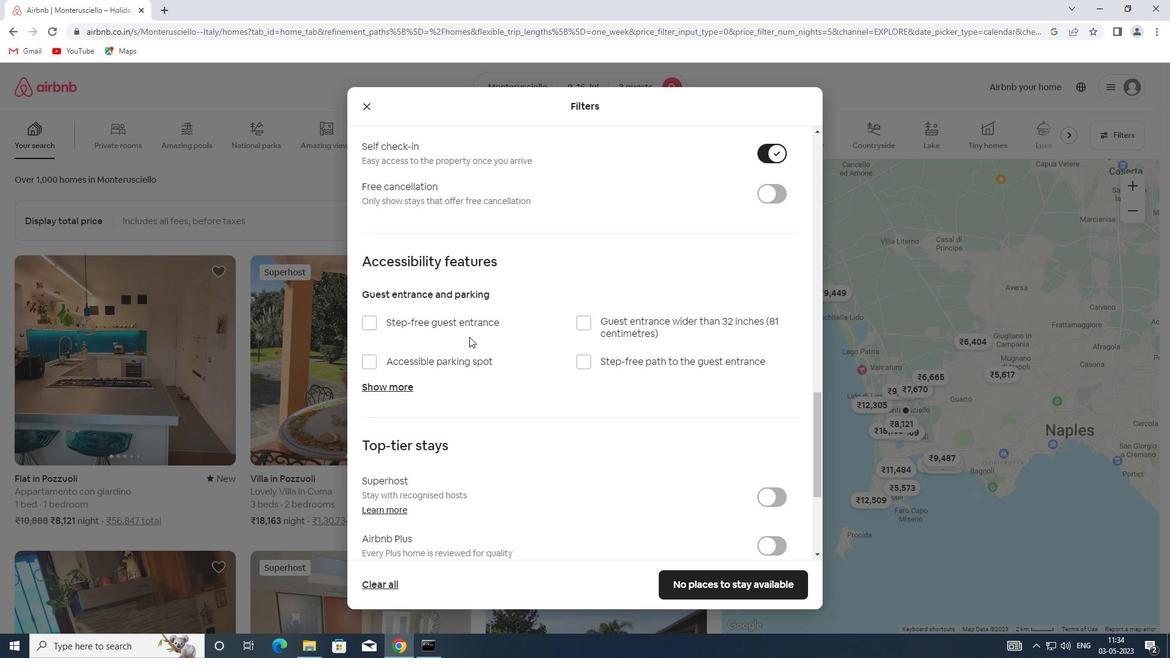 
Action: Mouse scrolled (469, 336) with delta (0, 0)
Screenshot: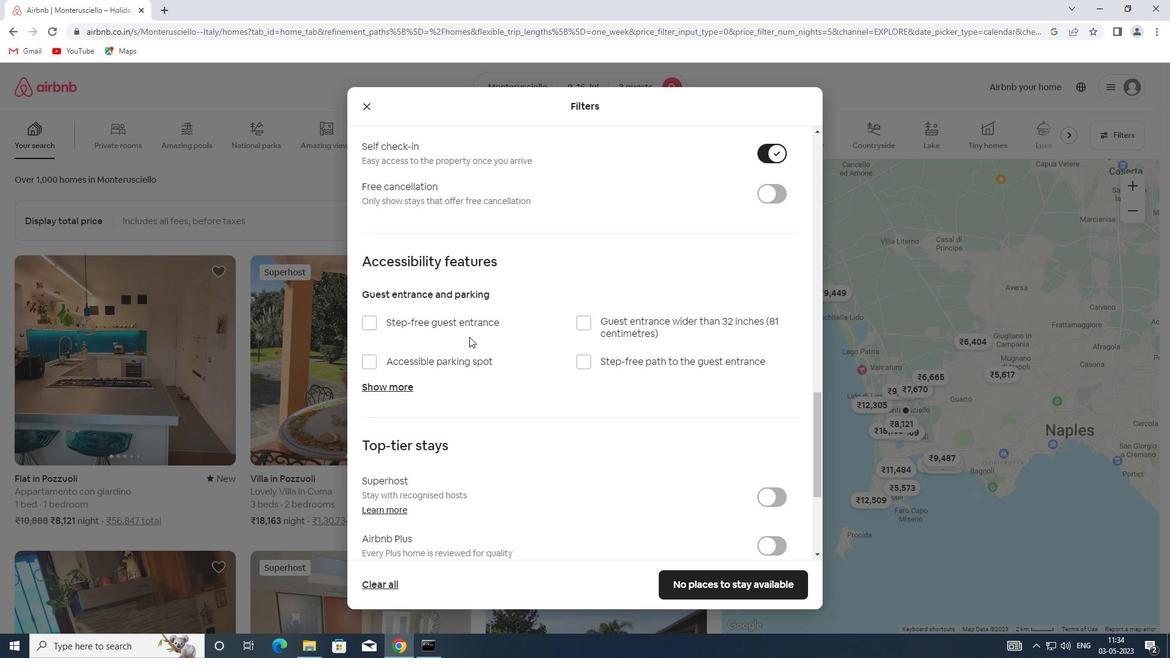 
Action: Mouse scrolled (469, 336) with delta (0, 0)
Screenshot: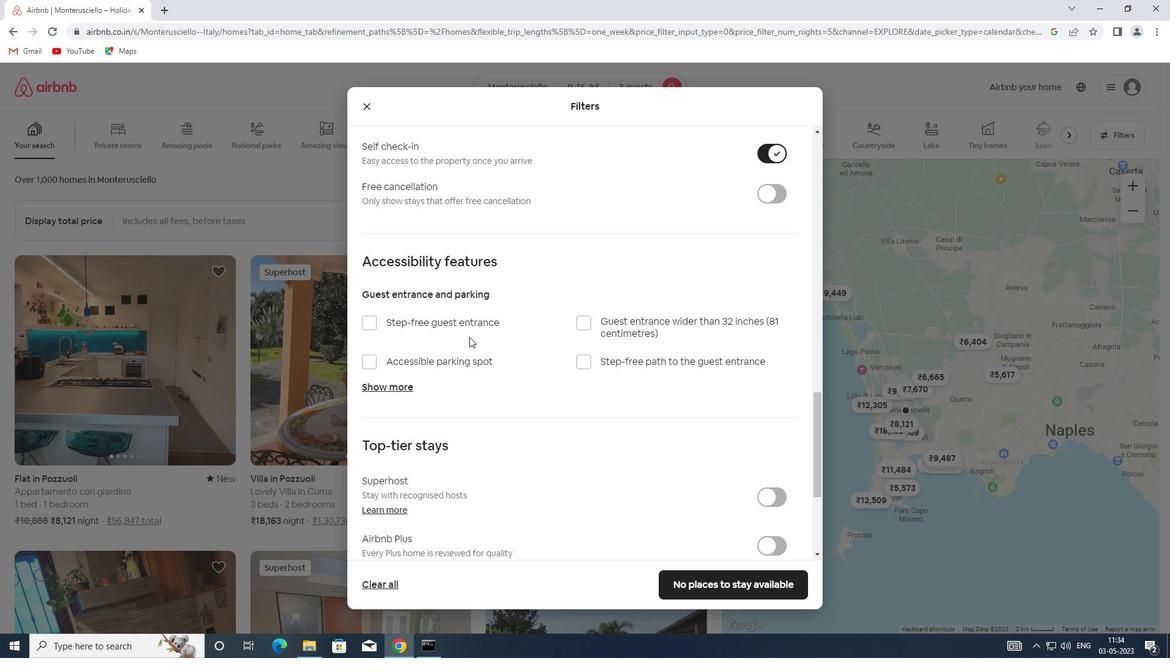 
Action: Mouse scrolled (469, 336) with delta (0, 0)
Screenshot: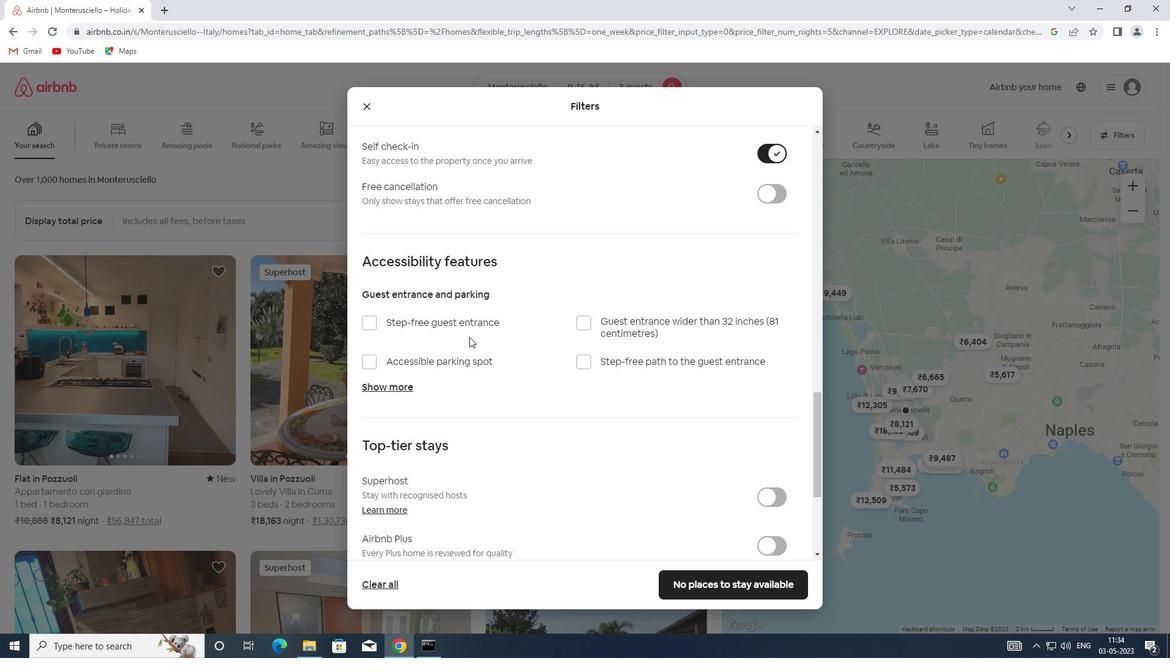 
Action: Mouse moved to (473, 360)
Screenshot: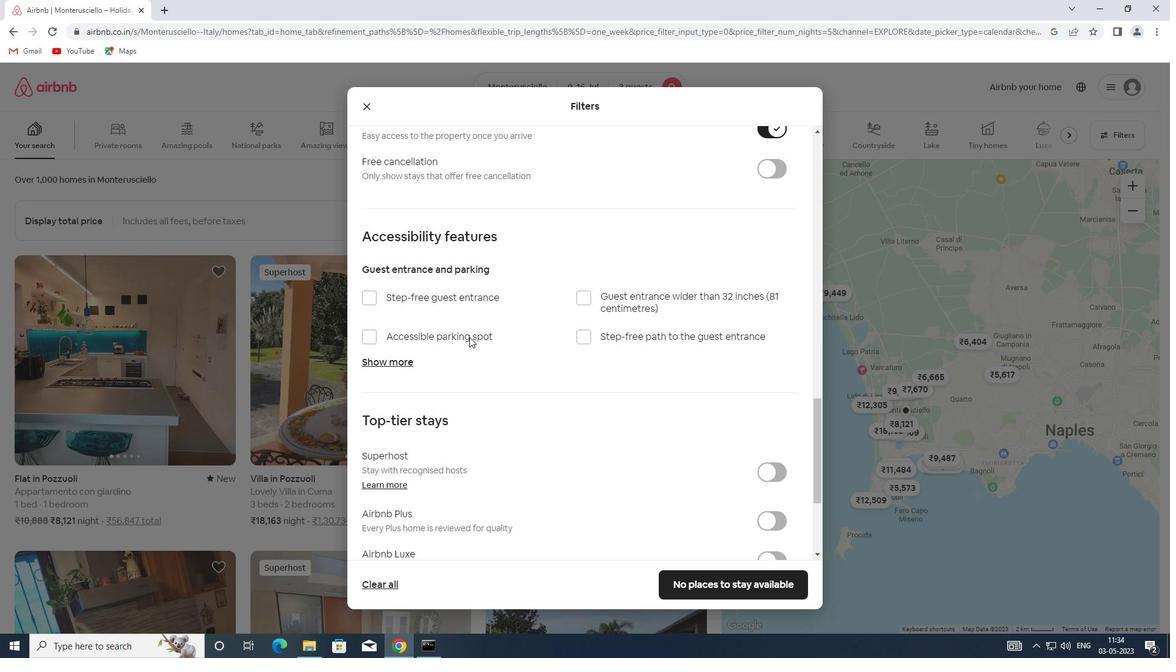 
Action: Mouse scrolled (473, 360) with delta (0, 0)
Screenshot: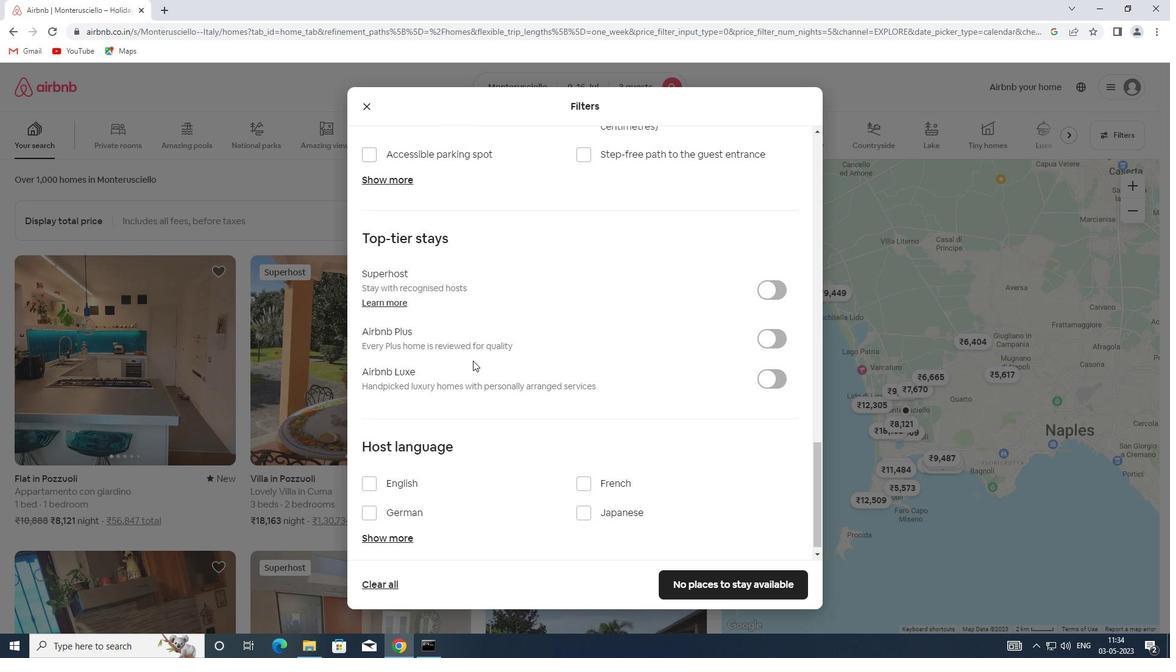 
Action: Mouse scrolled (473, 360) with delta (0, 0)
Screenshot: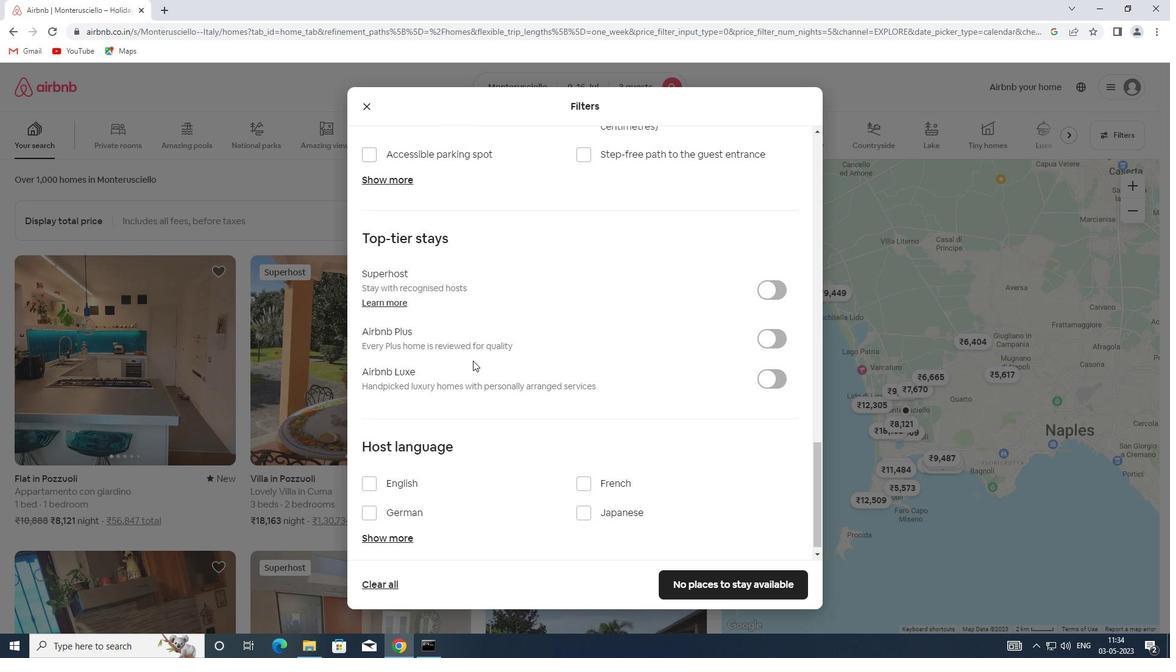 
Action: Mouse scrolled (473, 360) with delta (0, 0)
Screenshot: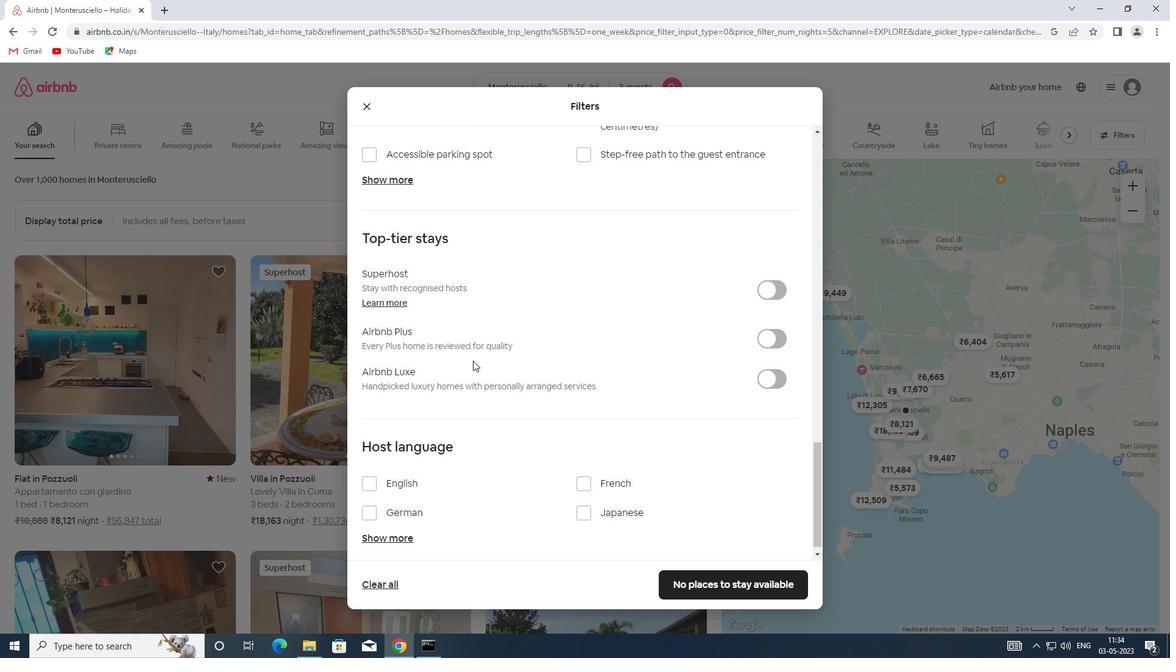 
Action: Mouse moved to (473, 362)
Screenshot: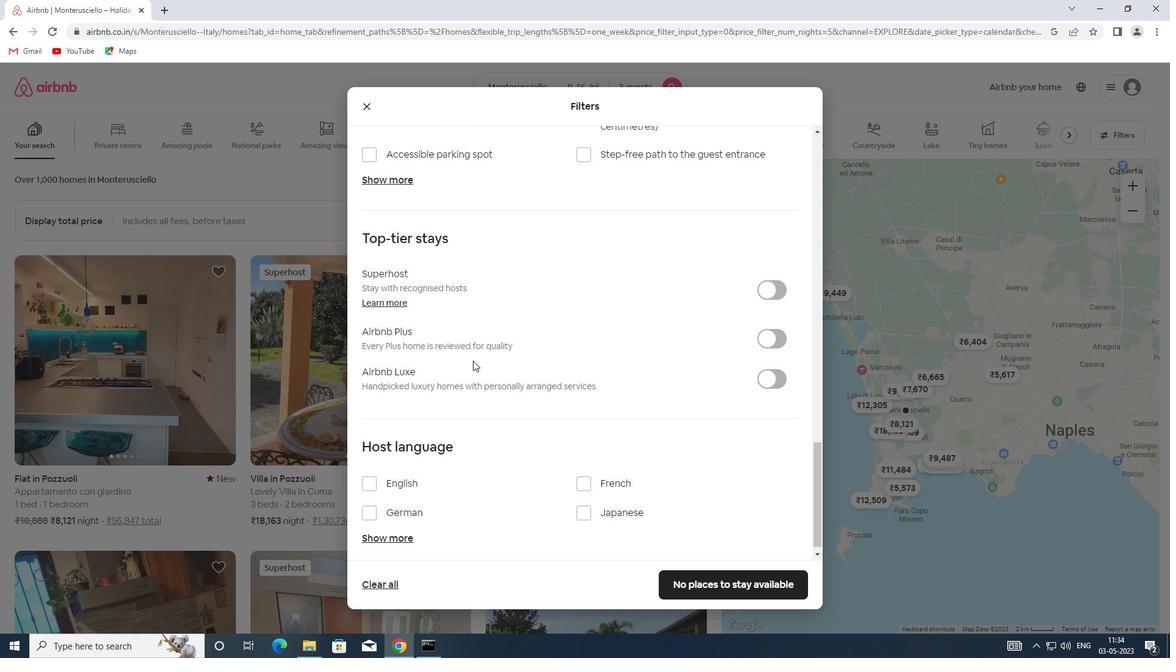 
Action: Mouse scrolled (473, 361) with delta (0, 0)
Screenshot: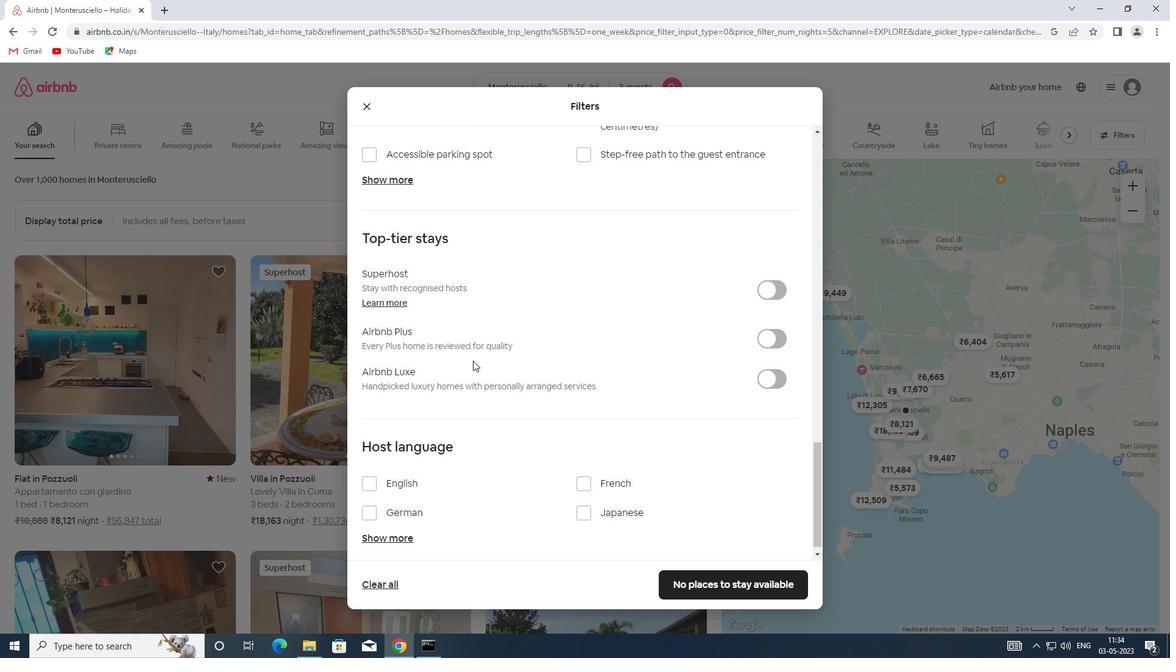 
Action: Mouse moved to (474, 365)
Screenshot: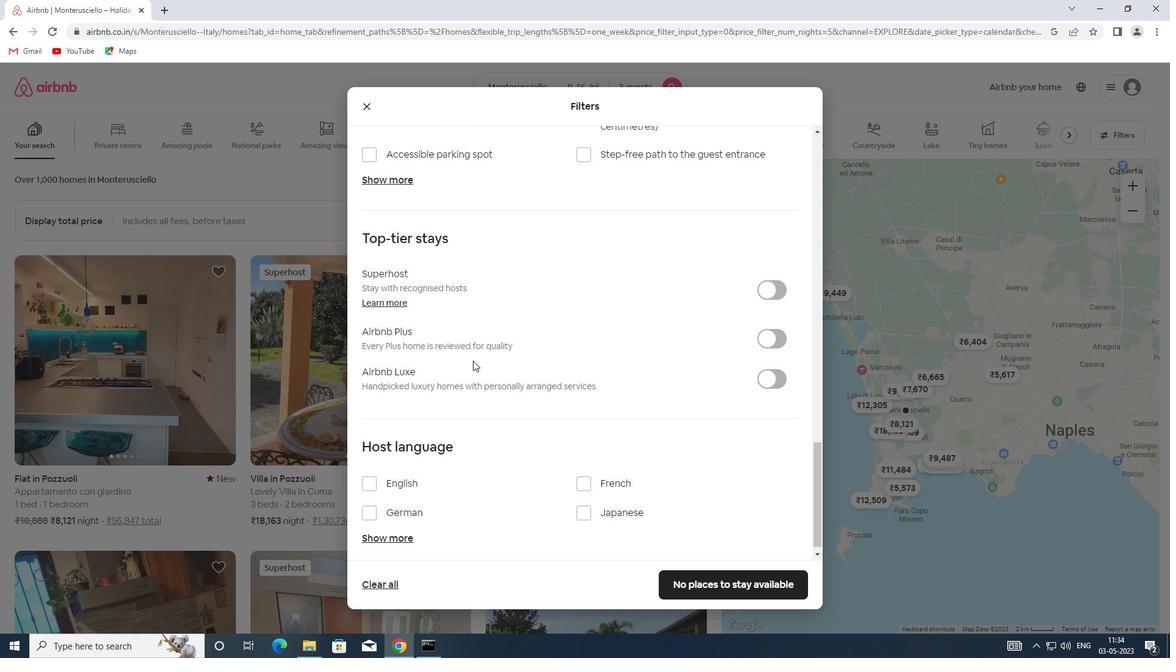 
Action: Mouse scrolled (474, 365) with delta (0, 0)
Screenshot: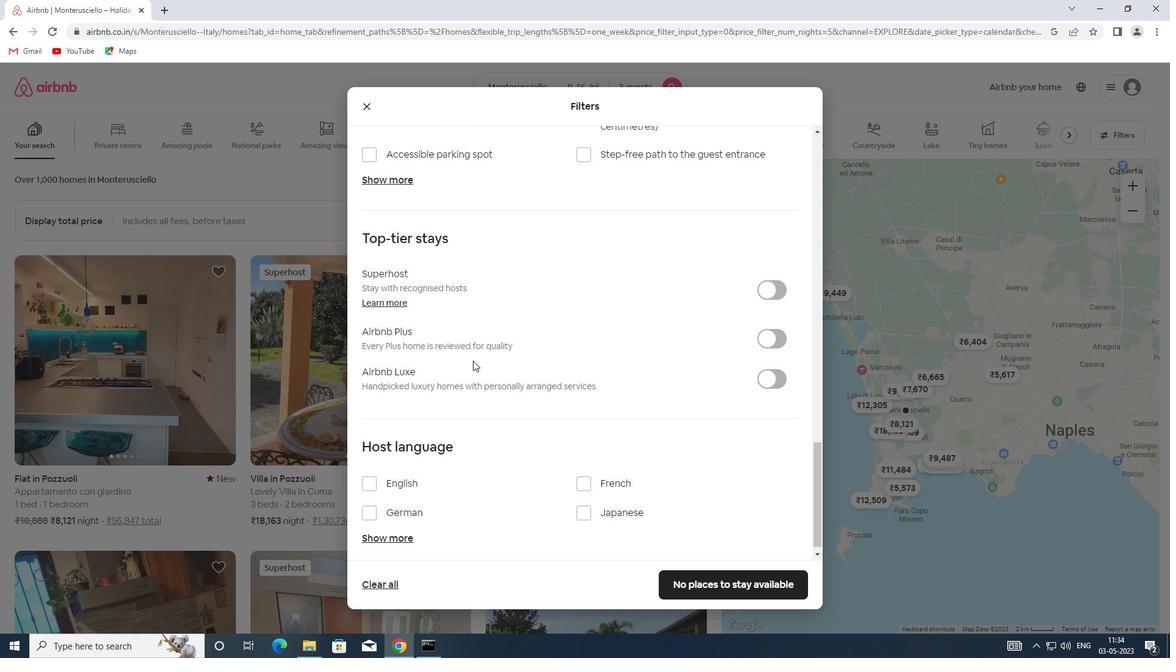 
Action: Mouse moved to (382, 479)
Screenshot: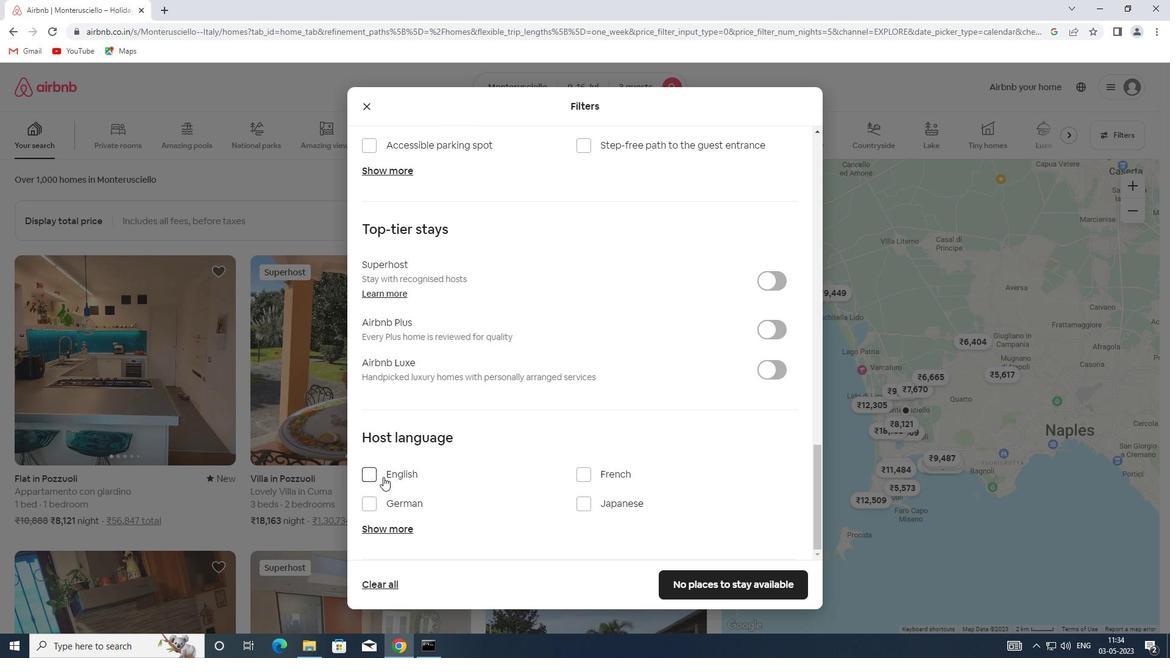 
Action: Mouse pressed left at (382, 479)
Screenshot: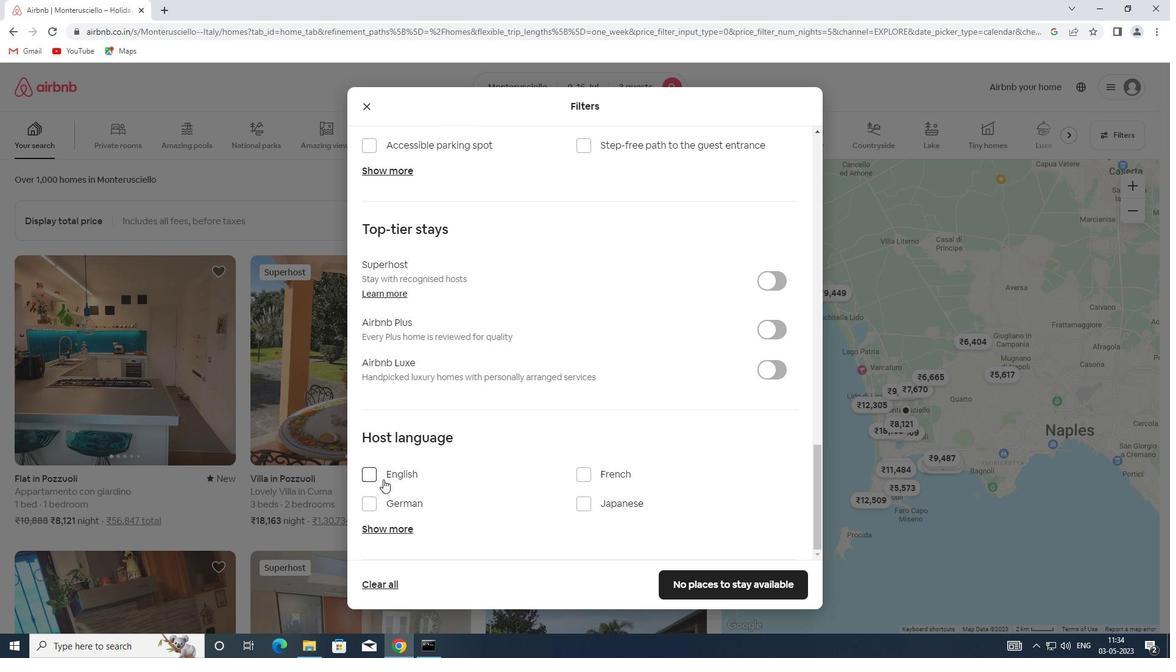 
Action: Mouse moved to (699, 584)
Screenshot: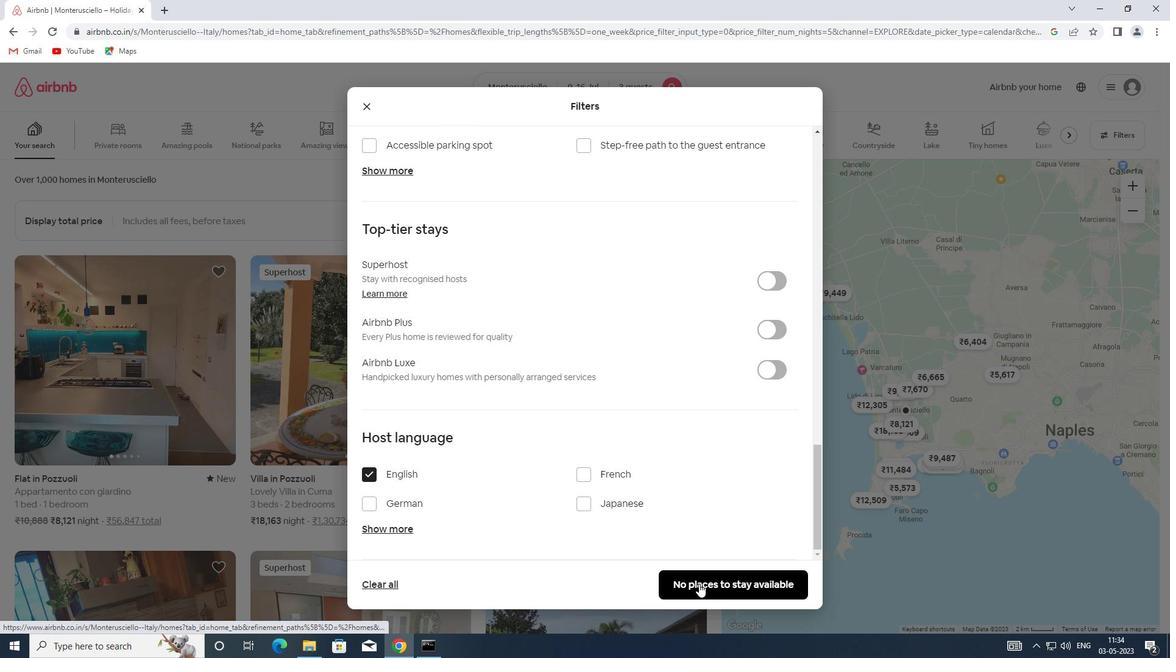 
Action: Mouse pressed left at (699, 584)
Screenshot: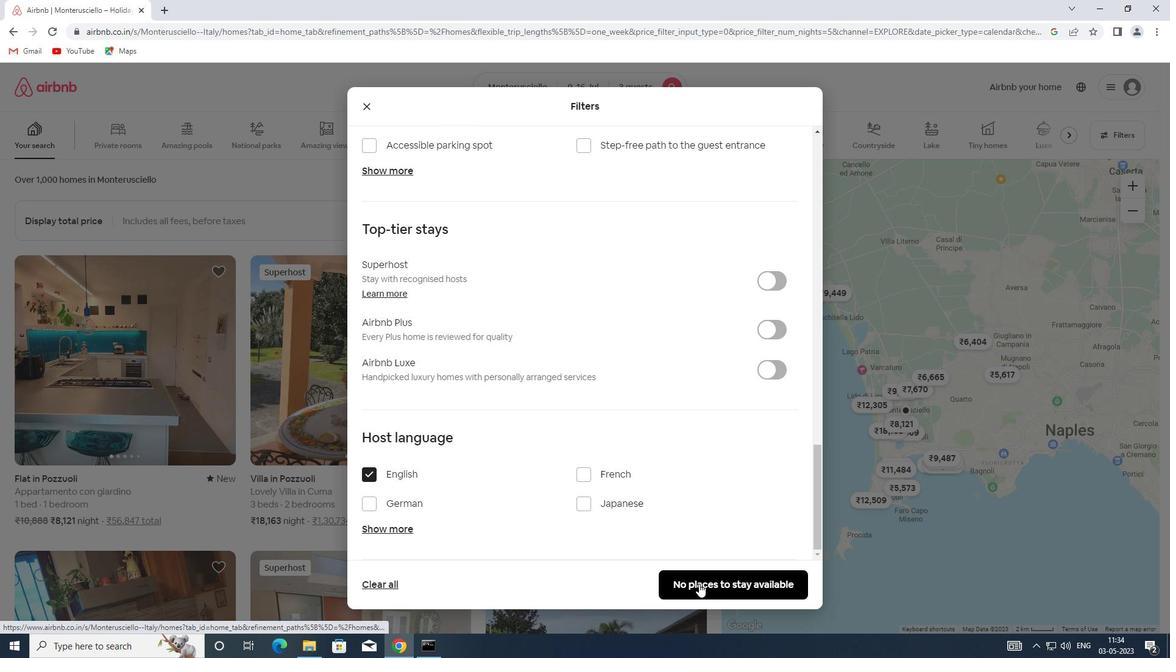 
Action: Mouse moved to (698, 577)
Screenshot: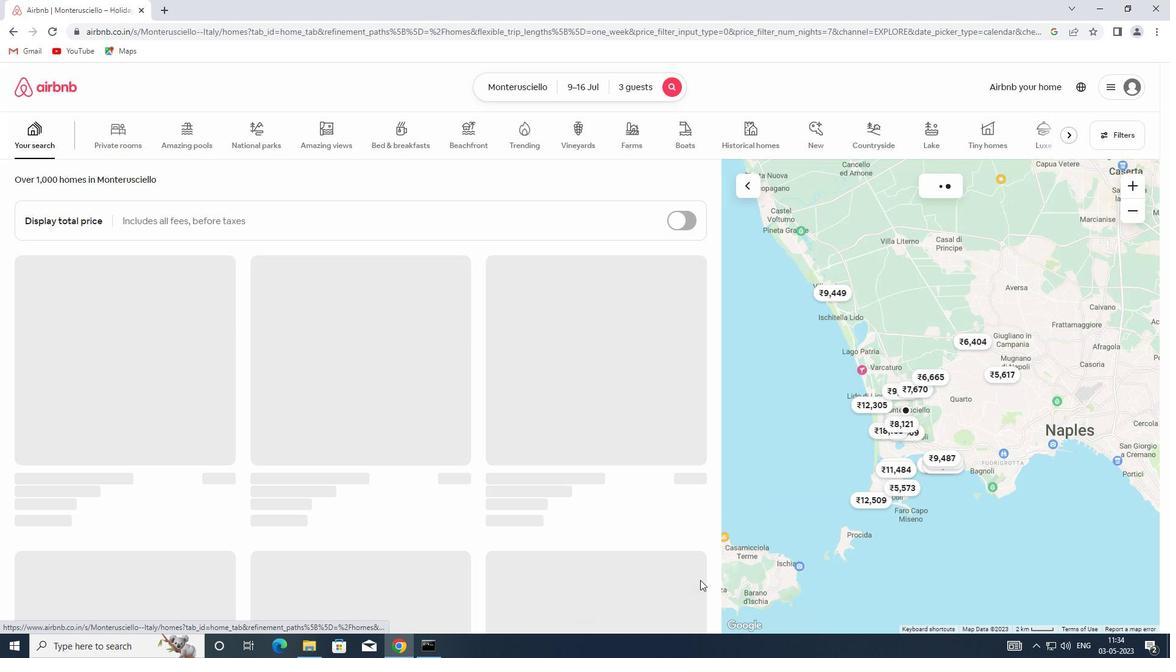 
